 Task: Find connections with filter location Ontinyent with filter topic #Openingswith filter profile language French with filter current company Next Education with filter school Institute of Cost and Work Accountants of India with filter industry Waste Treatment and Disposal with filter service category Budgeting with filter keywords title Administrator
Action: Mouse moved to (596, 79)
Screenshot: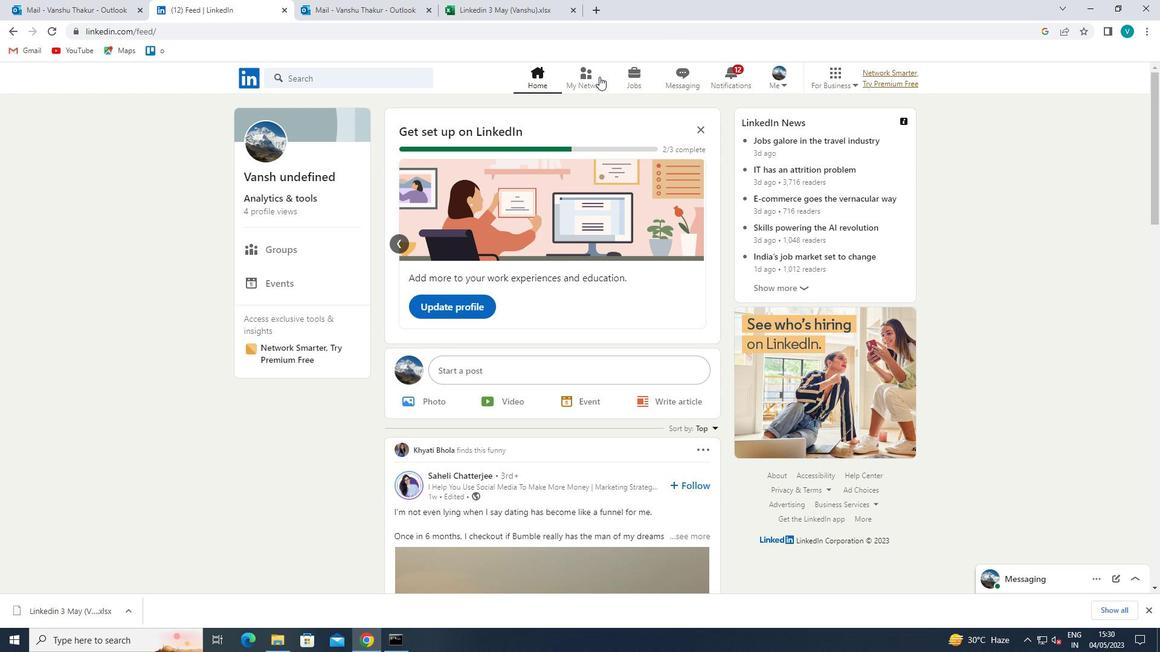 
Action: Mouse pressed left at (596, 79)
Screenshot: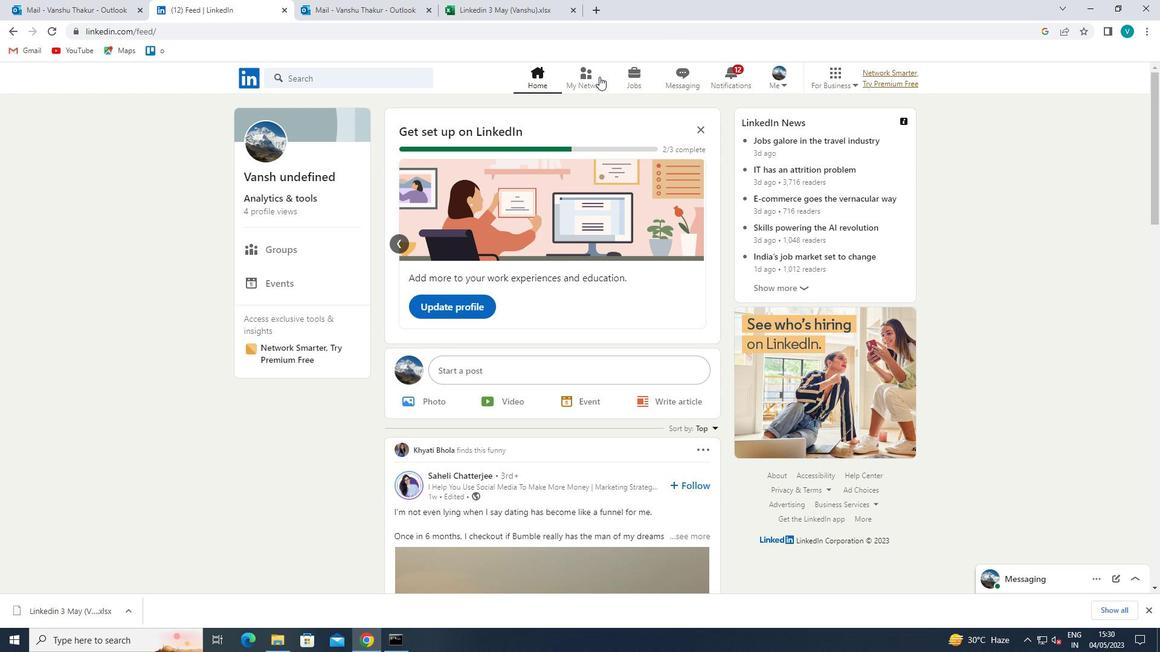 
Action: Mouse moved to (356, 152)
Screenshot: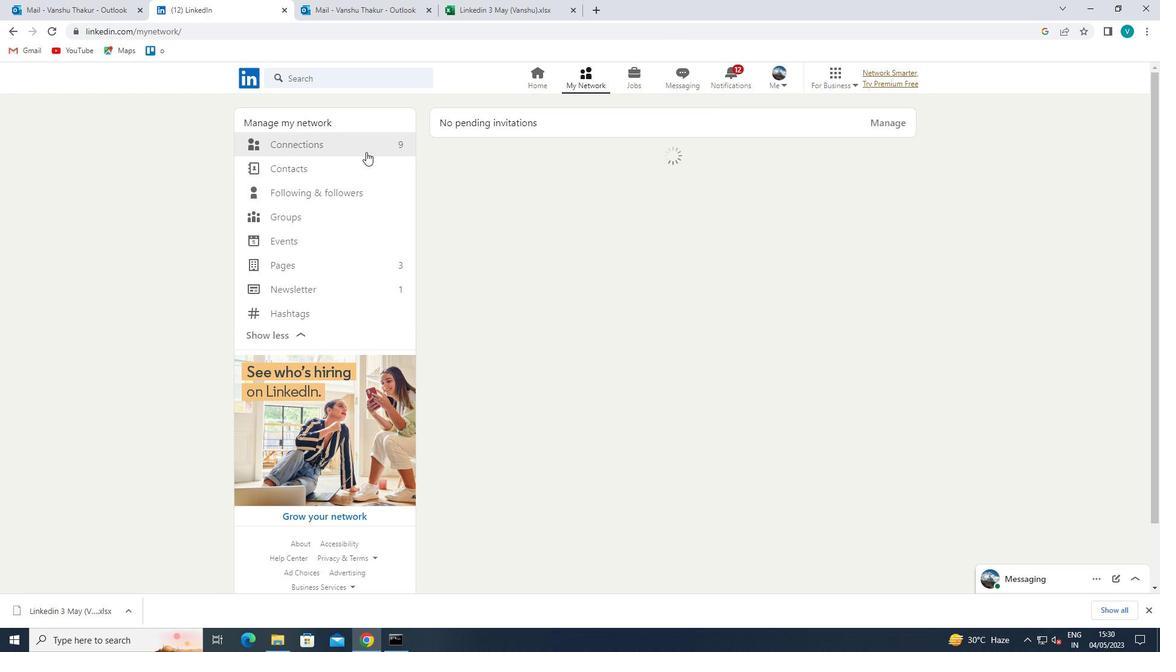 
Action: Mouse pressed left at (356, 152)
Screenshot: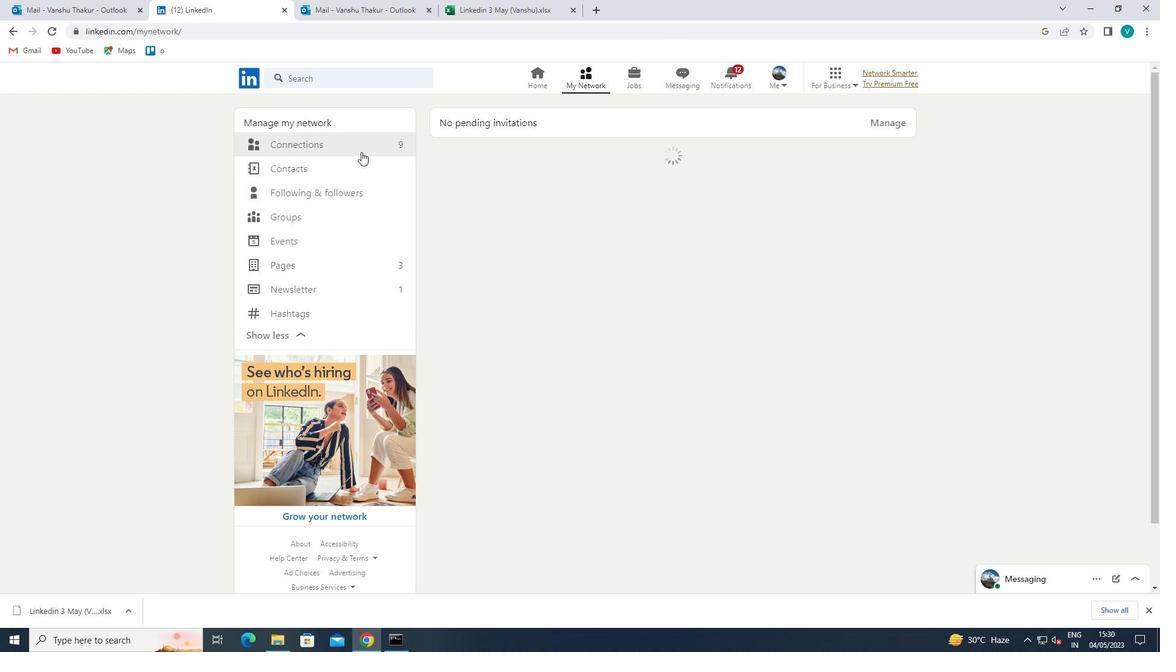 
Action: Mouse moved to (359, 147)
Screenshot: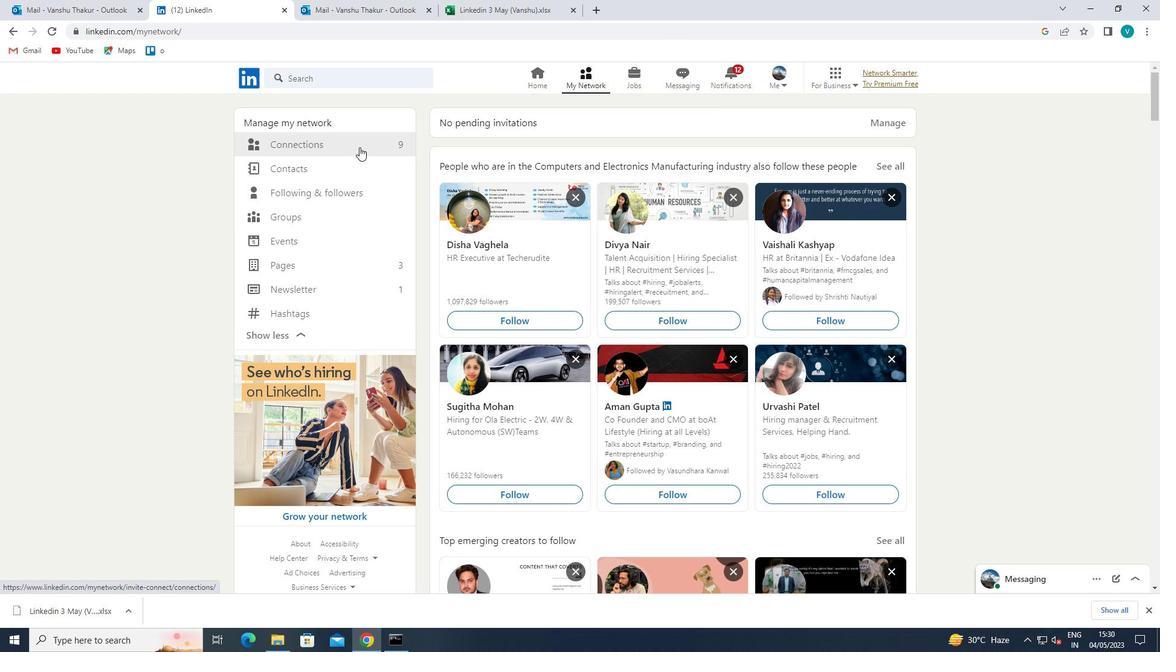 
Action: Mouse pressed left at (359, 147)
Screenshot: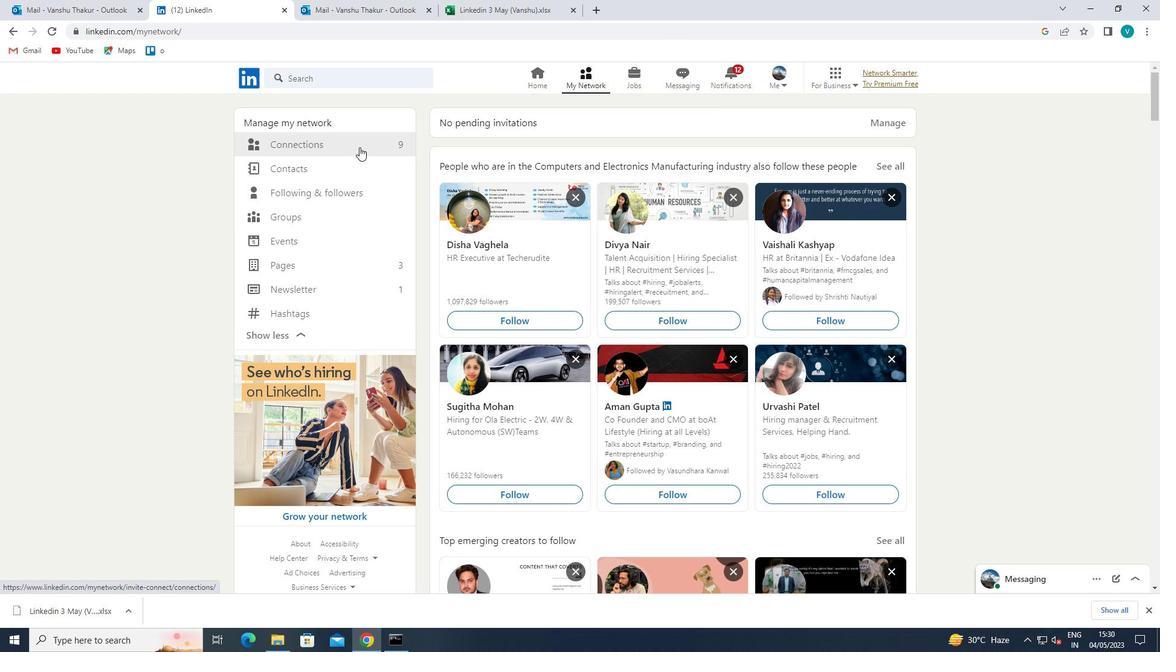 
Action: Mouse moved to (671, 149)
Screenshot: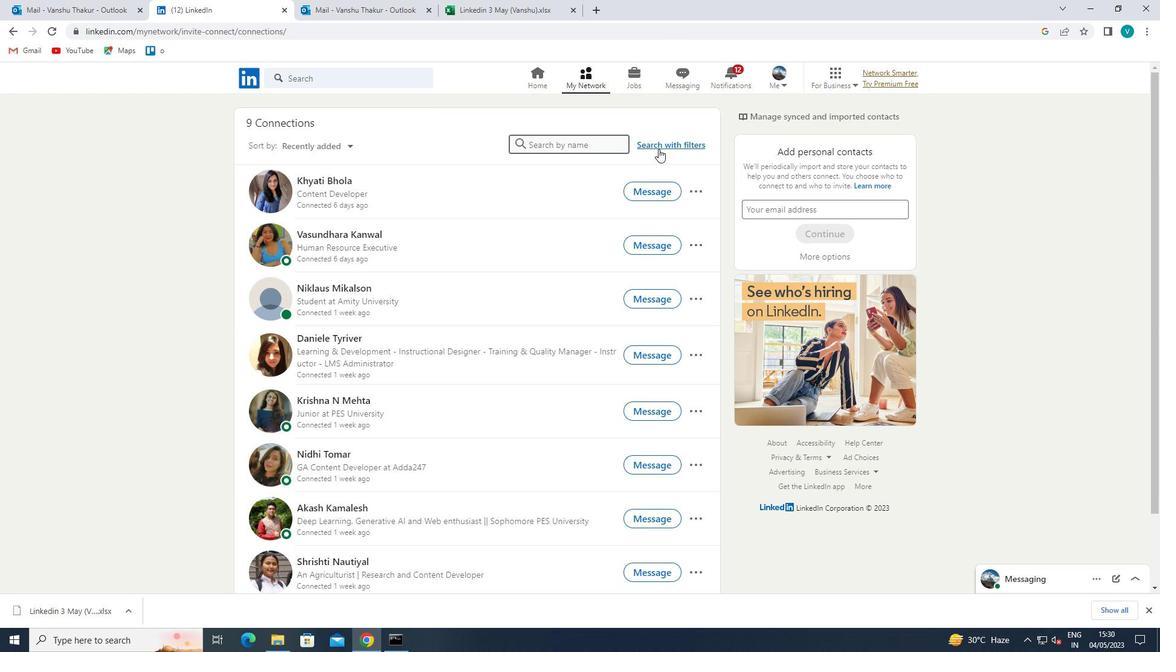 
Action: Mouse pressed left at (671, 149)
Screenshot: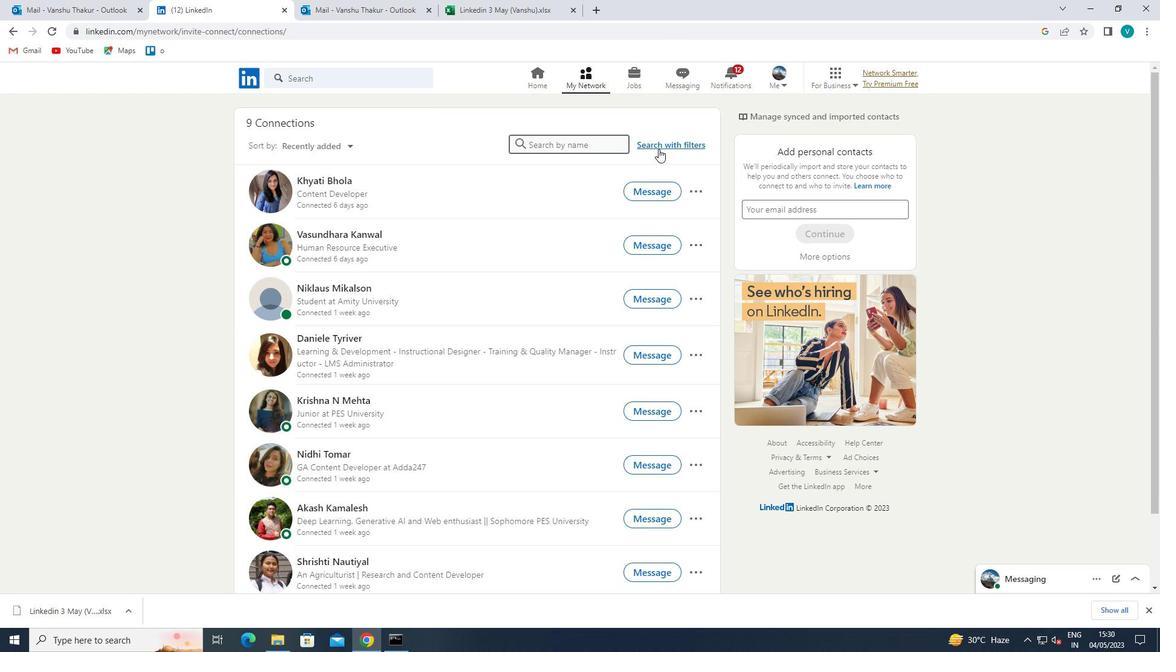 
Action: Mouse moved to (592, 114)
Screenshot: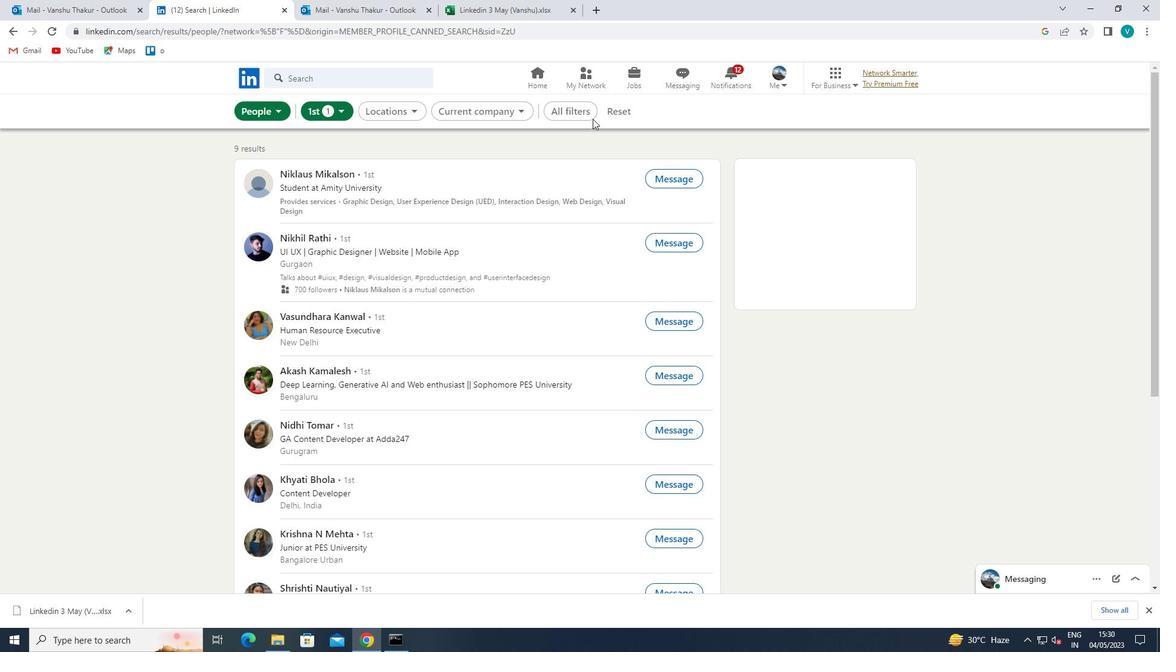 
Action: Mouse pressed left at (592, 114)
Screenshot: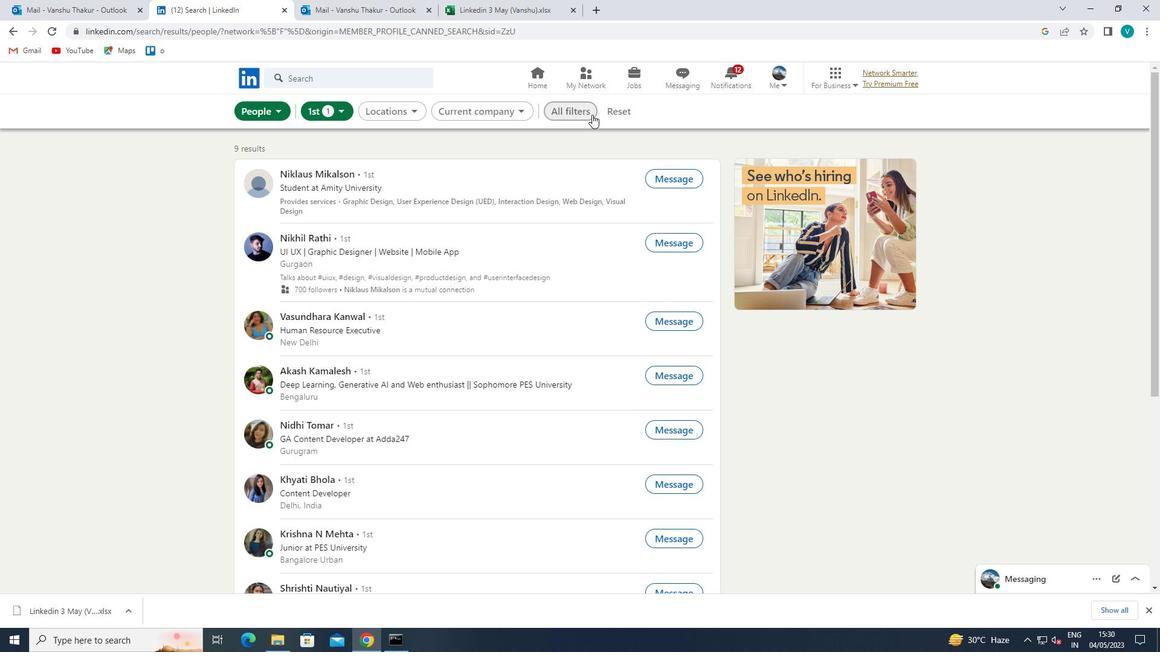 
Action: Mouse moved to (941, 260)
Screenshot: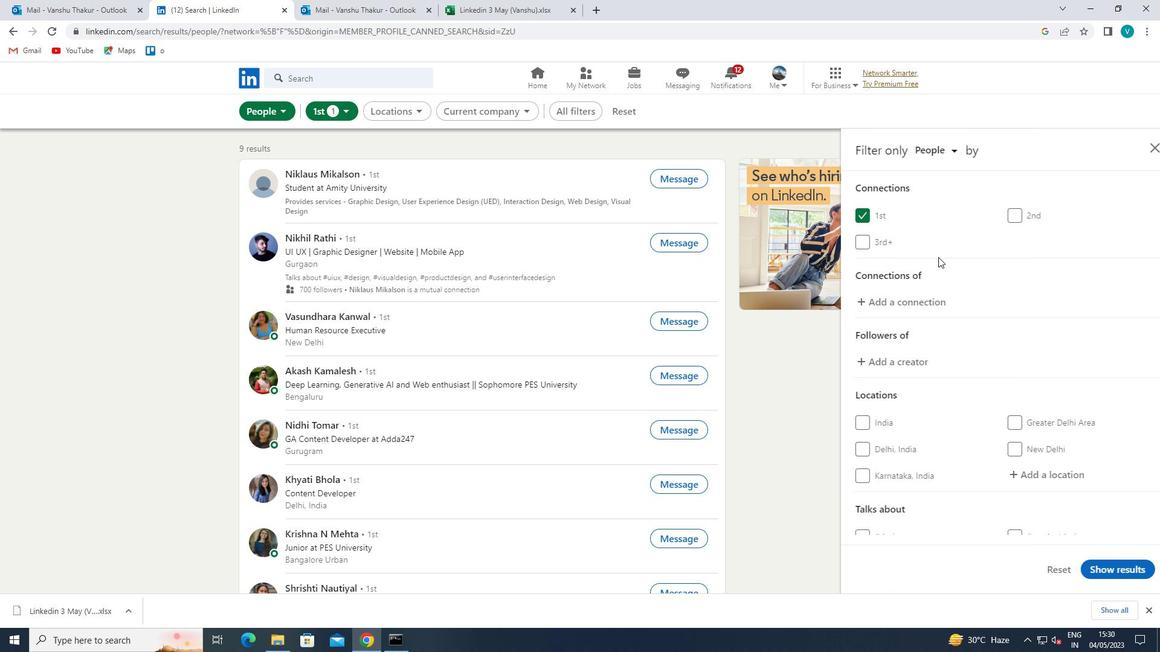 
Action: Mouse scrolled (941, 259) with delta (0, 0)
Screenshot: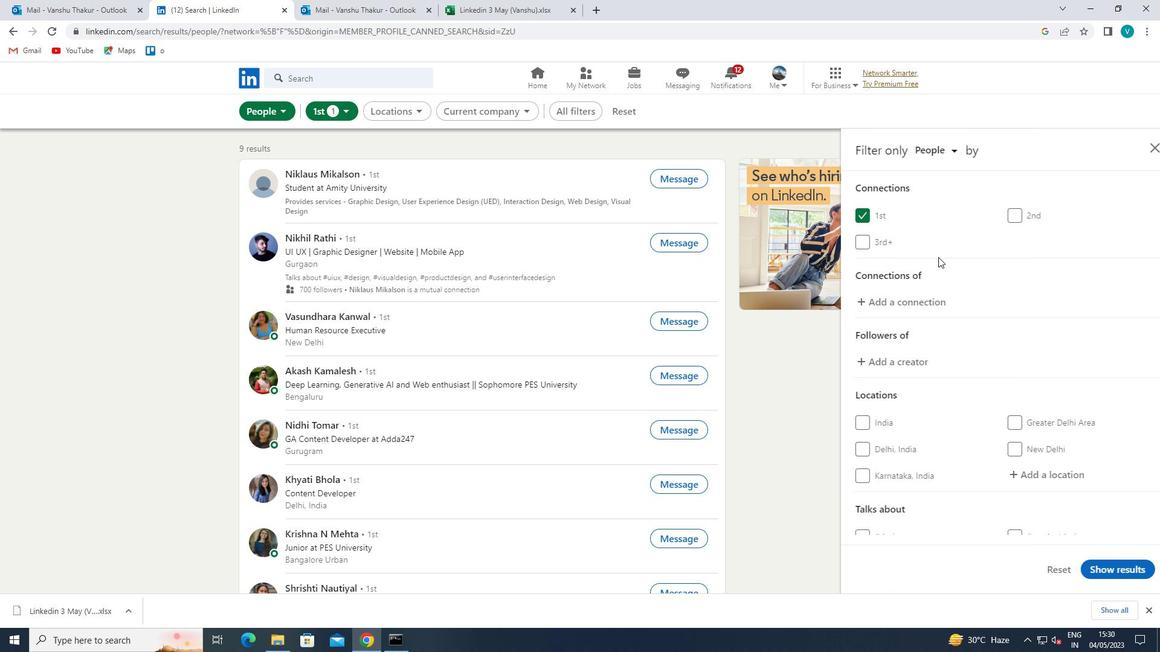 
Action: Mouse moved to (941, 261)
Screenshot: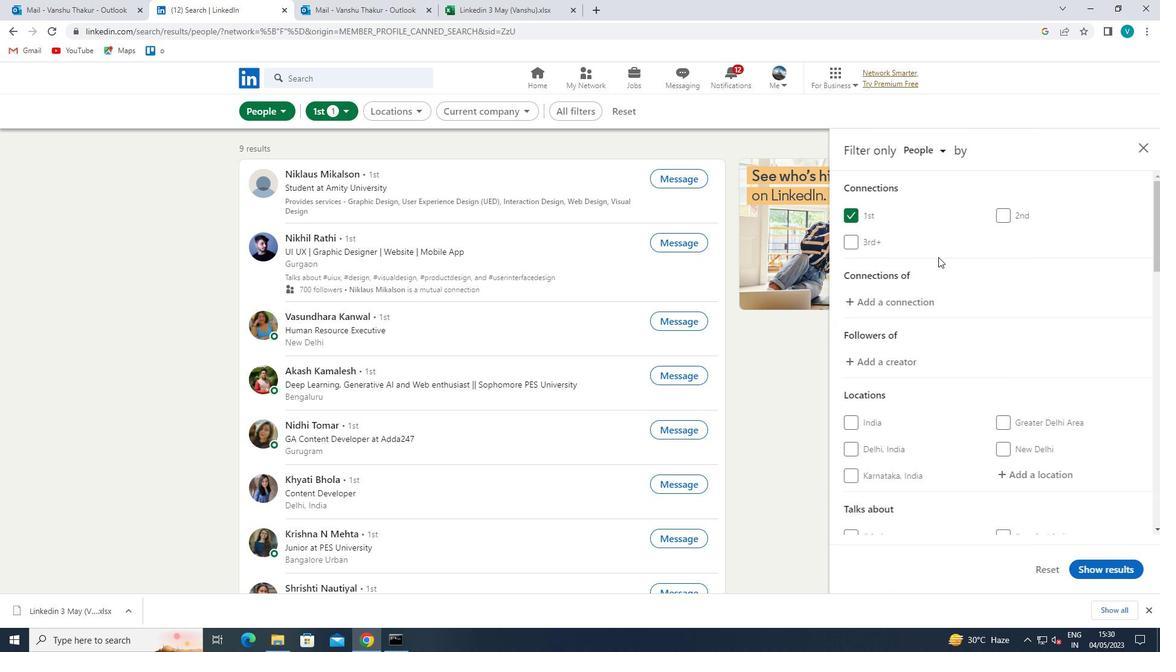 
Action: Mouse scrolled (941, 260) with delta (0, 0)
Screenshot: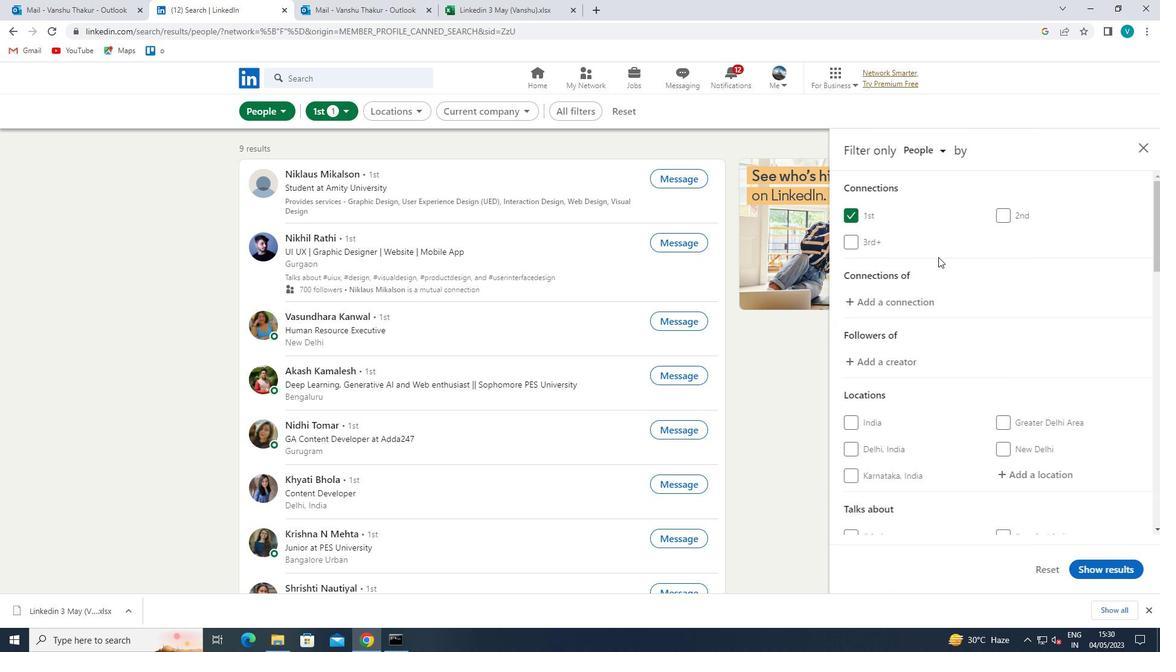 
Action: Mouse moved to (1023, 349)
Screenshot: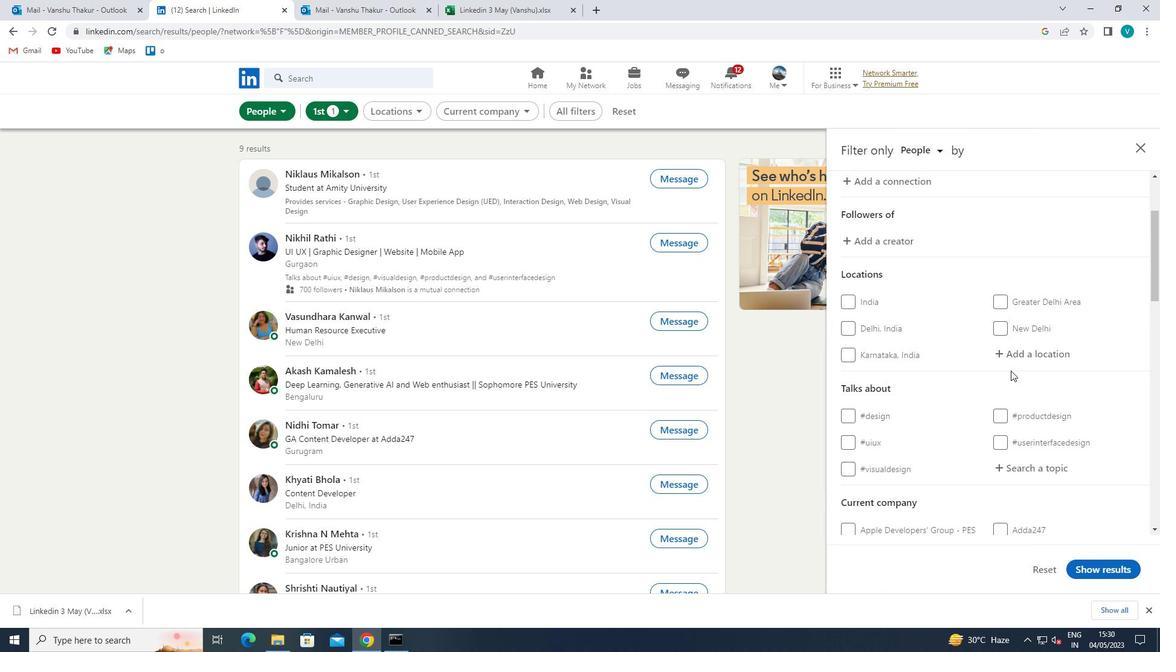 
Action: Mouse pressed left at (1023, 349)
Screenshot: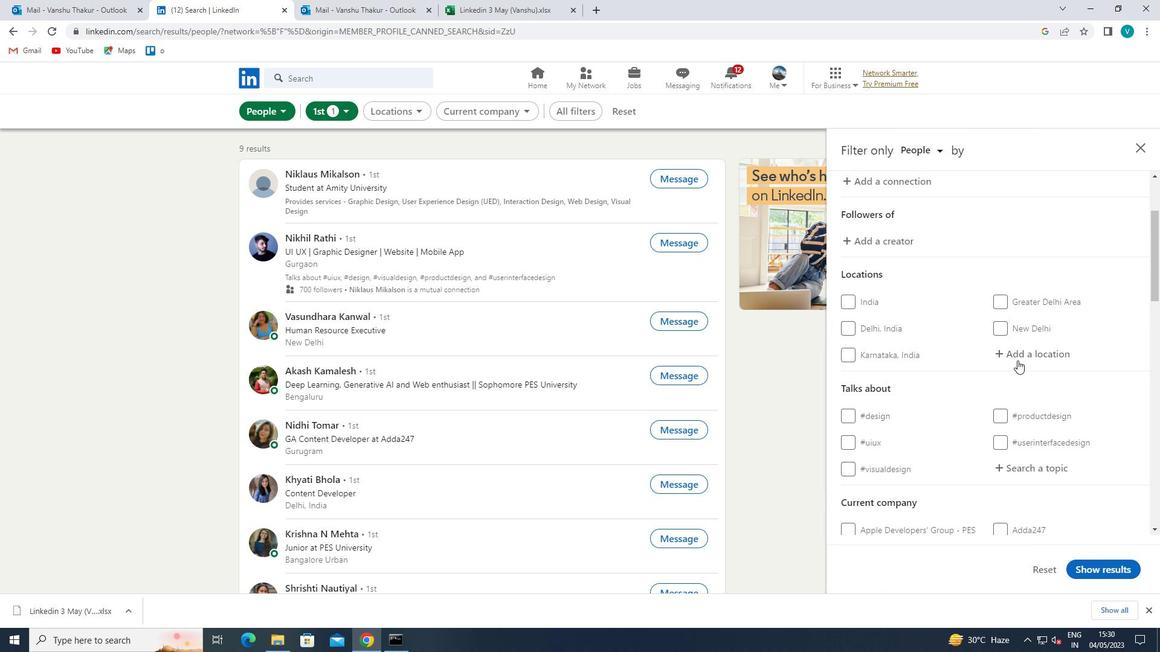 
Action: Mouse moved to (978, 373)
Screenshot: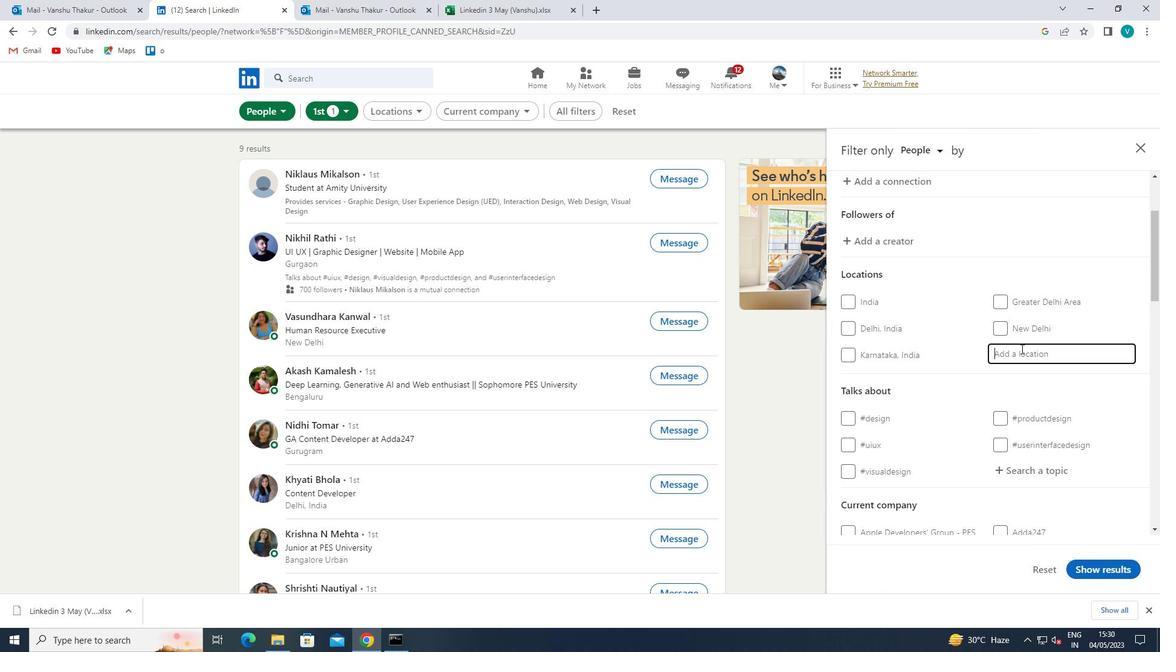 
Action: Key pressed <Key.shift><Key.shift><Key.shift><Key.shift><Key.shift><Key.shift><Key.shift><Key.shift><Key.shift><Key.shift><Key.shift><Key.shift><Key.shift><Key.backspace><Key.shift>ONTINYENT
Screenshot: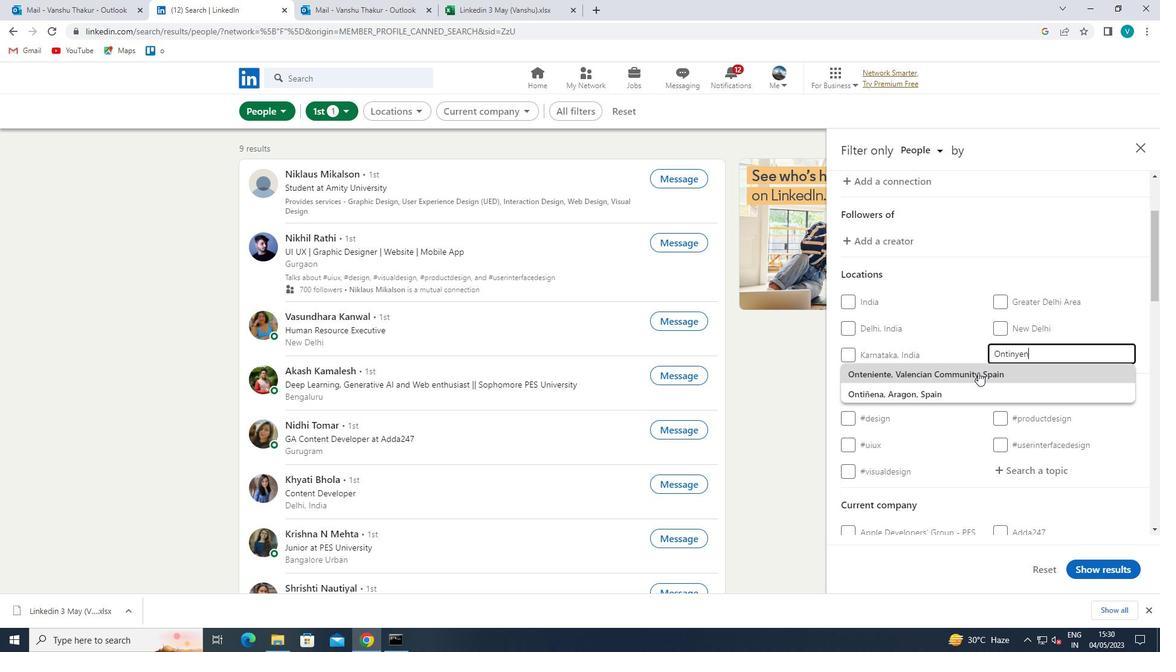 
Action: Mouse pressed left at (978, 373)
Screenshot: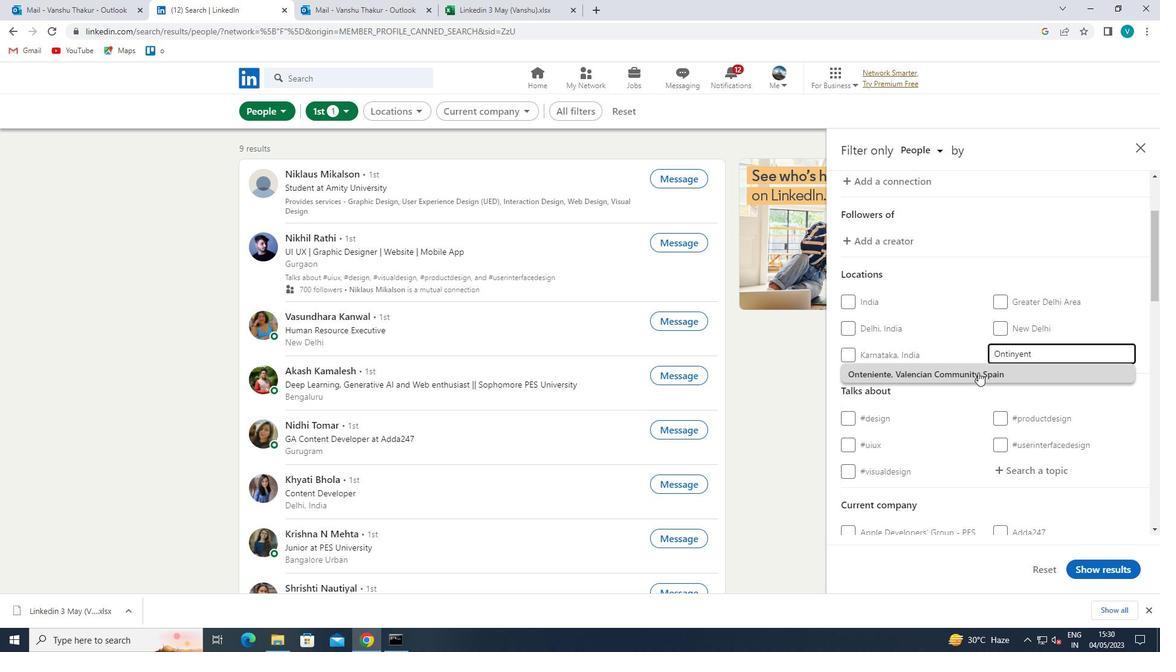 
Action: Mouse moved to (951, 388)
Screenshot: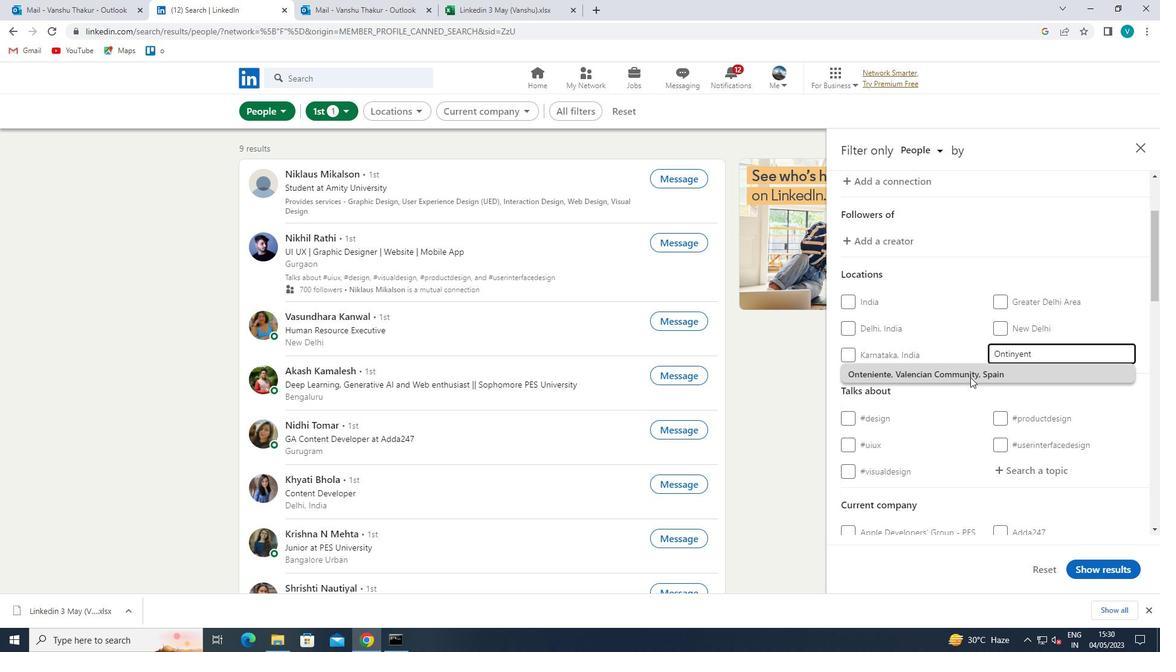 
Action: Mouse scrolled (951, 388) with delta (0, 0)
Screenshot: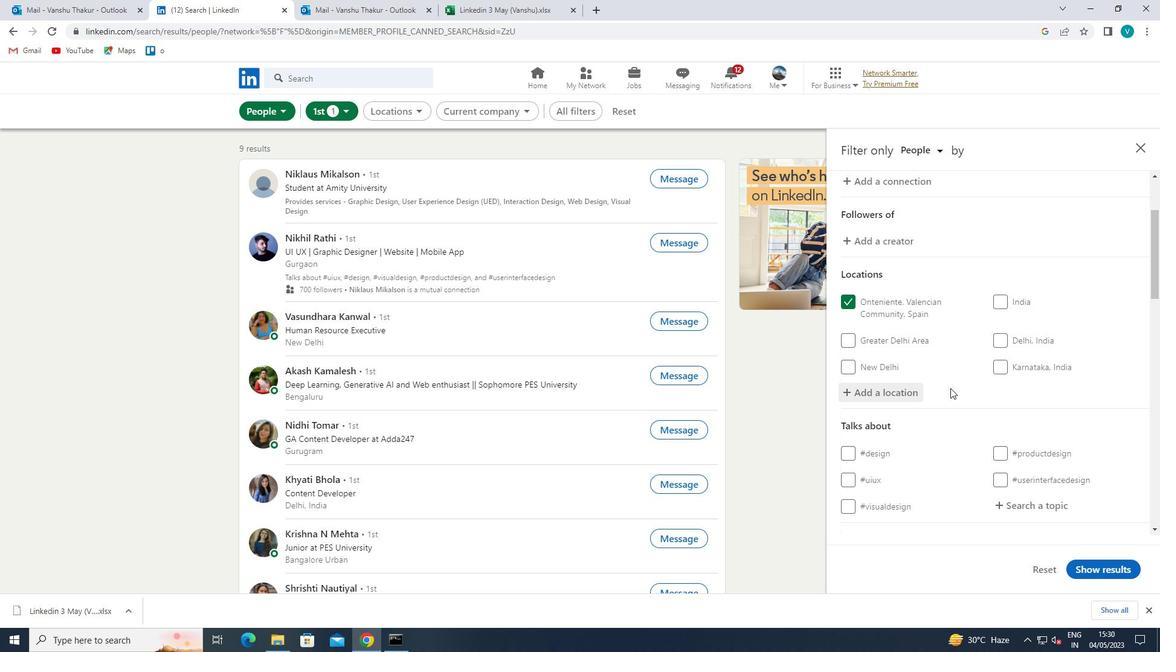 
Action: Mouse moved to (950, 389)
Screenshot: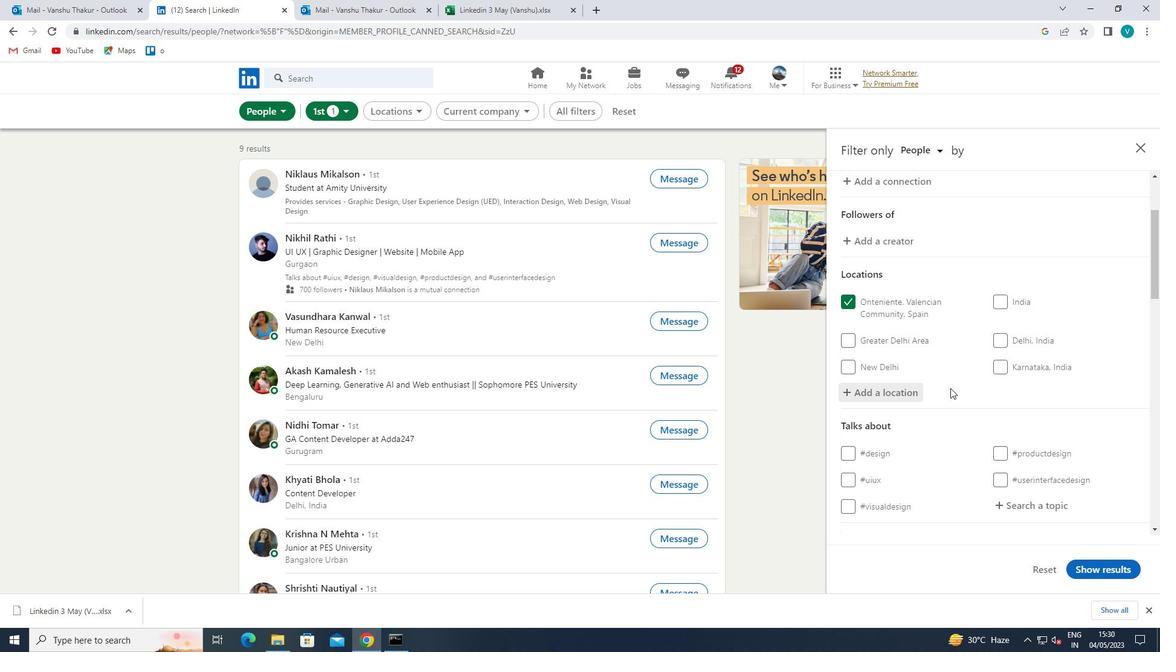 
Action: Mouse scrolled (950, 388) with delta (0, 0)
Screenshot: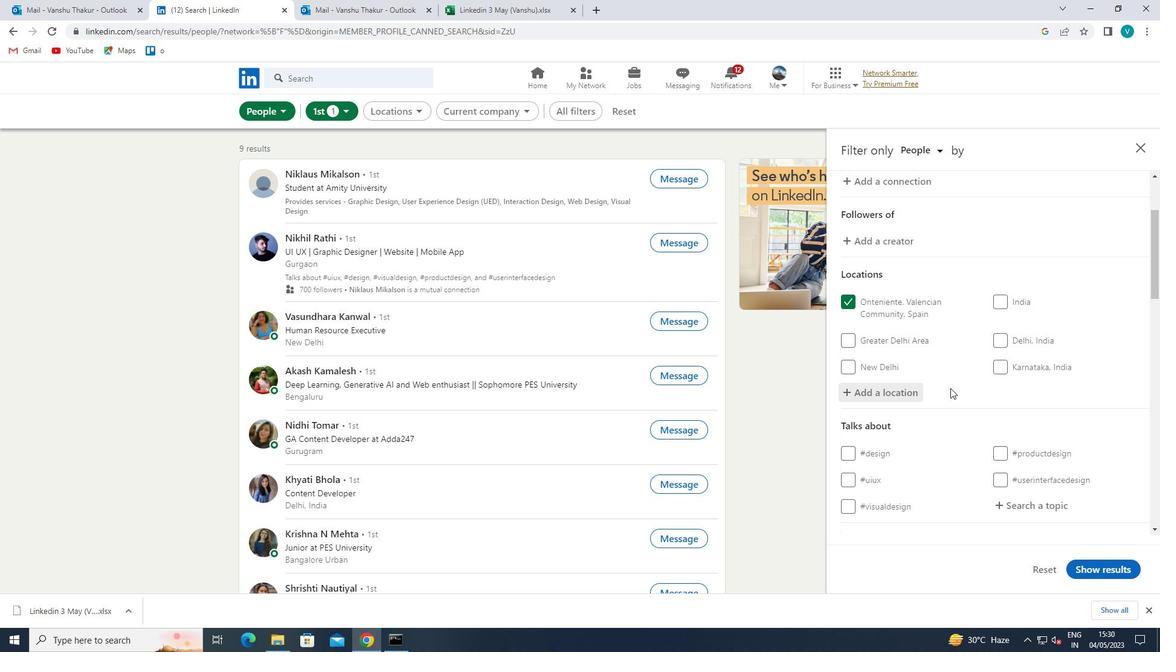 
Action: Mouse moved to (950, 389)
Screenshot: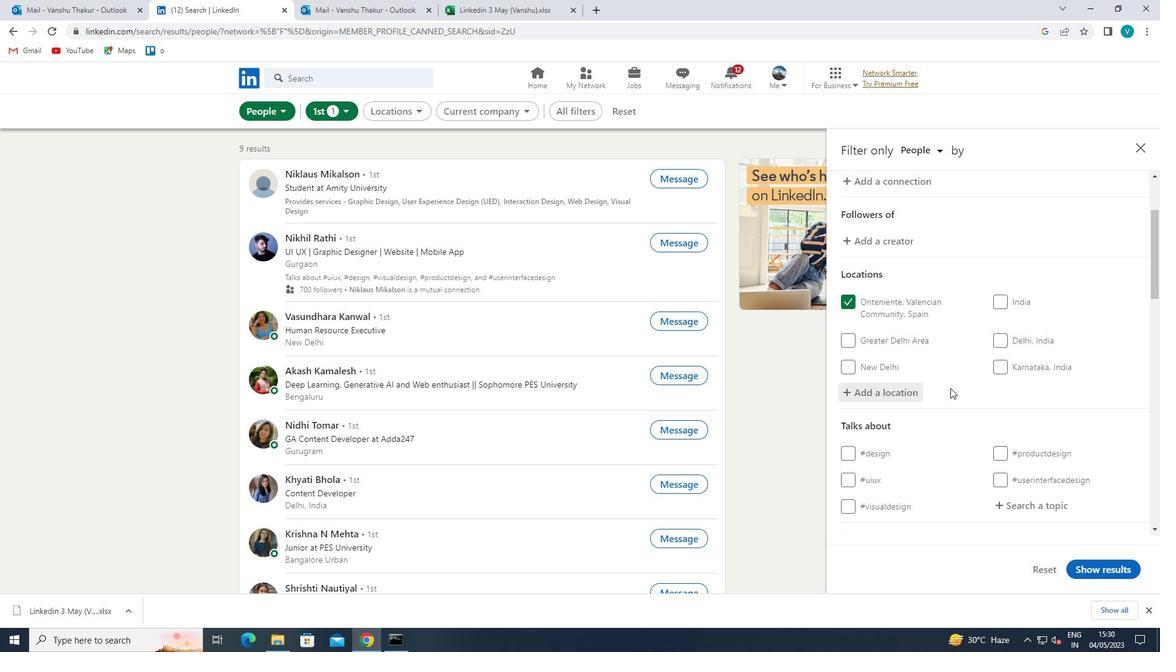 
Action: Mouse scrolled (950, 388) with delta (0, 0)
Screenshot: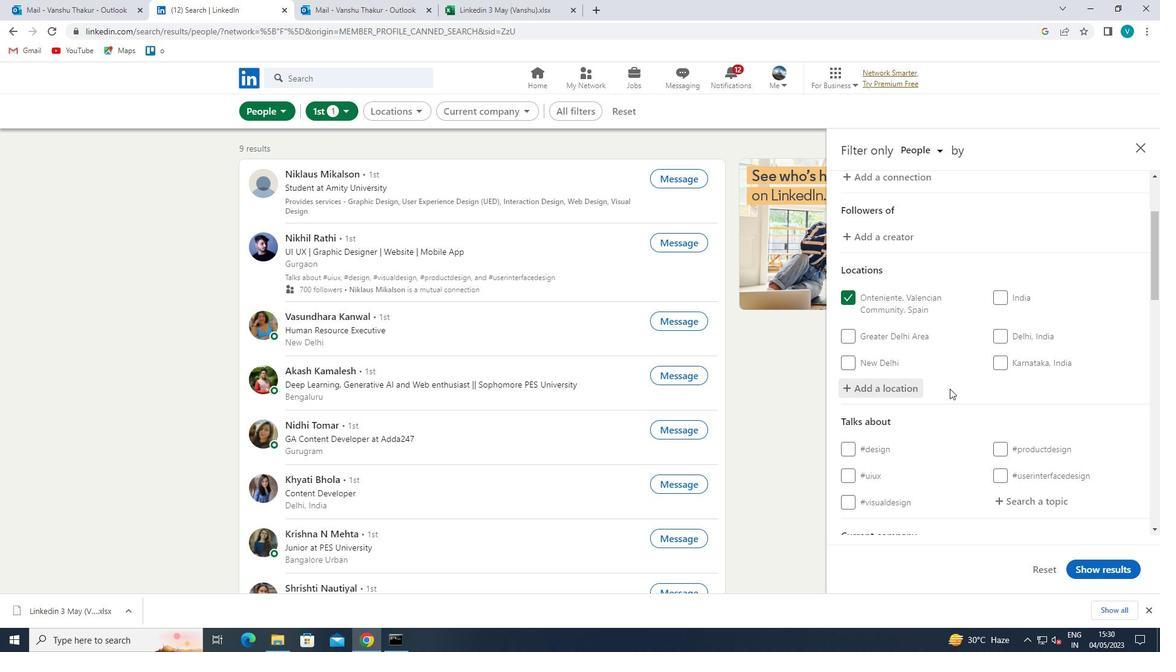 
Action: Mouse moved to (1040, 325)
Screenshot: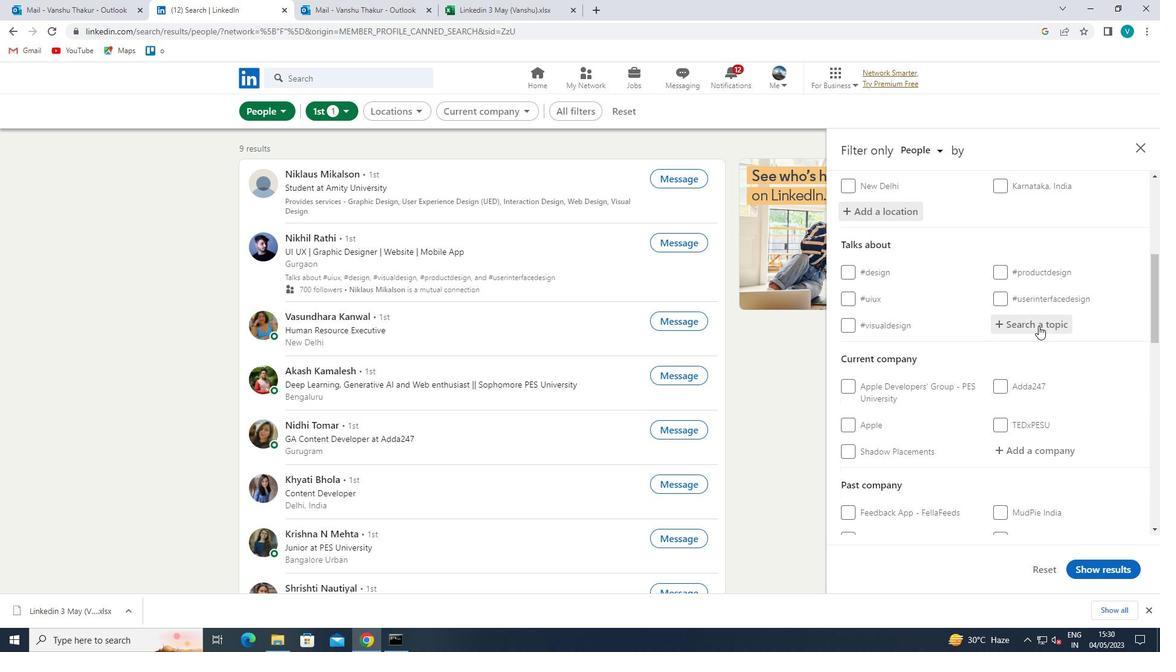 
Action: Mouse pressed left at (1040, 325)
Screenshot: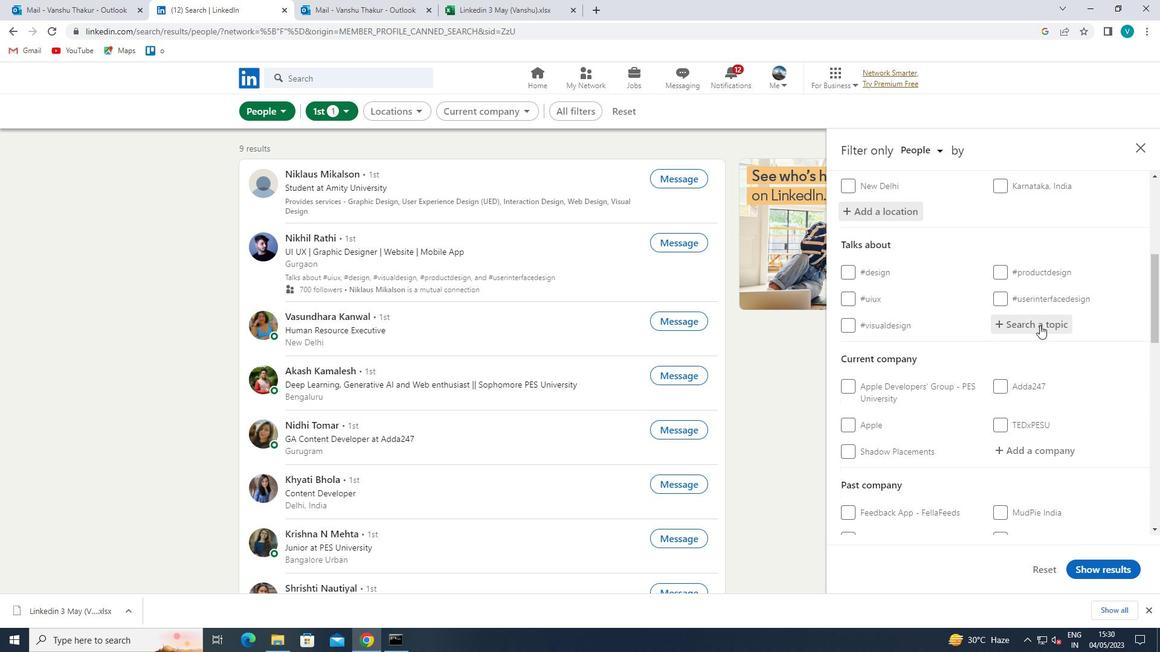 
Action: Mouse moved to (1039, 326)
Screenshot: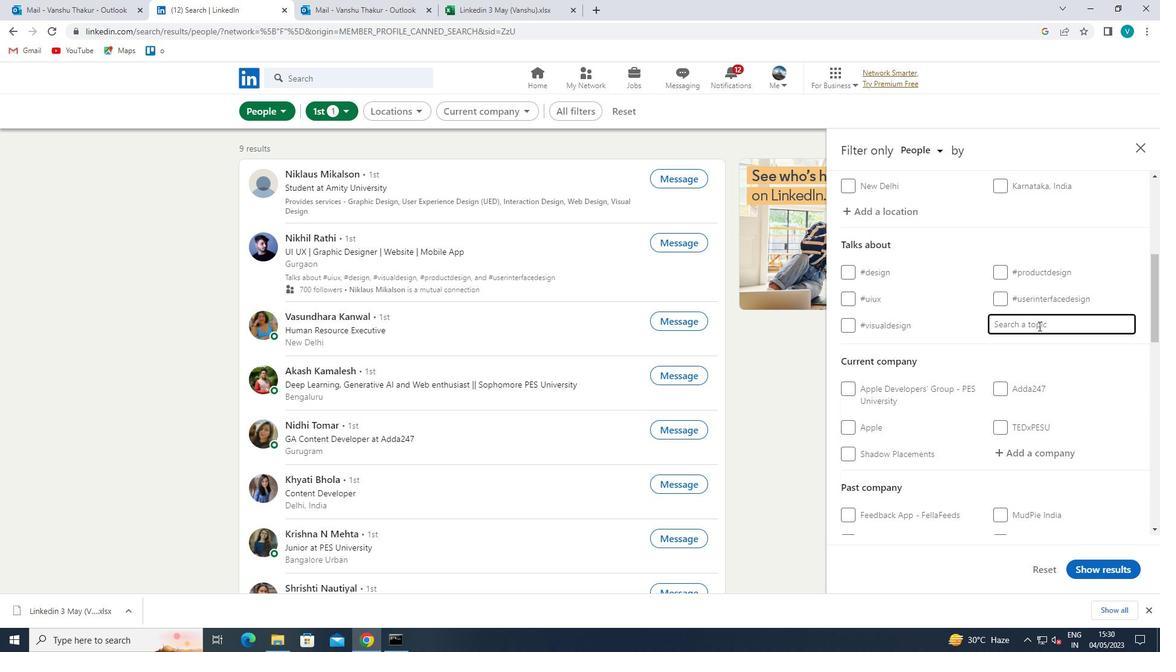
Action: Key pressed <Key.shift><Key.shift><Key.shift><Key.shift><Key.shift>OPENI
Screenshot: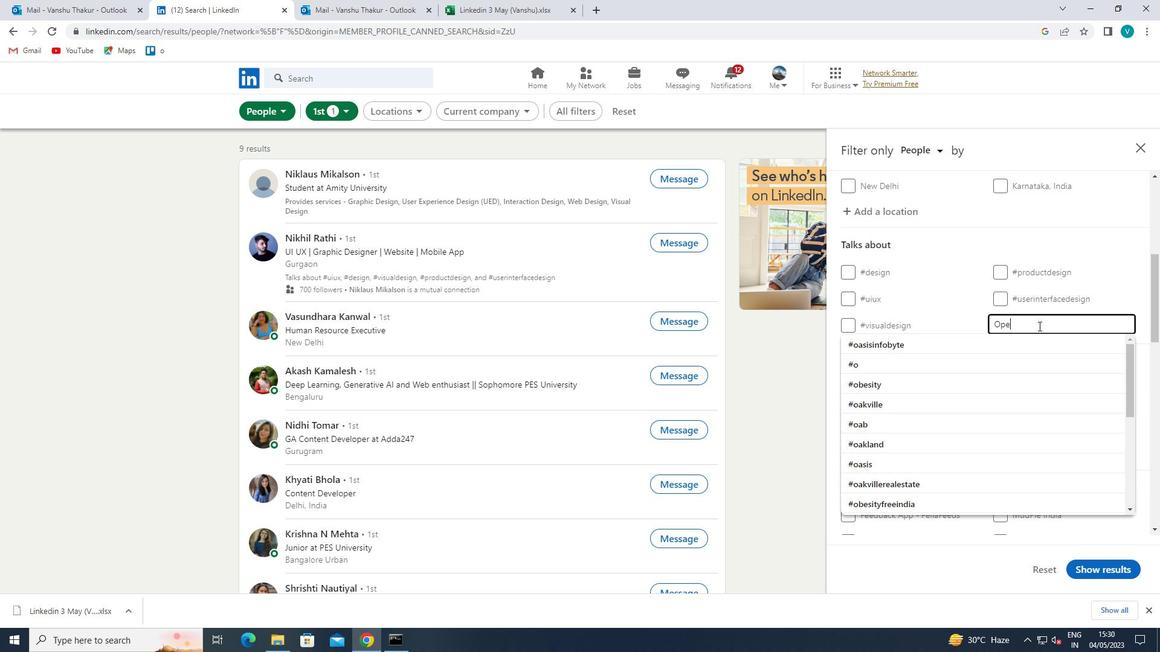 
Action: Mouse moved to (1012, 345)
Screenshot: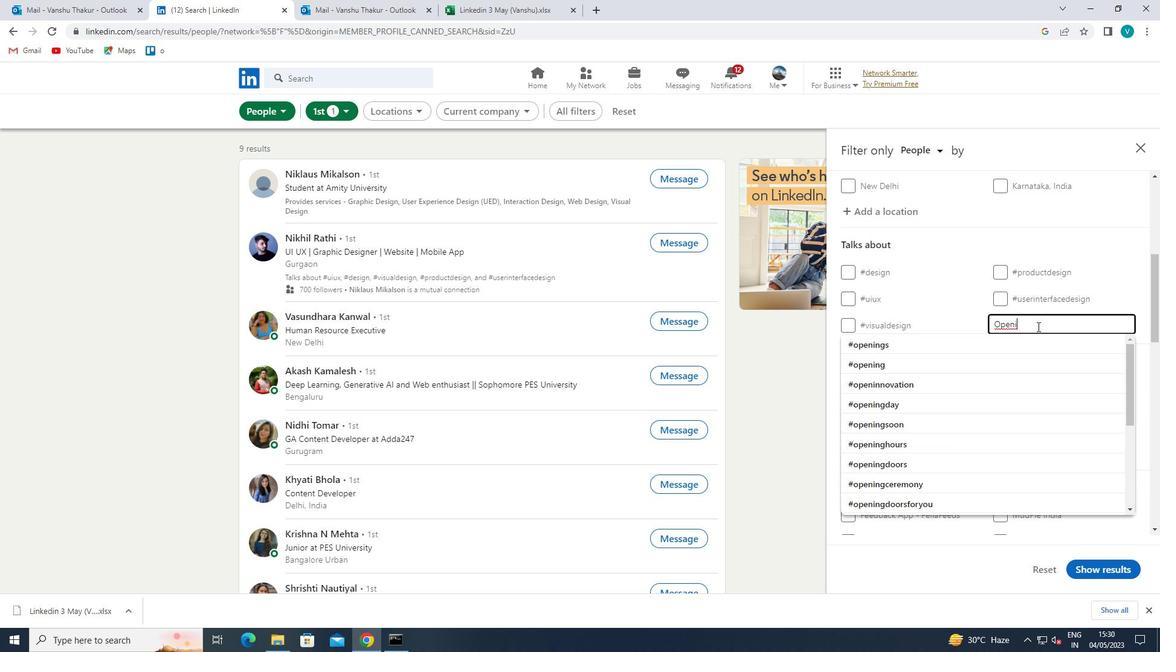 
Action: Mouse pressed left at (1012, 345)
Screenshot: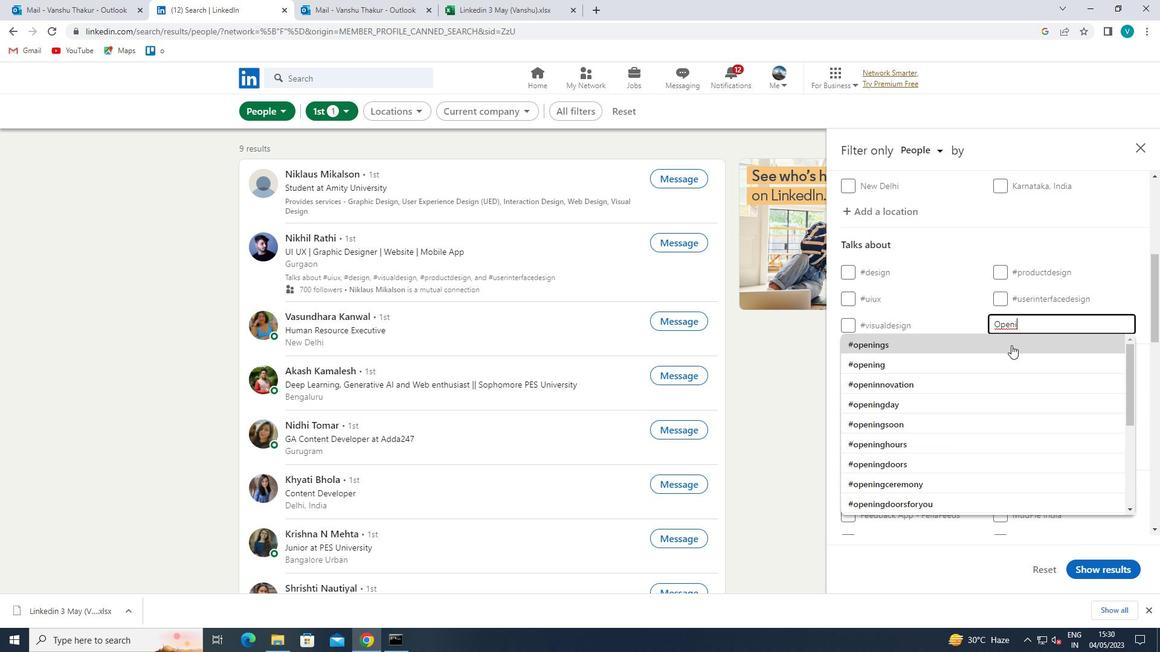 
Action: Mouse moved to (1008, 348)
Screenshot: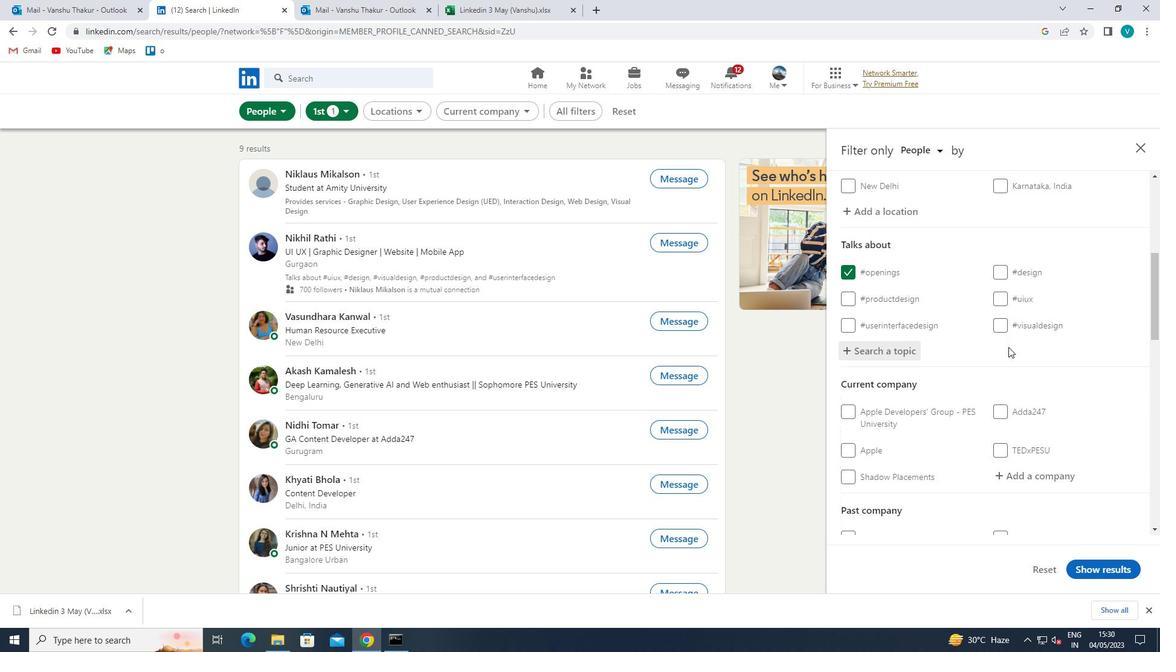 
Action: Mouse scrolled (1008, 347) with delta (0, 0)
Screenshot: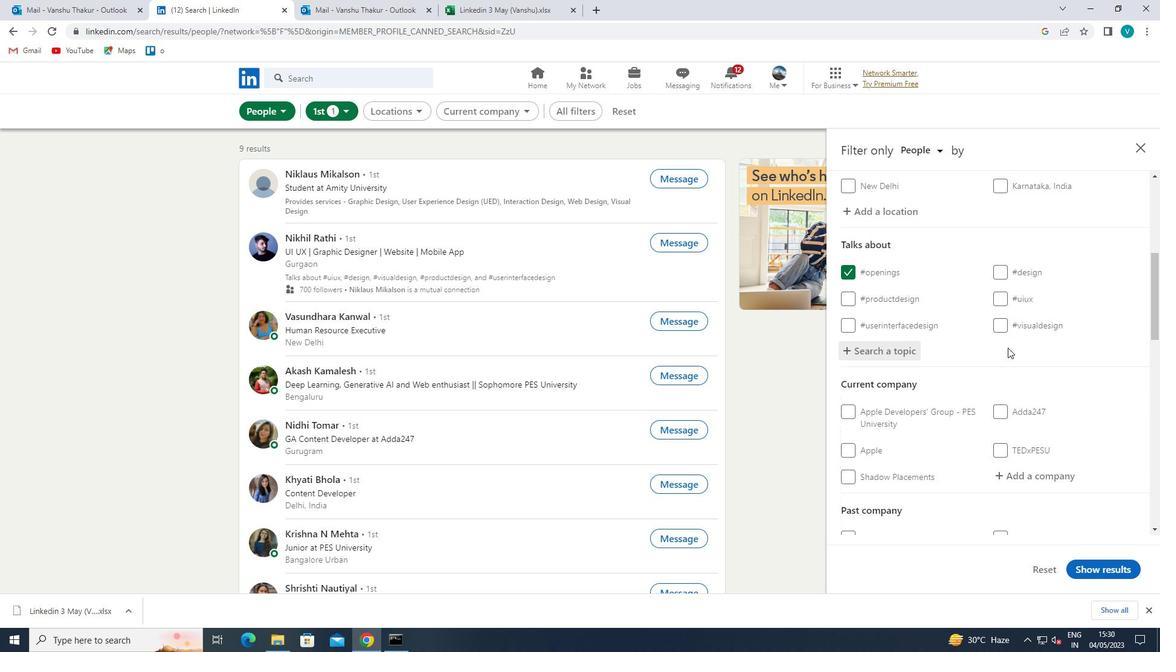 
Action: Mouse scrolled (1008, 347) with delta (0, 0)
Screenshot: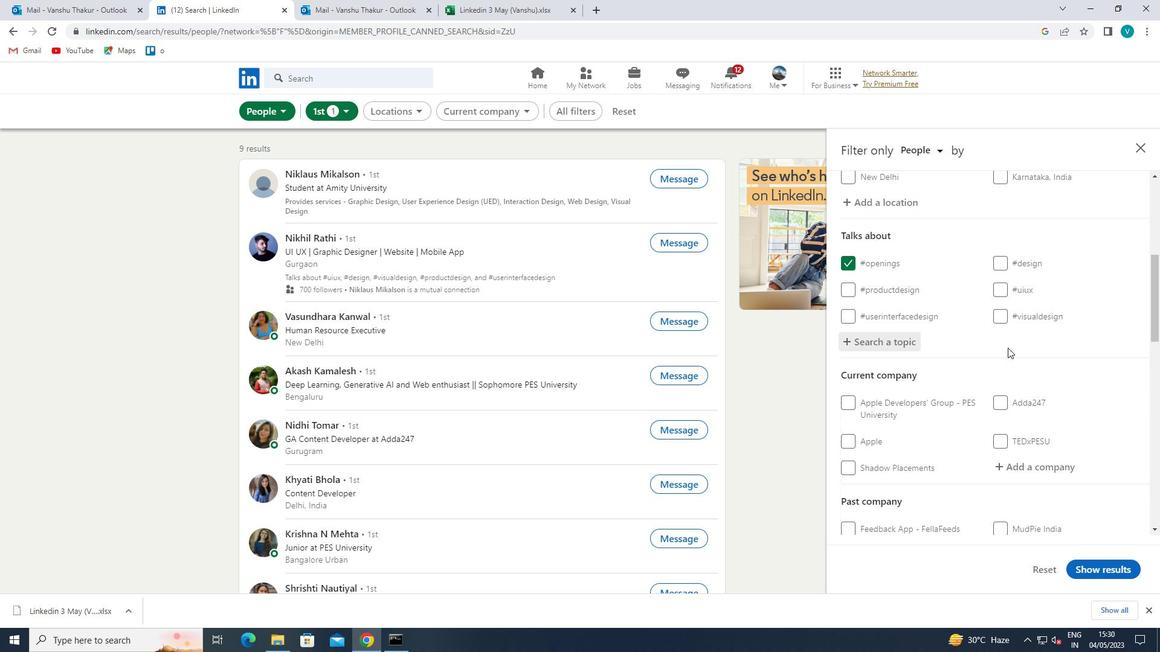 
Action: Mouse scrolled (1008, 347) with delta (0, 0)
Screenshot: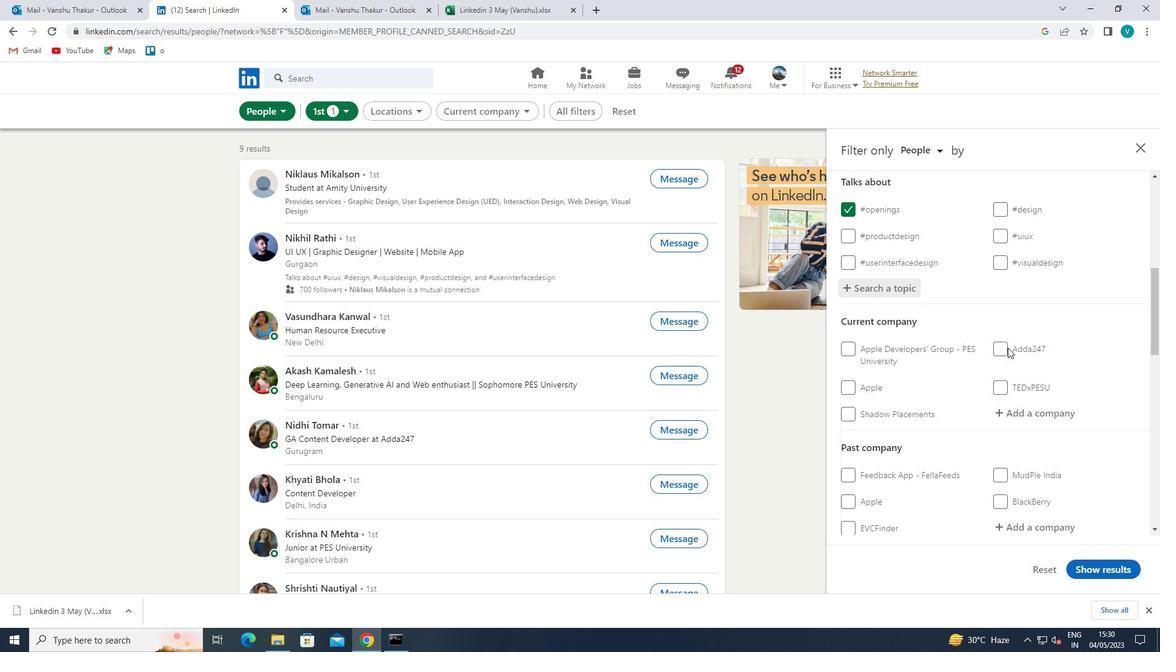 
Action: Mouse moved to (1049, 296)
Screenshot: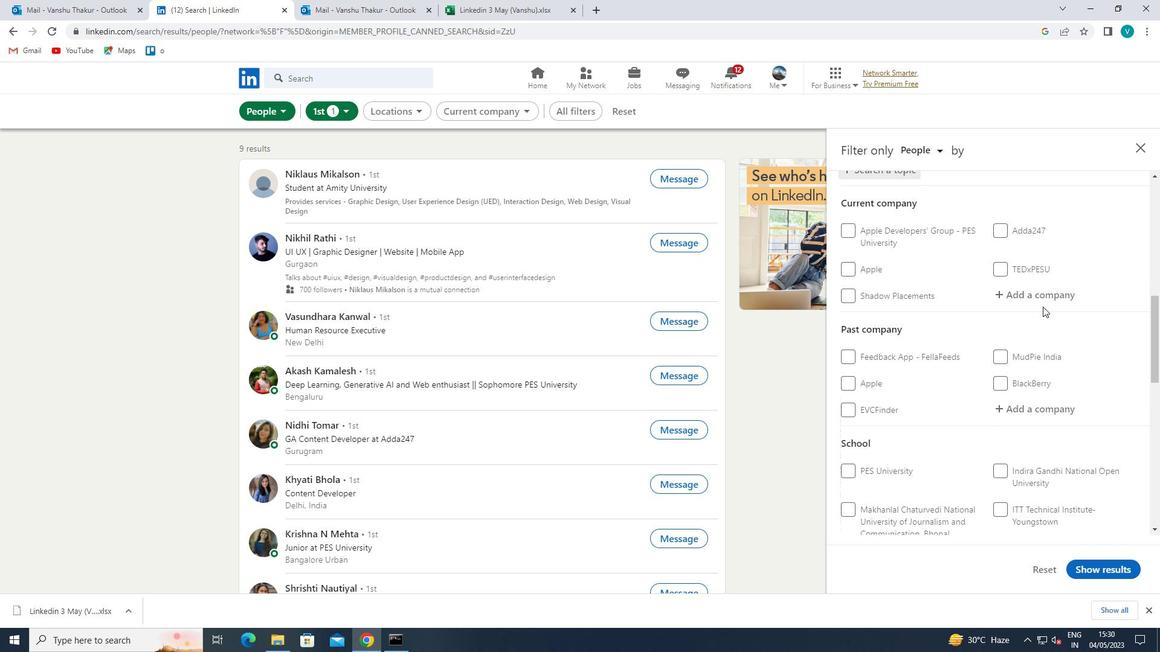 
Action: Mouse pressed left at (1049, 296)
Screenshot: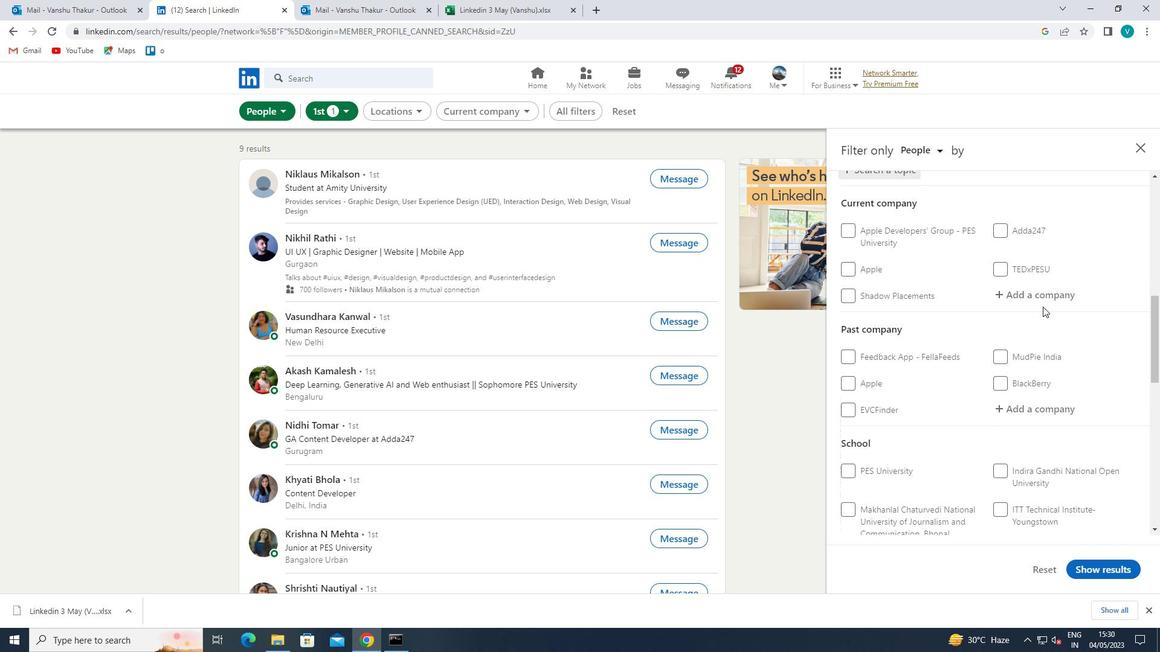 
Action: Mouse moved to (1033, 305)
Screenshot: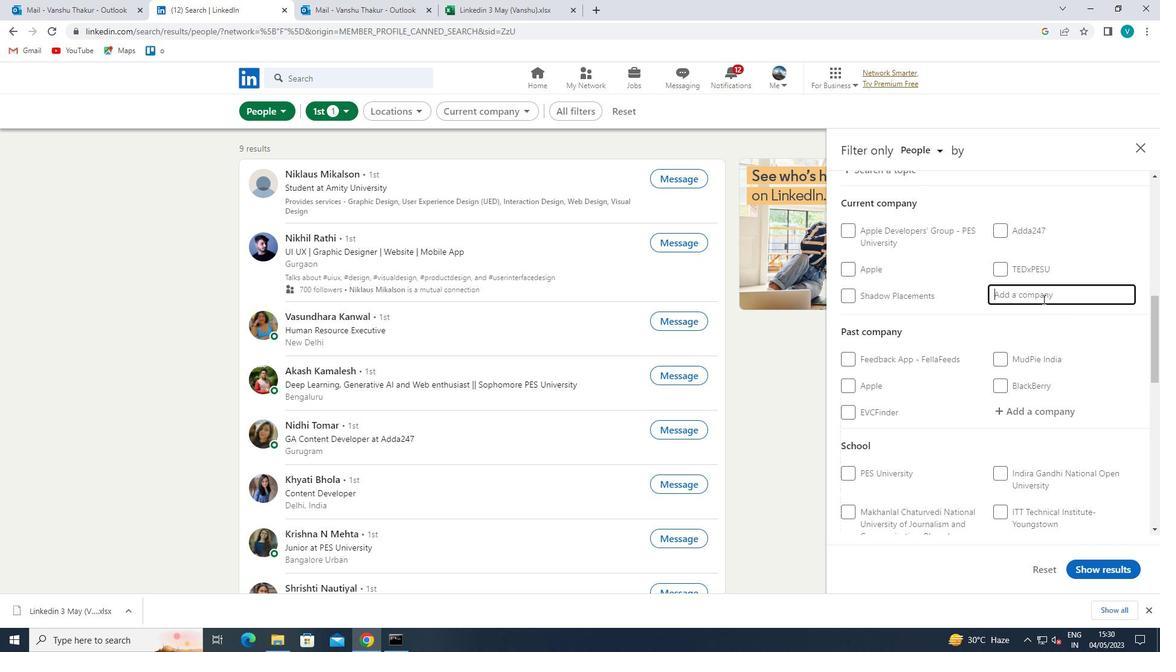 
Action: Key pressed <Key.shift>NES<Key.backspace>XT
Screenshot: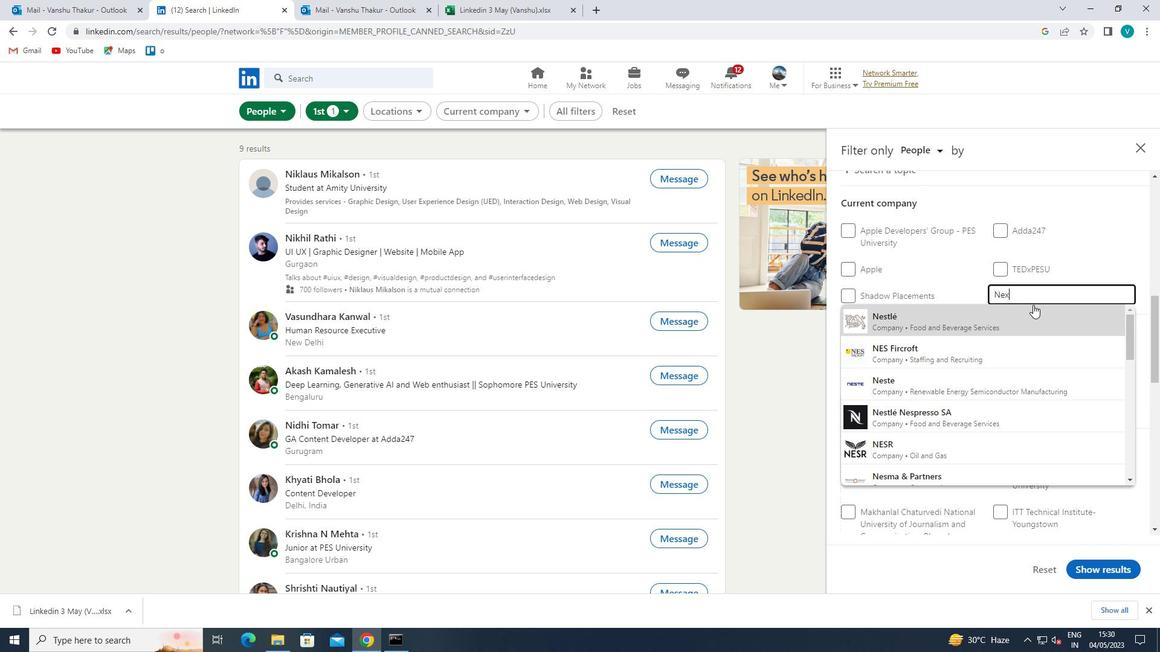 
Action: Mouse moved to (1027, 309)
Screenshot: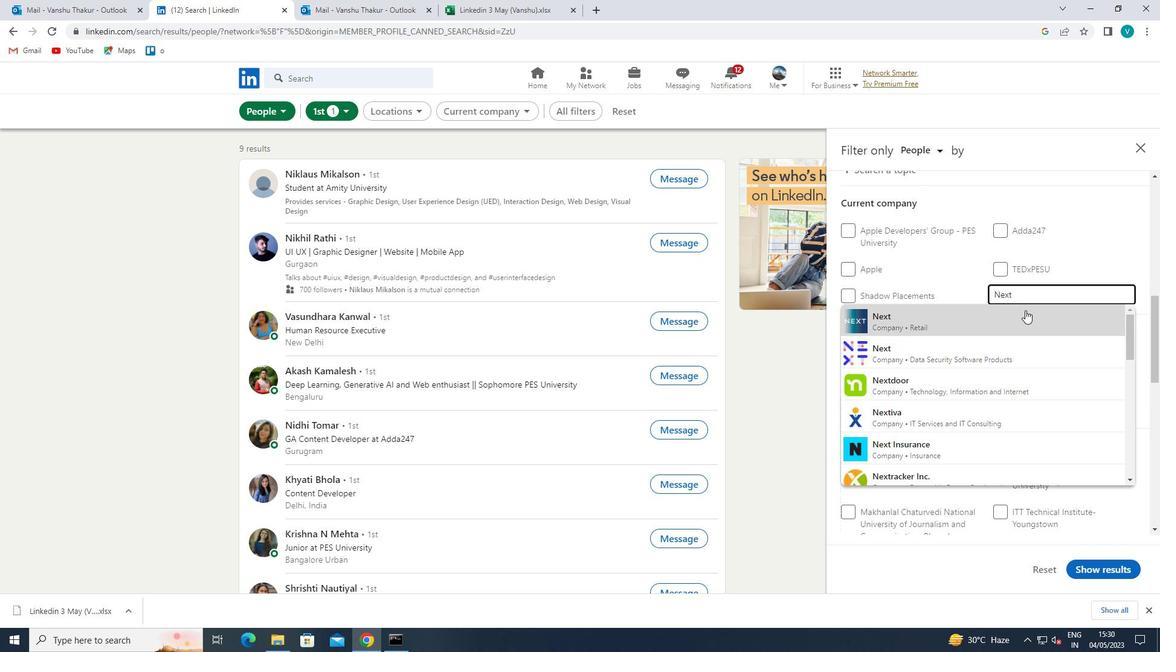 
Action: Key pressed <Key.space><Key.shift><Key.shift><Key.shift><Key.shift>EDU
Screenshot: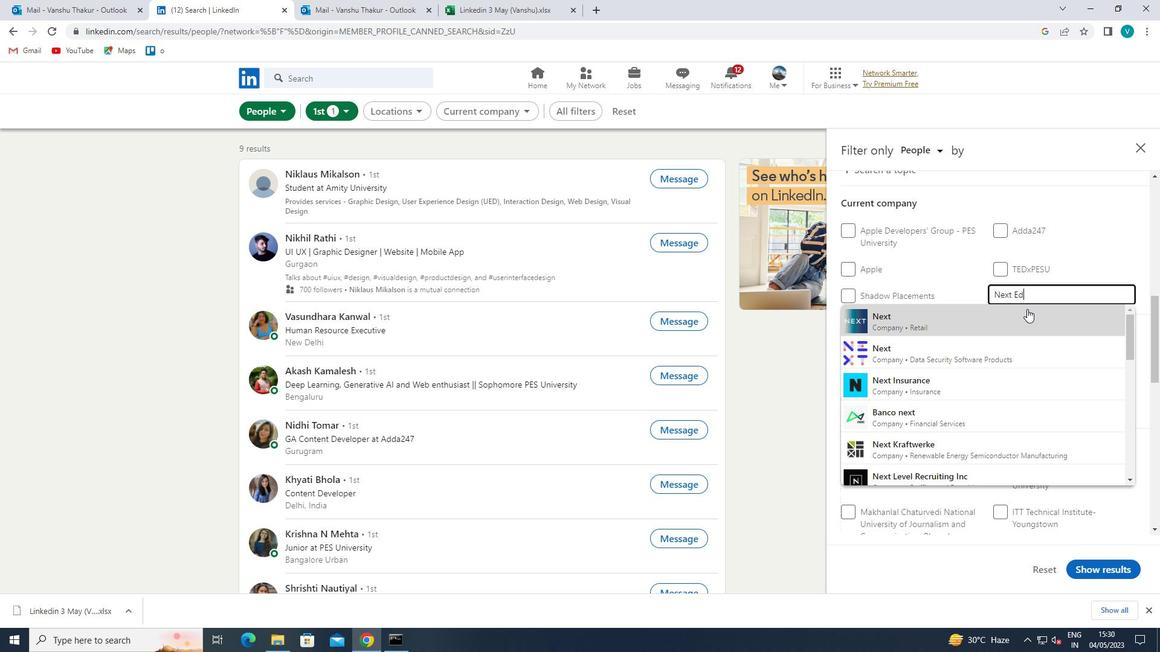 
Action: Mouse moved to (959, 330)
Screenshot: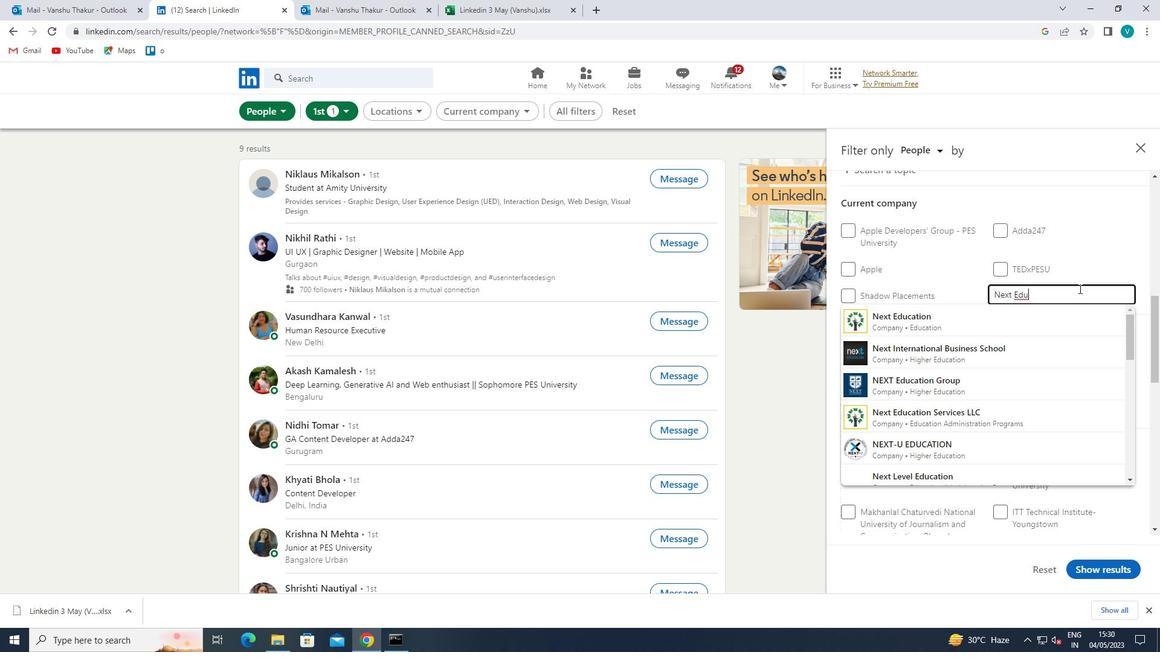 
Action: Mouse scrolled (959, 331) with delta (0, 0)
Screenshot: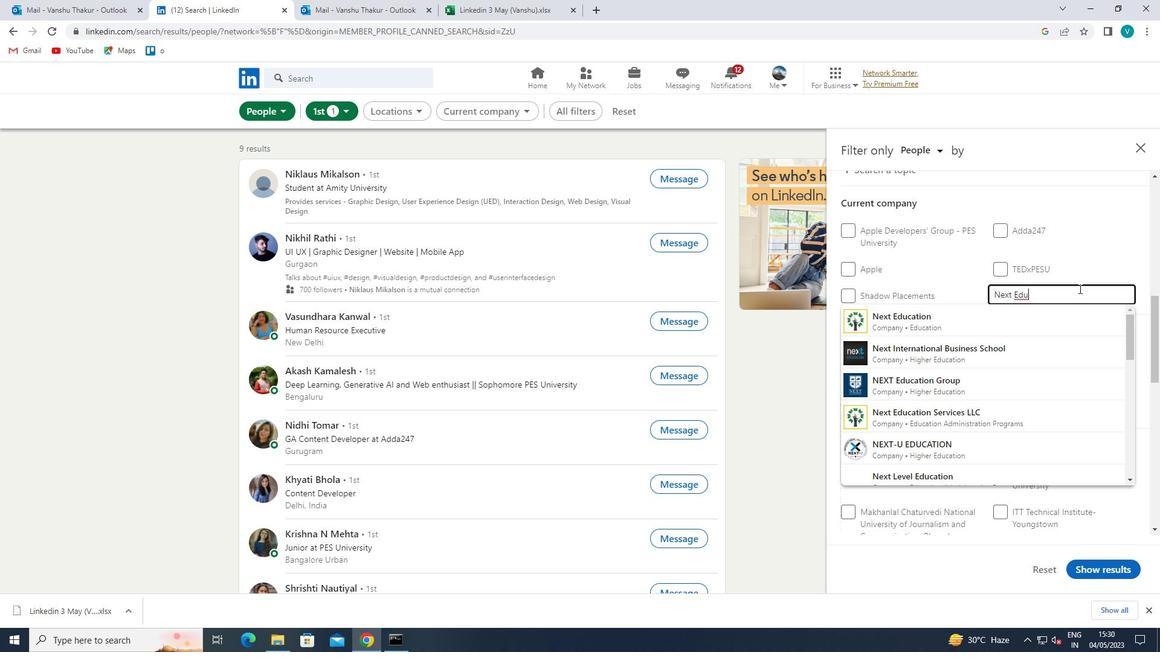 
Action: Mouse moved to (909, 375)
Screenshot: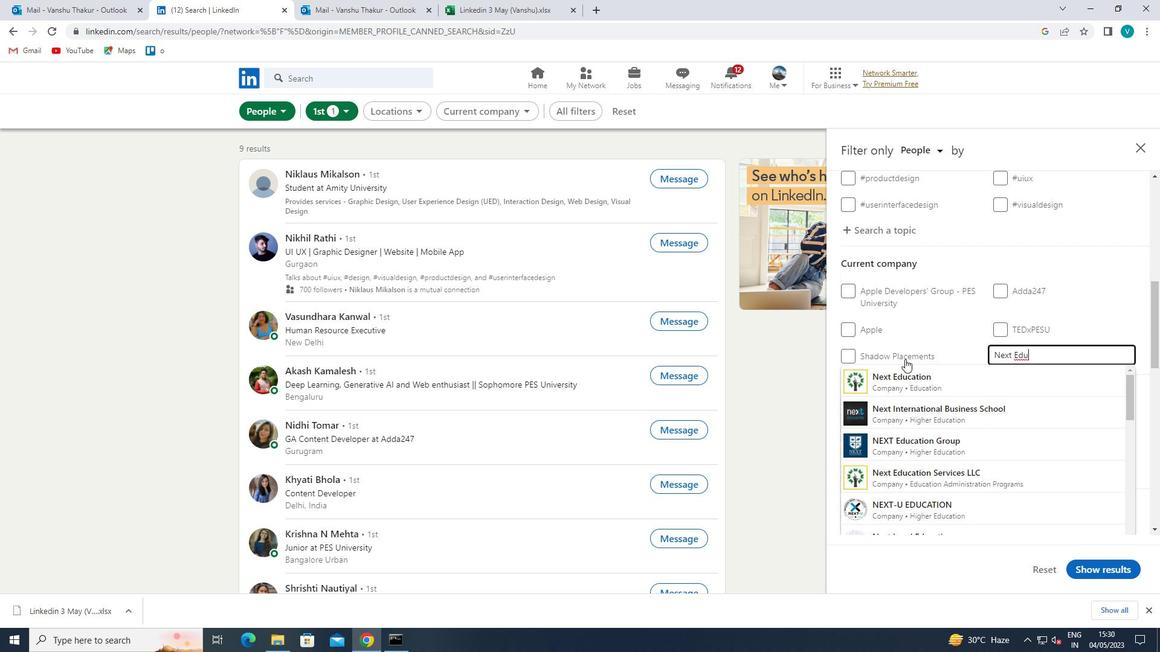 
Action: Mouse pressed left at (909, 375)
Screenshot: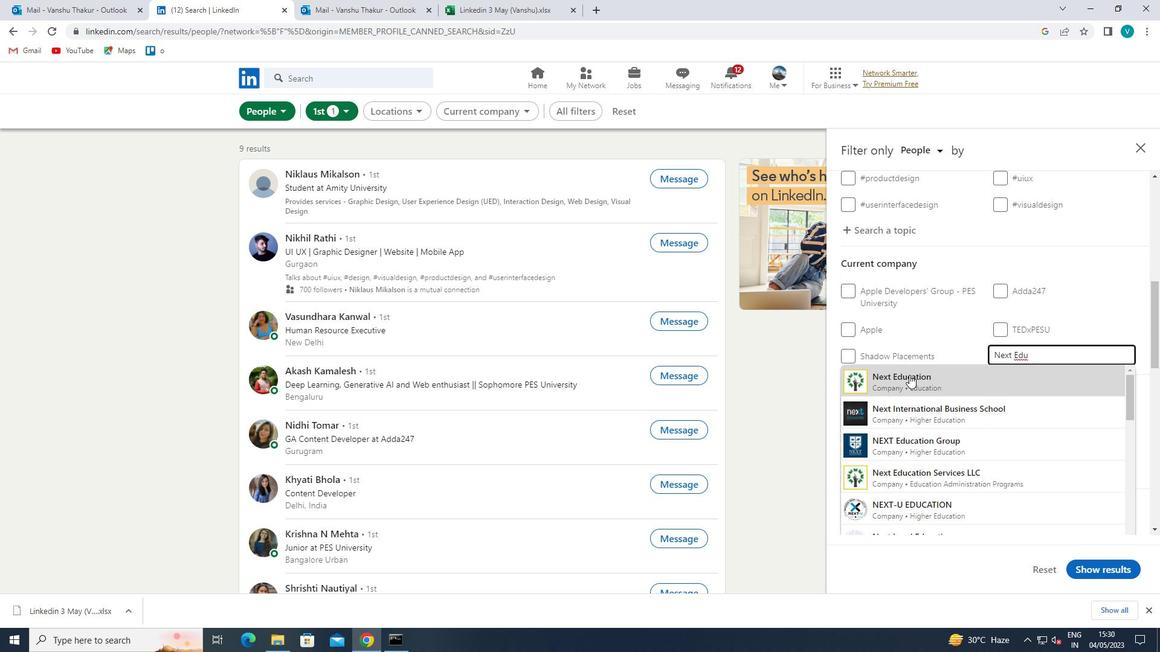 
Action: Mouse moved to (945, 376)
Screenshot: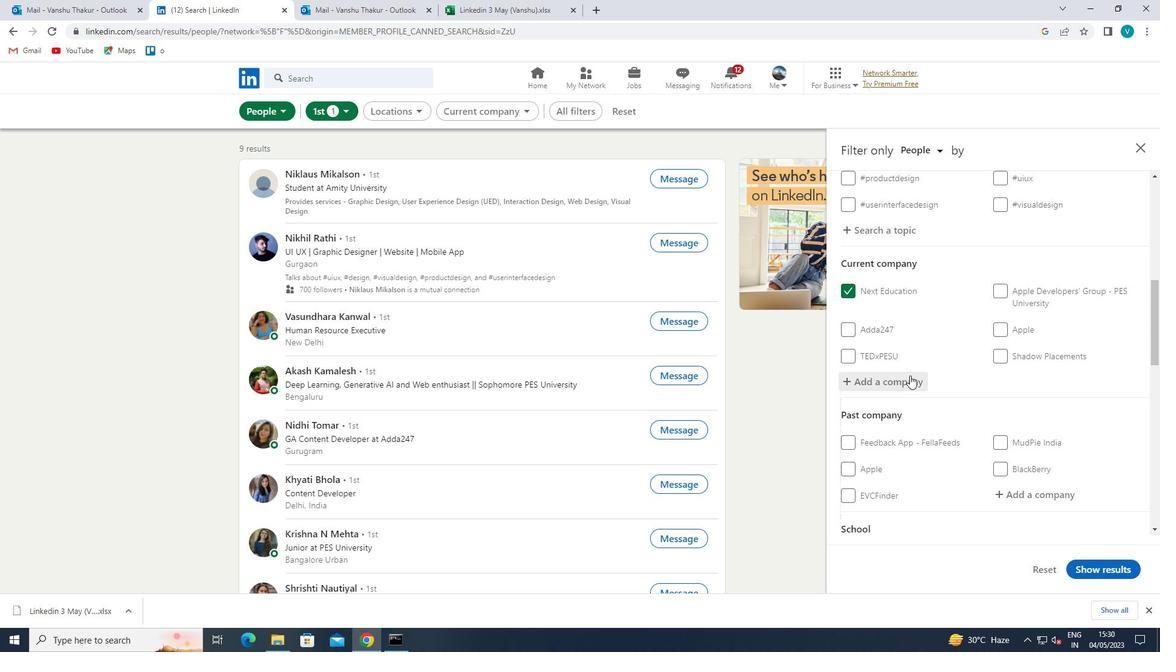 
Action: Mouse scrolled (945, 376) with delta (0, 0)
Screenshot: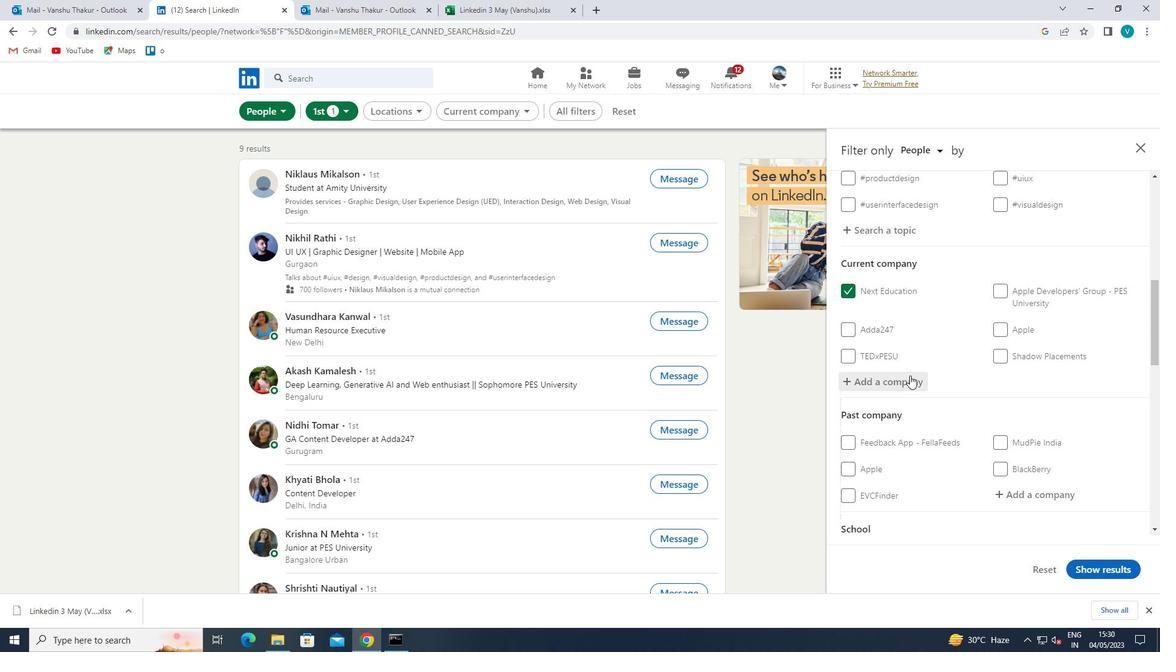 
Action: Mouse moved to (955, 376)
Screenshot: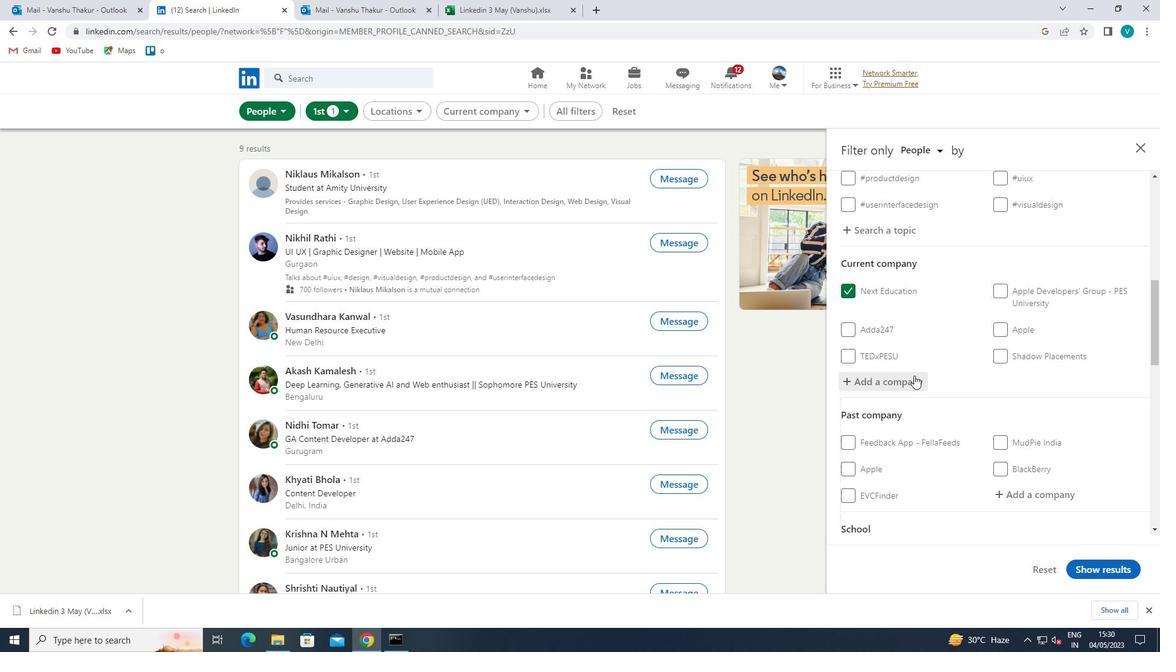 
Action: Mouse scrolled (955, 376) with delta (0, 0)
Screenshot: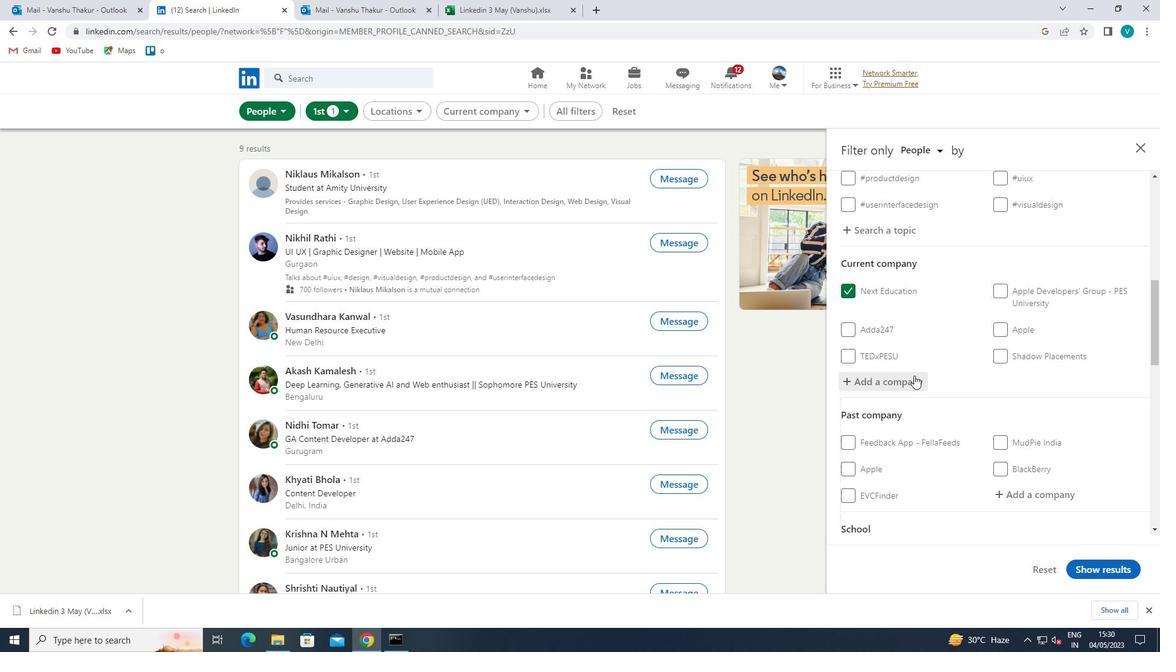 
Action: Mouse moved to (958, 376)
Screenshot: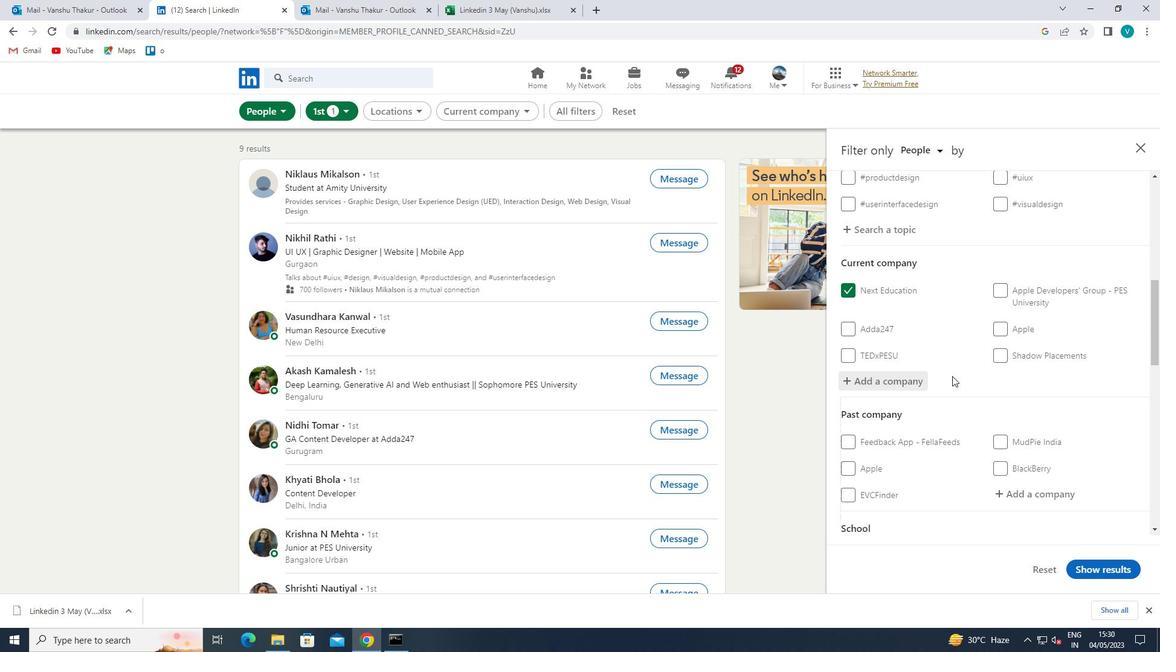 
Action: Mouse scrolled (958, 376) with delta (0, 0)
Screenshot: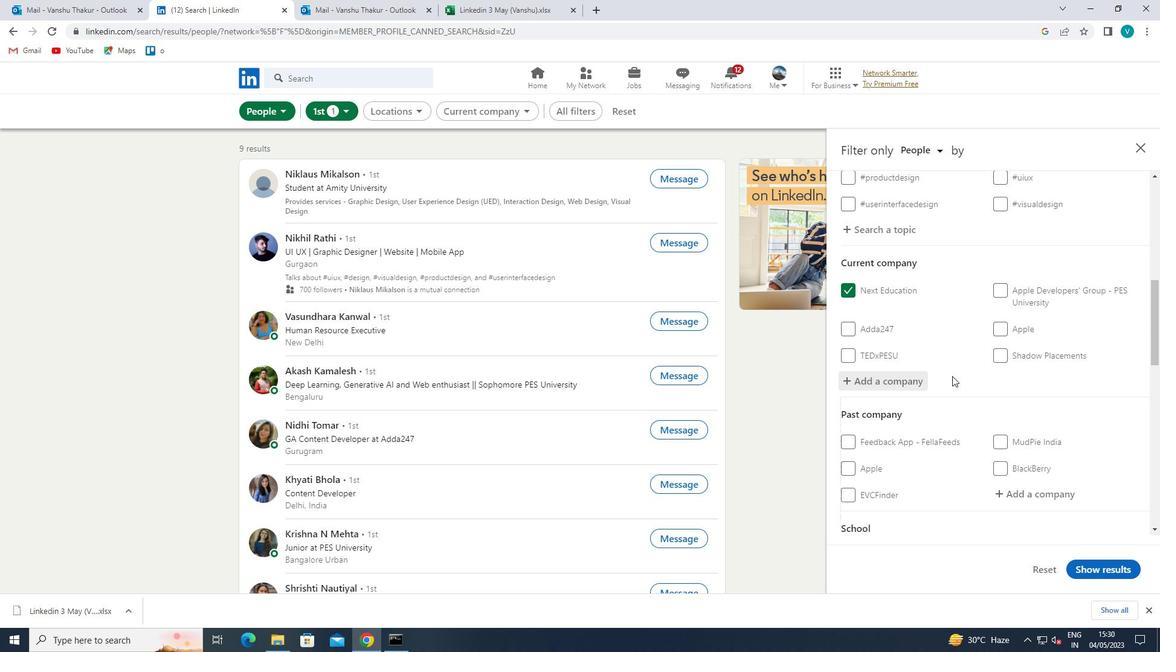 
Action: Mouse scrolled (958, 376) with delta (0, 0)
Screenshot: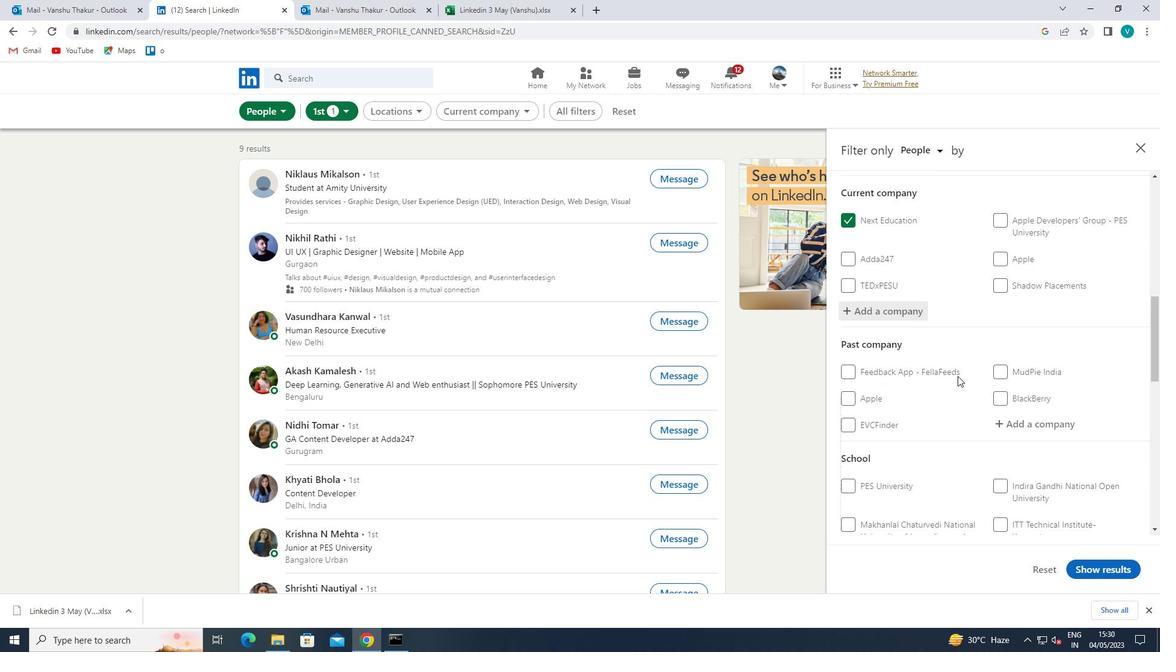 
Action: Mouse scrolled (958, 376) with delta (0, 0)
Screenshot: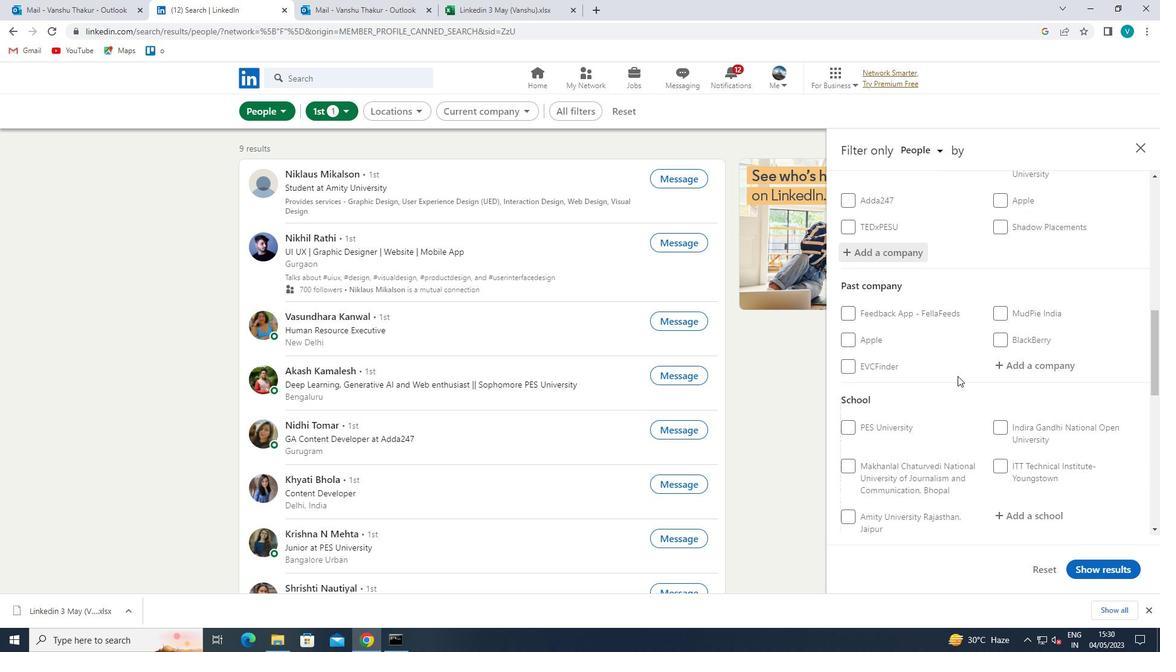 
Action: Mouse moved to (1022, 342)
Screenshot: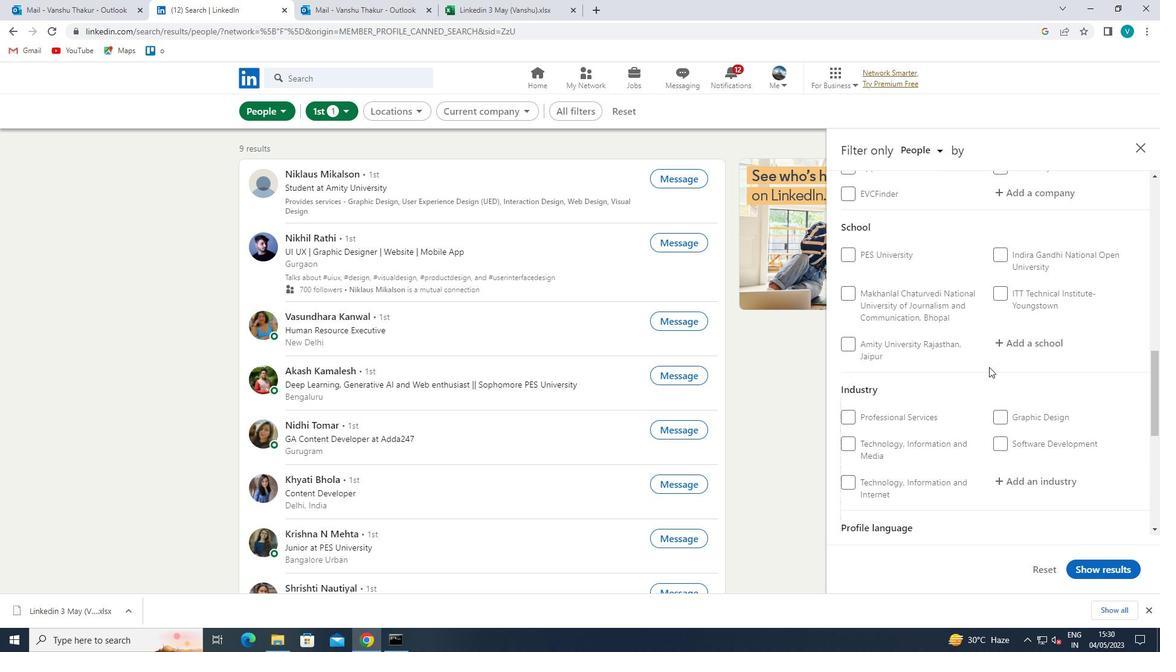 
Action: Mouse pressed left at (1022, 342)
Screenshot: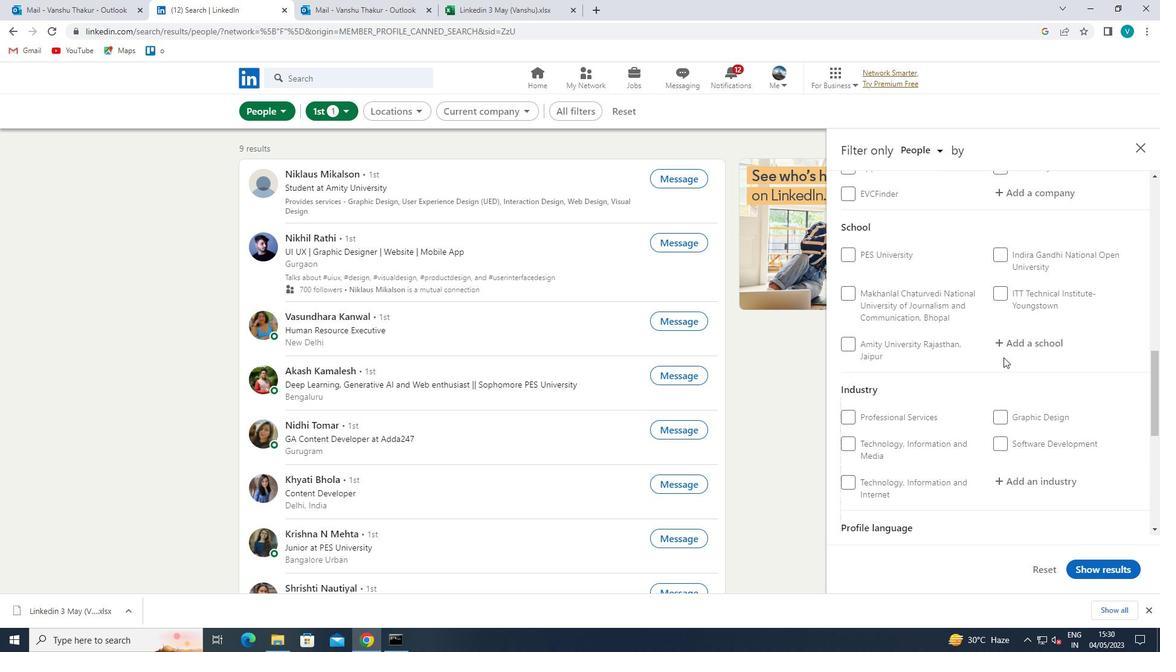 
Action: Mouse moved to (913, 282)
Screenshot: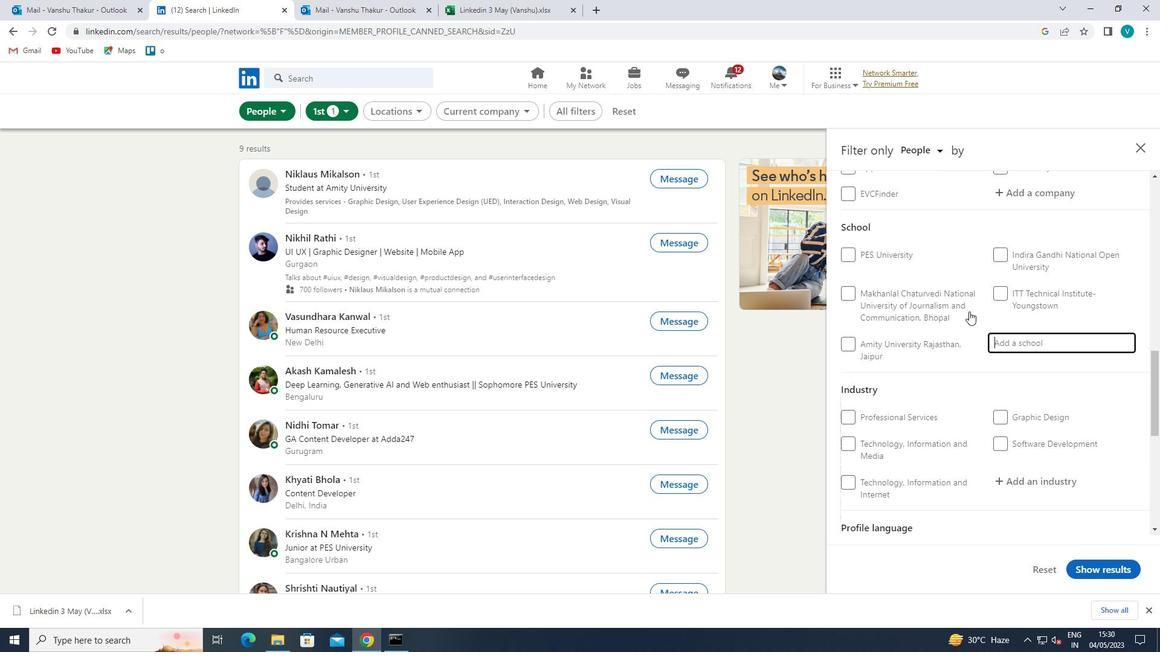 
Action: Key pressed <Key.shift>INSTITUTE<Key.space>OF<Key.space>
Screenshot: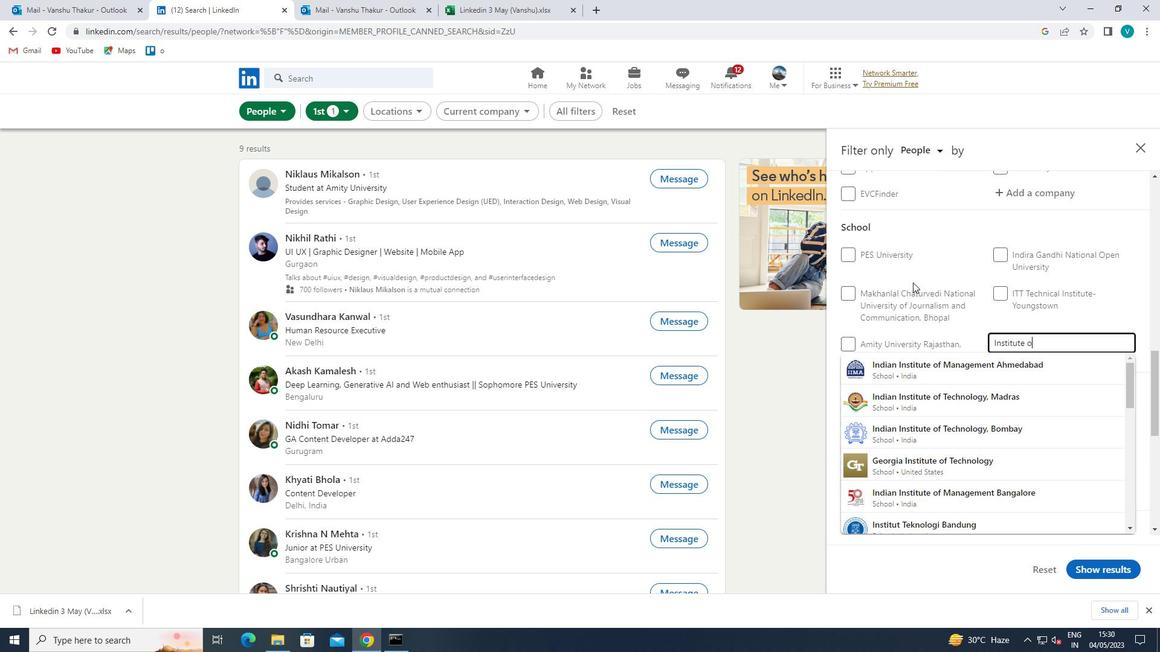 
Action: Mouse moved to (914, 288)
Screenshot: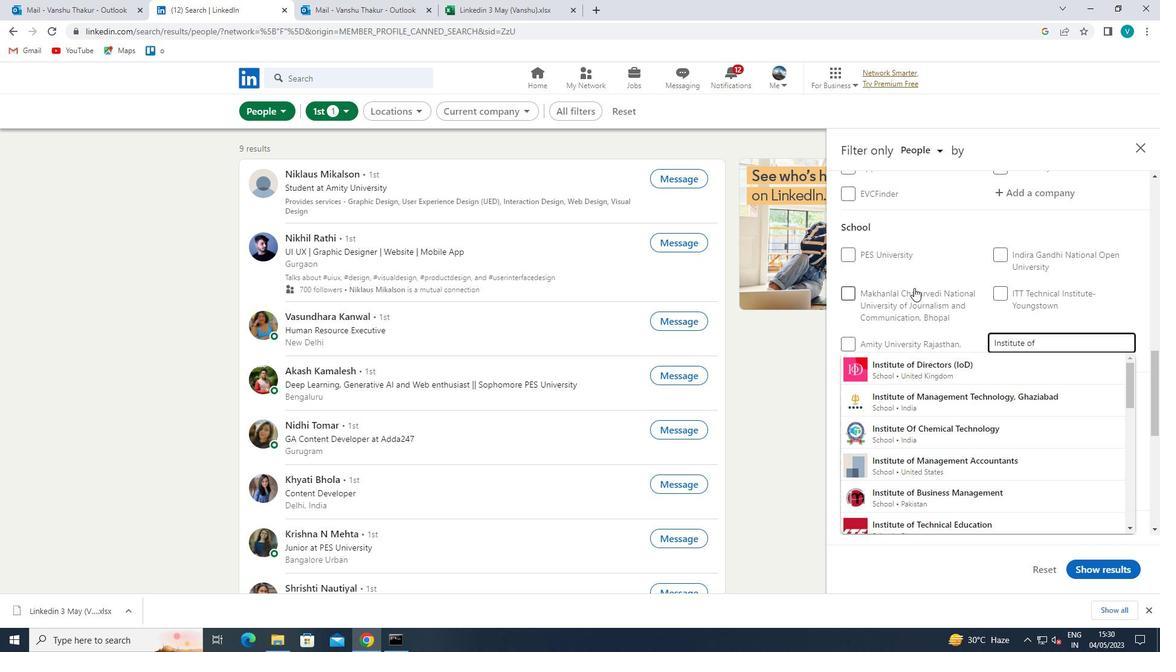 
Action: Key pressed <Key.shift>COST
Screenshot: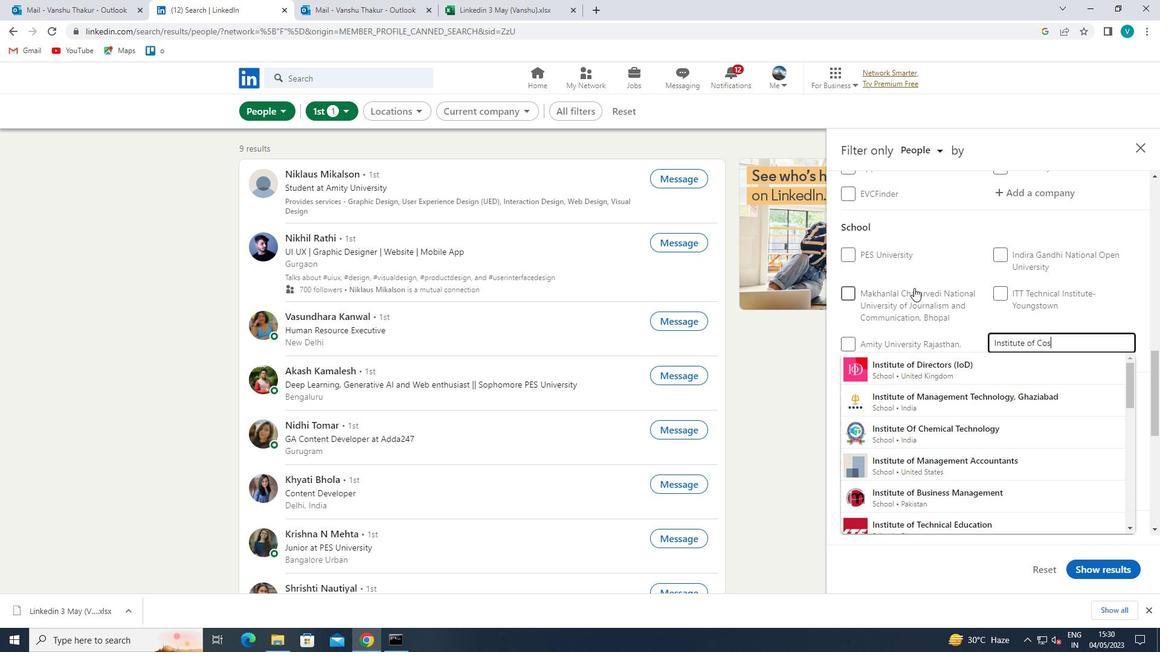 
Action: Mouse moved to (1003, 435)
Screenshot: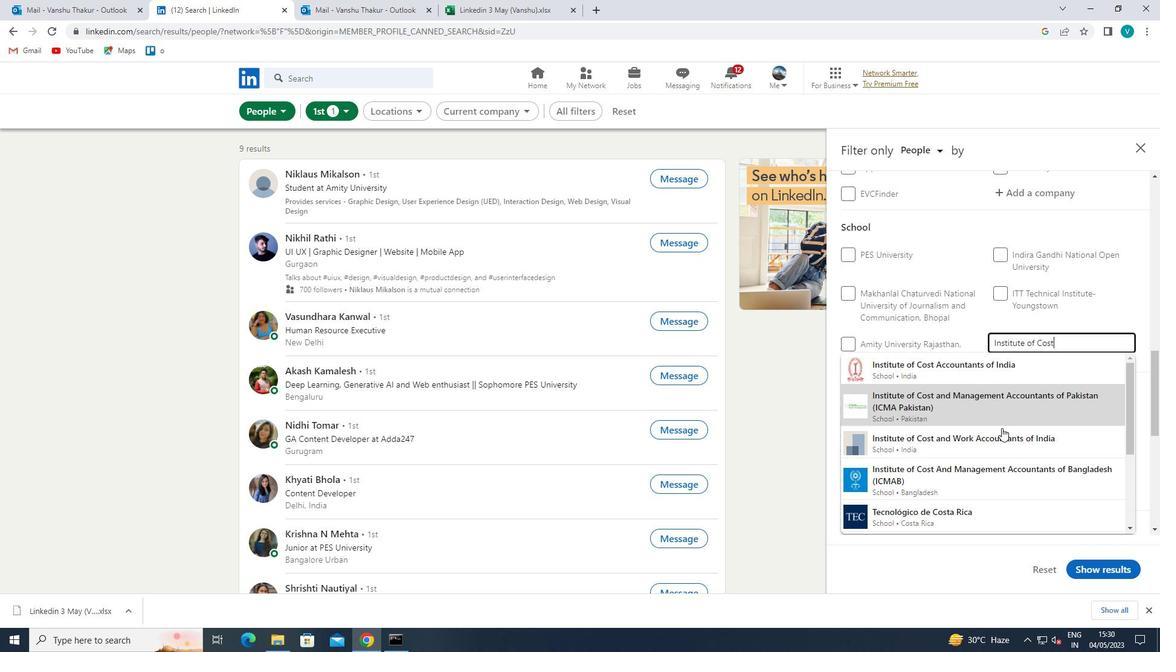 
Action: Mouse pressed left at (1003, 435)
Screenshot: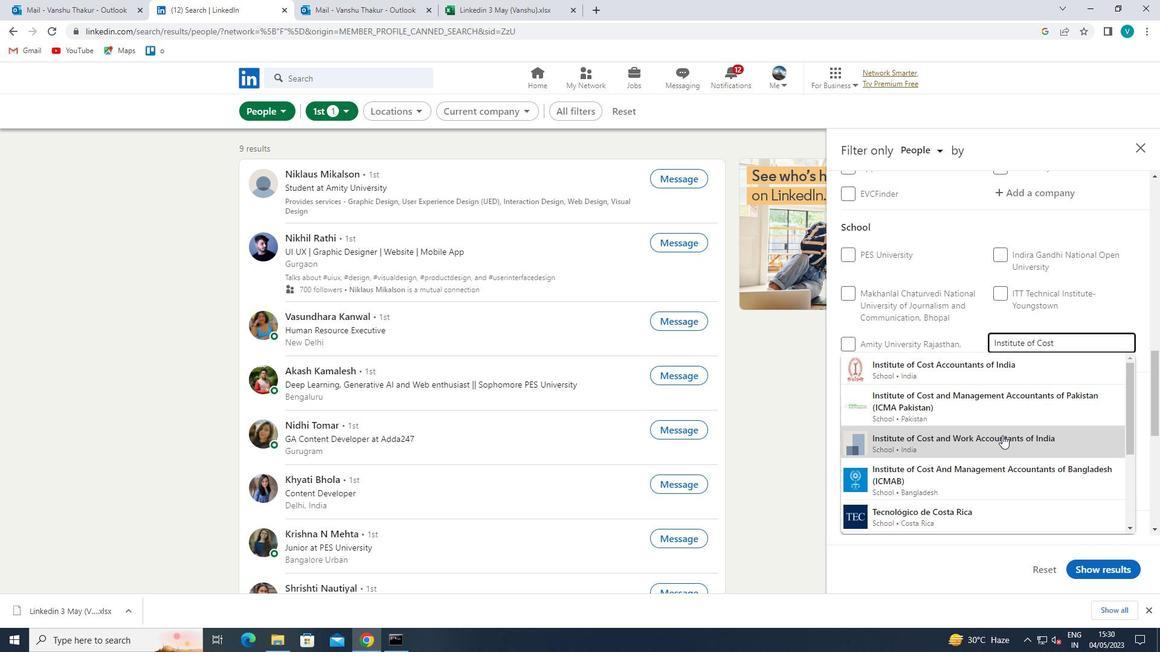 
Action: Mouse moved to (997, 432)
Screenshot: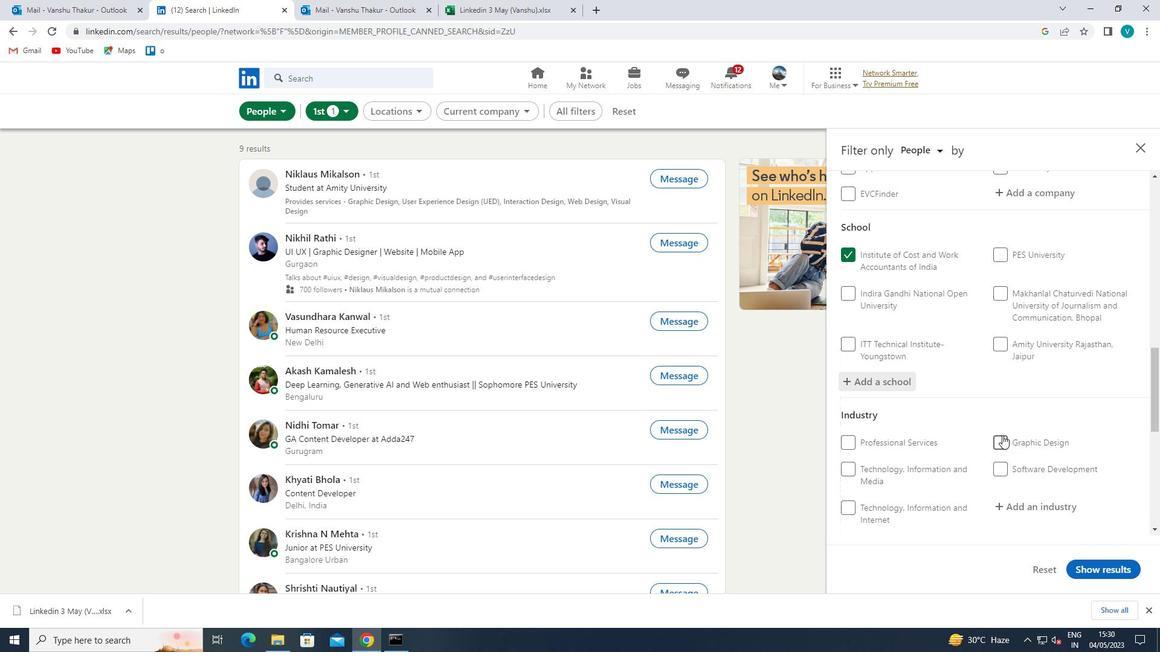 
Action: Mouse scrolled (997, 432) with delta (0, 0)
Screenshot: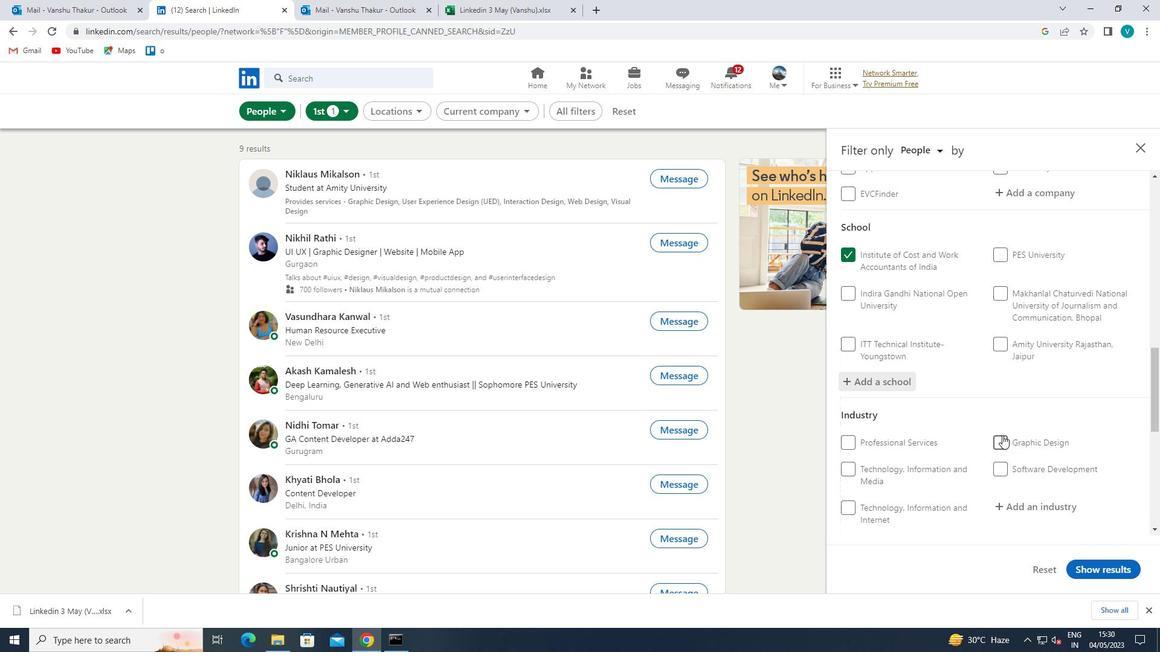 
Action: Mouse moved to (991, 429)
Screenshot: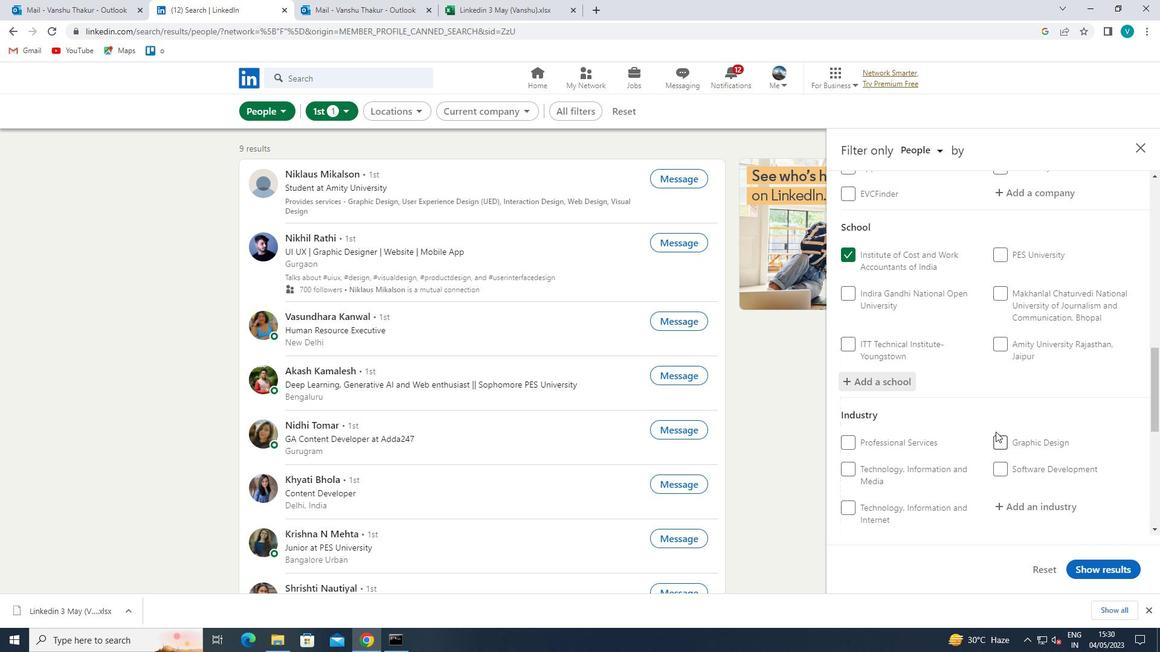 
Action: Mouse scrolled (991, 428) with delta (0, 0)
Screenshot: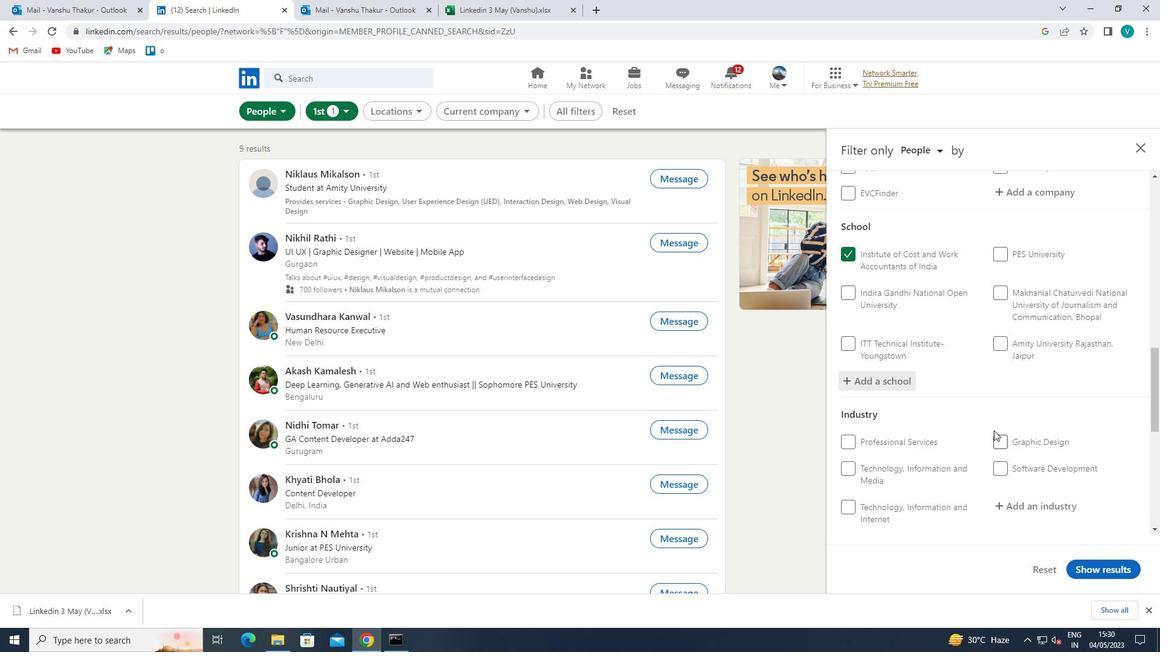 
Action: Mouse moved to (990, 428)
Screenshot: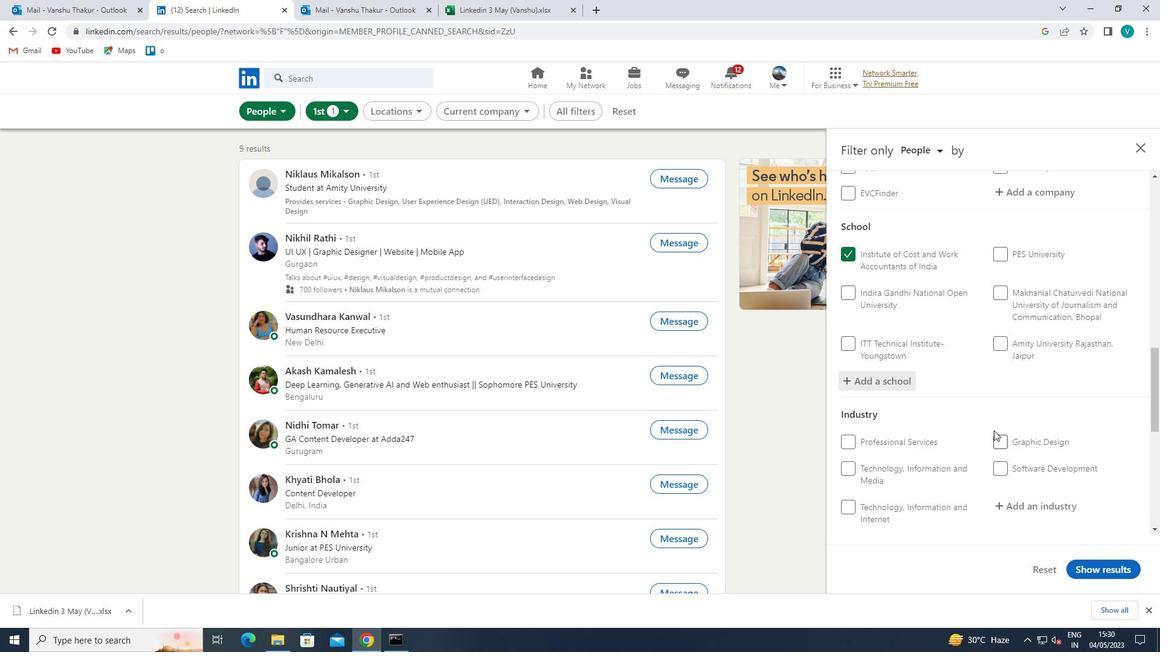 
Action: Mouse scrolled (990, 428) with delta (0, 0)
Screenshot: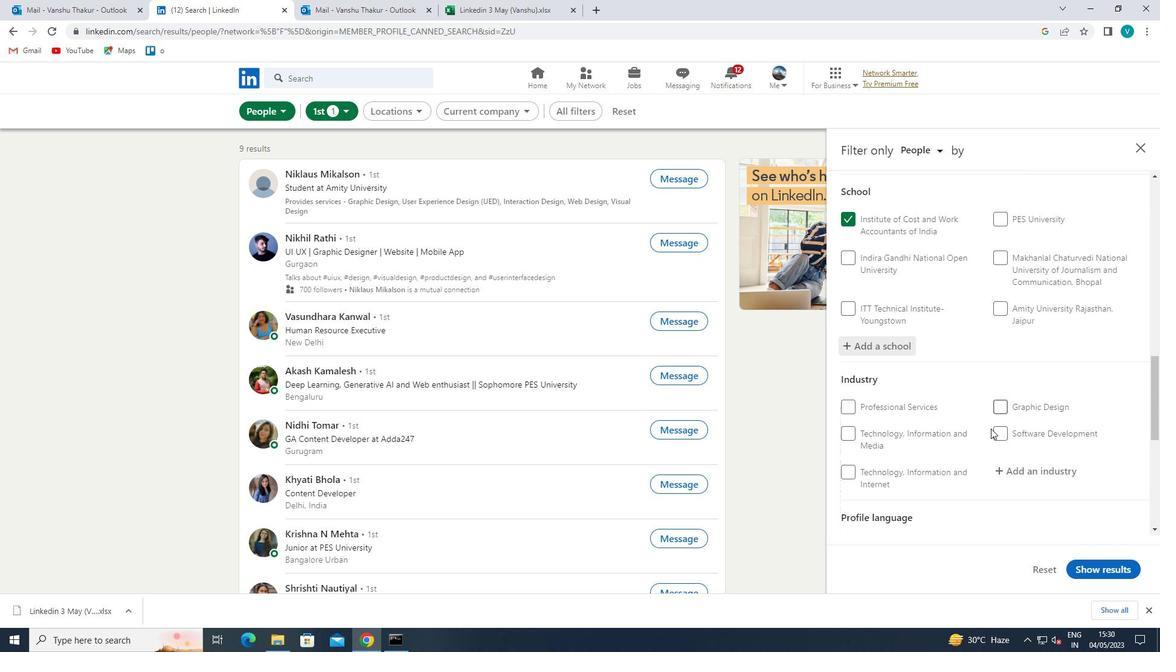 
Action: Mouse moved to (1023, 325)
Screenshot: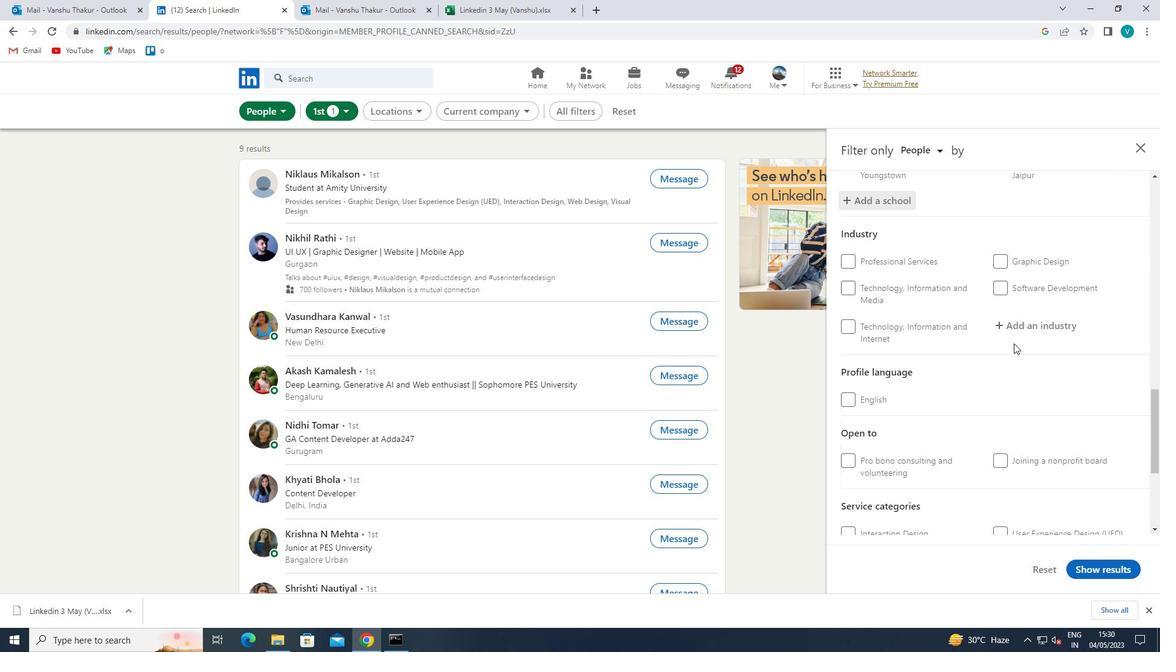 
Action: Mouse pressed left at (1023, 325)
Screenshot: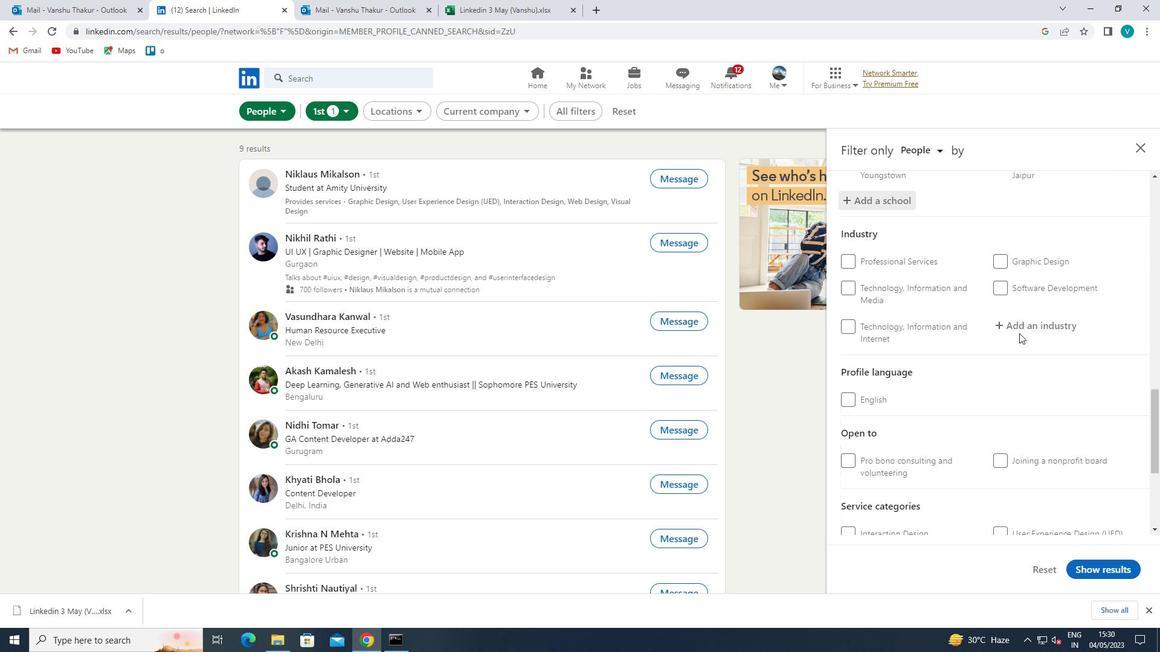 
Action: Mouse moved to (939, 280)
Screenshot: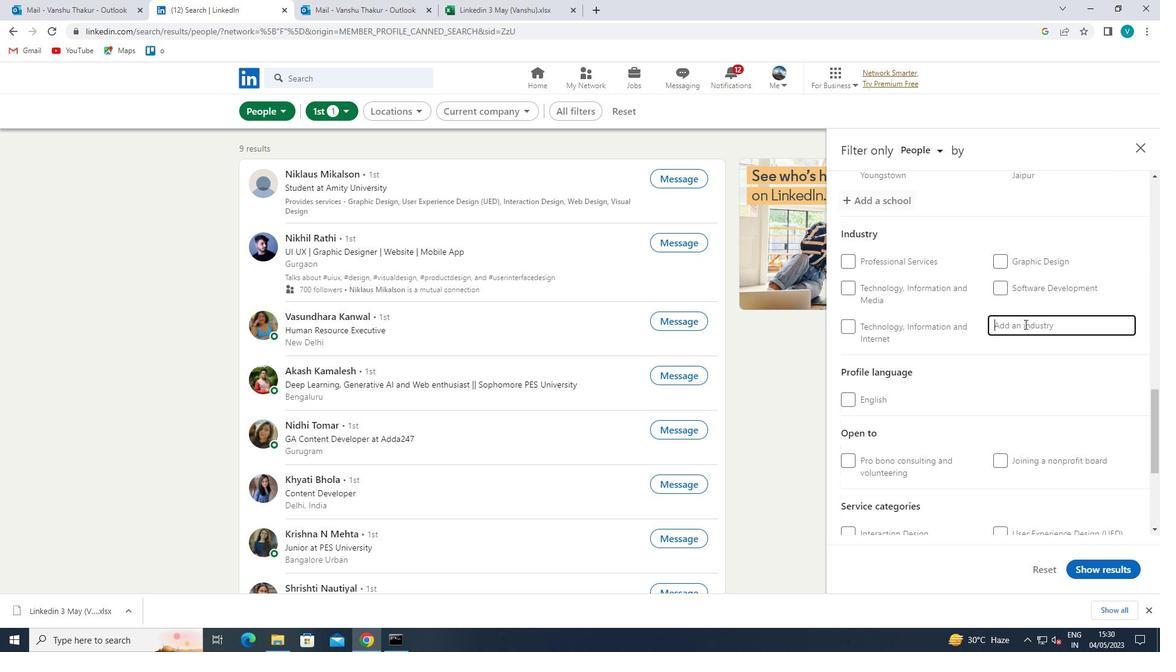 
Action: Key pressed <Key.shift>WASTE<Key.space>
Screenshot: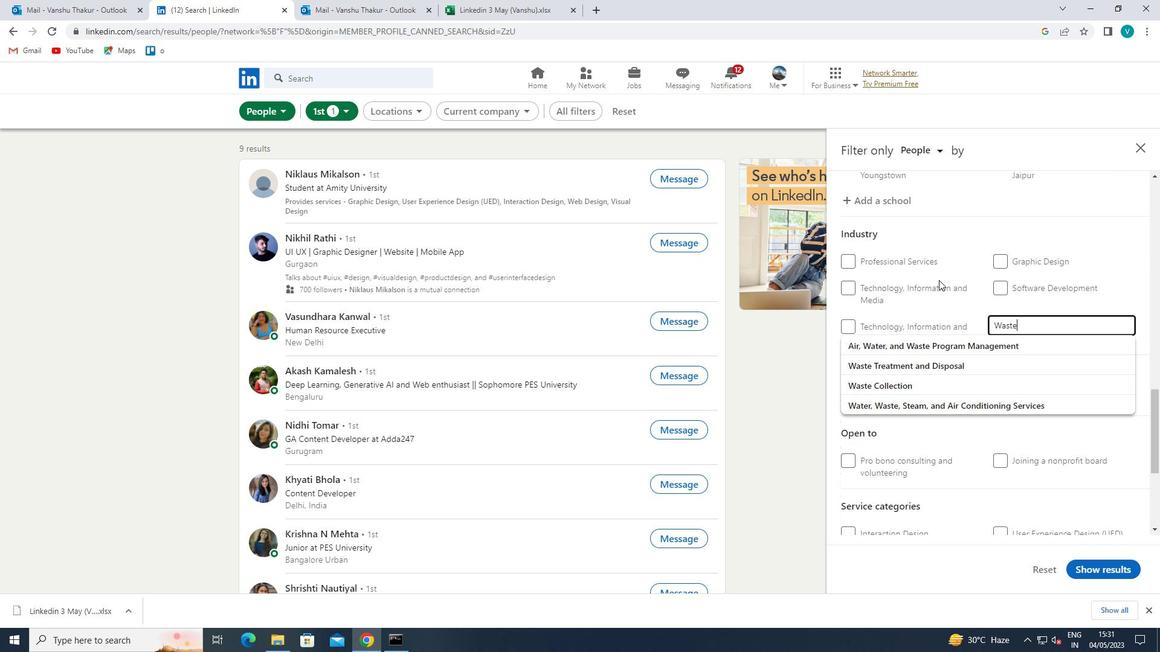 
Action: Mouse moved to (946, 368)
Screenshot: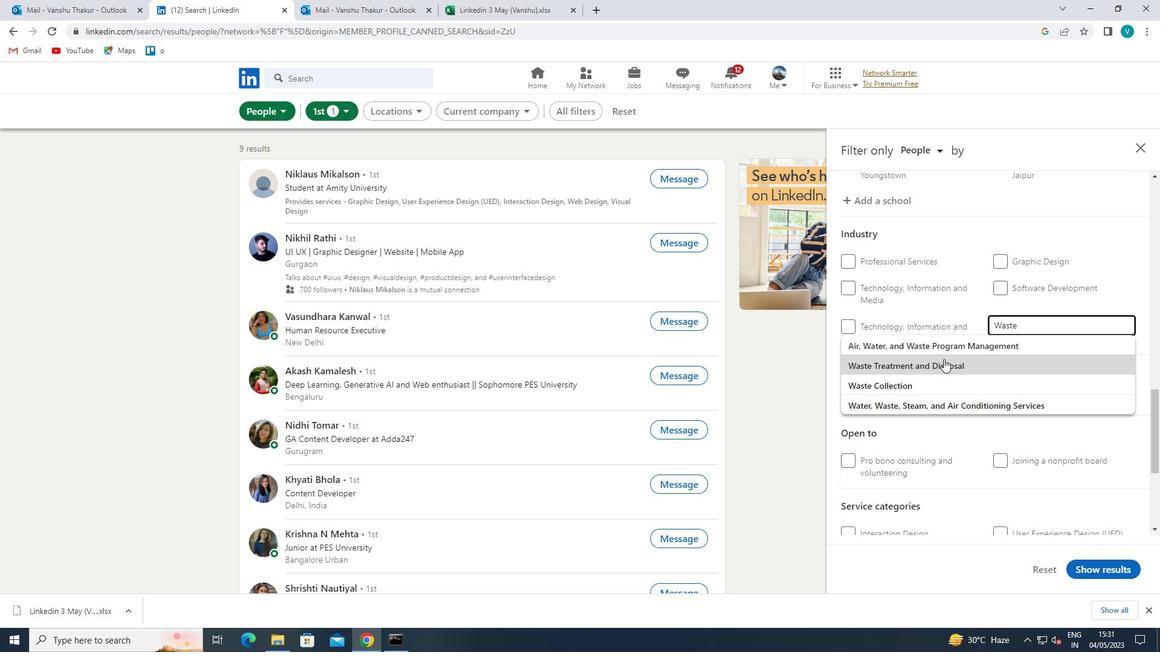 
Action: Mouse pressed left at (946, 368)
Screenshot: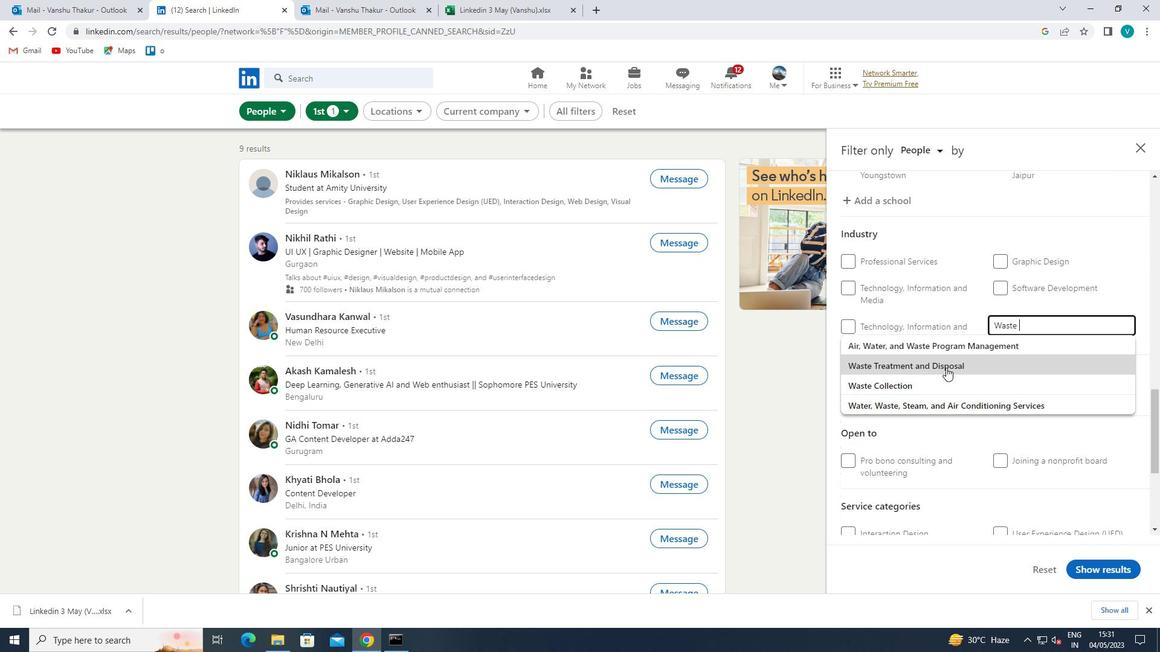 
Action: Mouse moved to (951, 368)
Screenshot: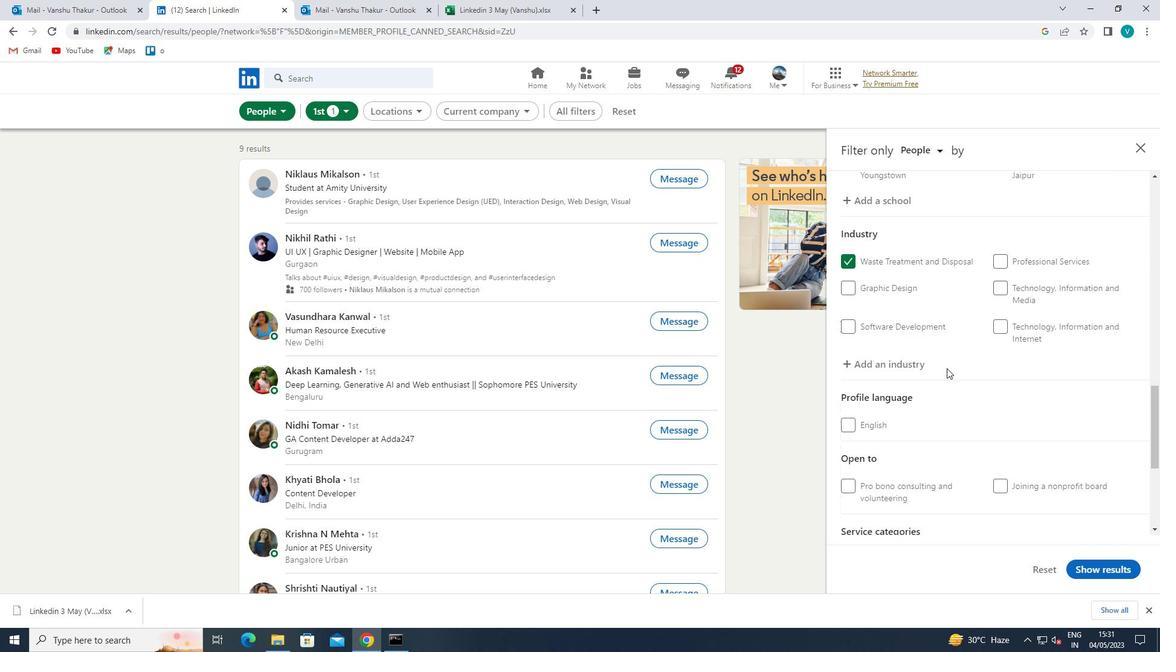 
Action: Mouse scrolled (951, 368) with delta (0, 0)
Screenshot: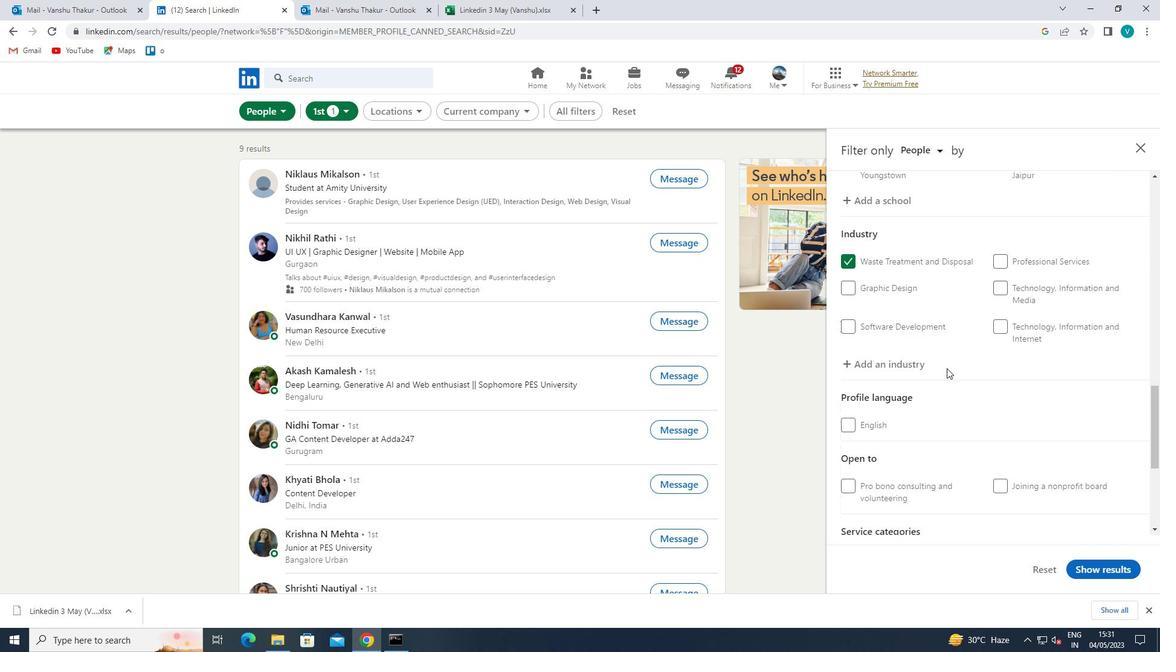 
Action: Mouse moved to (951, 368)
Screenshot: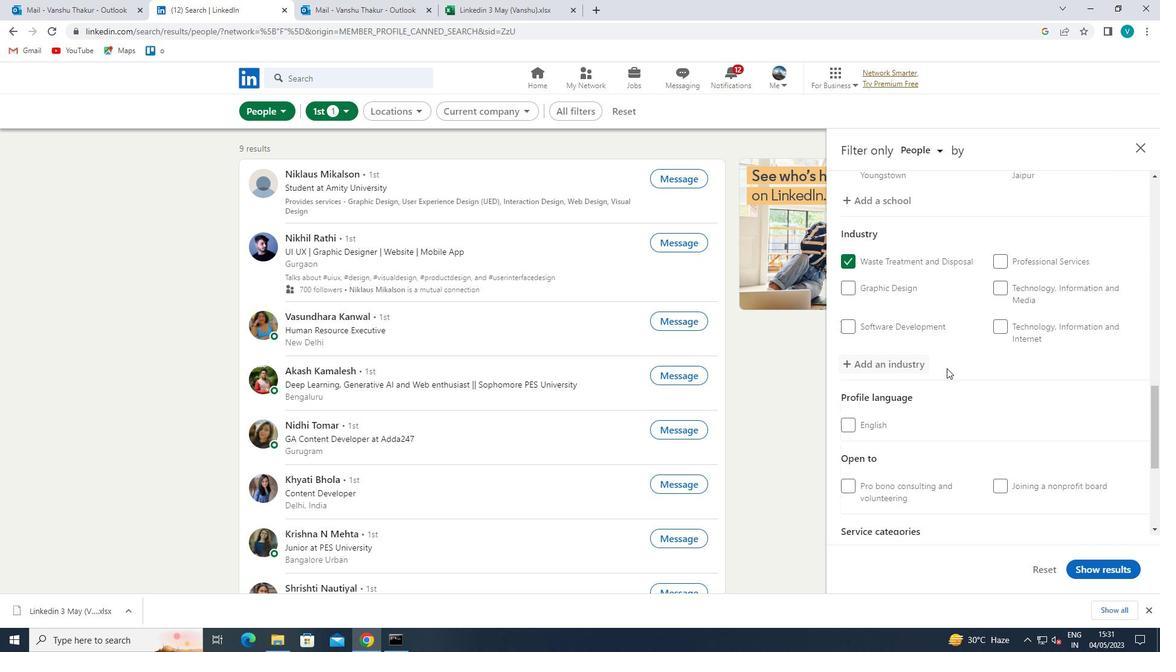 
Action: Mouse scrolled (951, 368) with delta (0, 0)
Screenshot: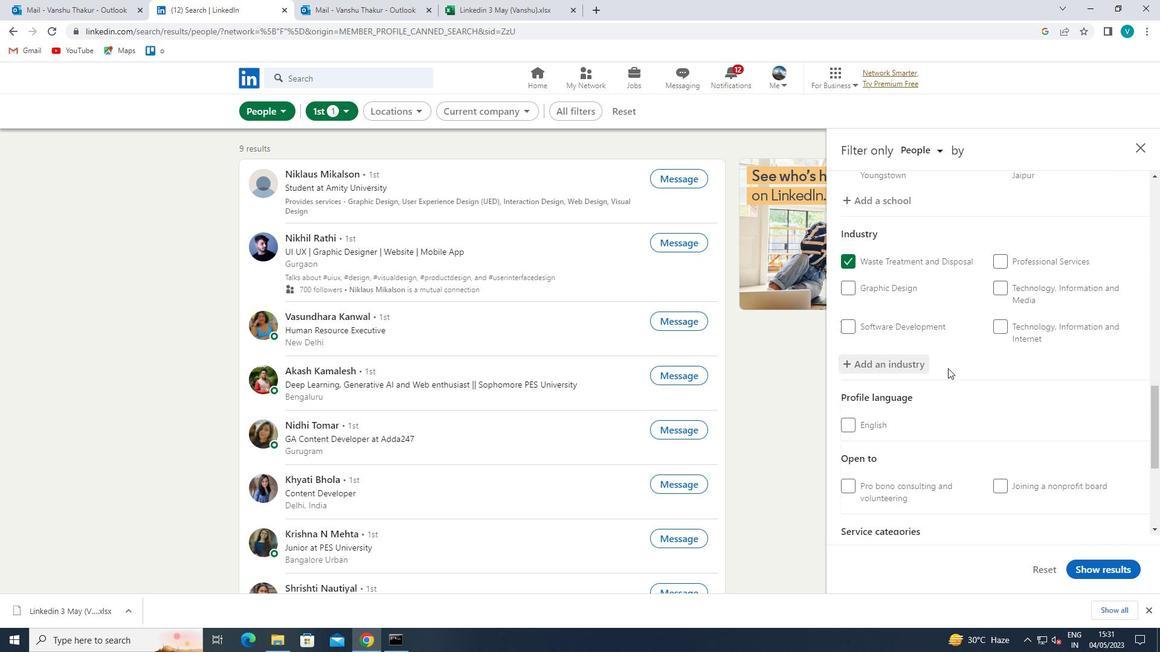 
Action: Mouse moved to (954, 368)
Screenshot: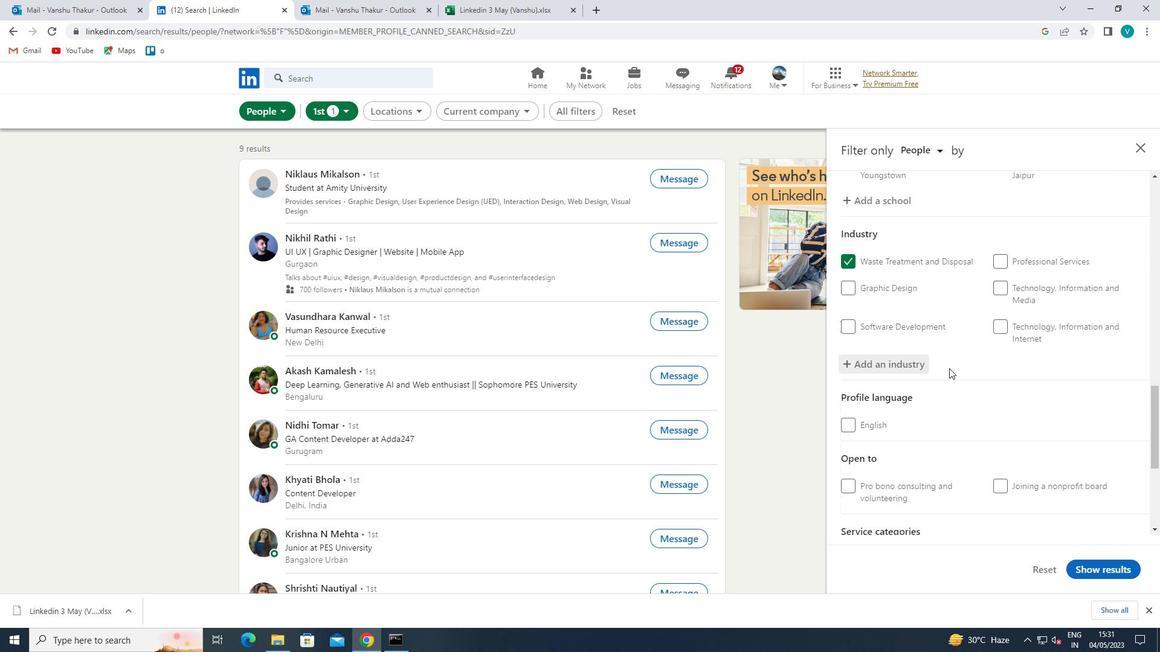 
Action: Mouse scrolled (954, 367) with delta (0, 0)
Screenshot: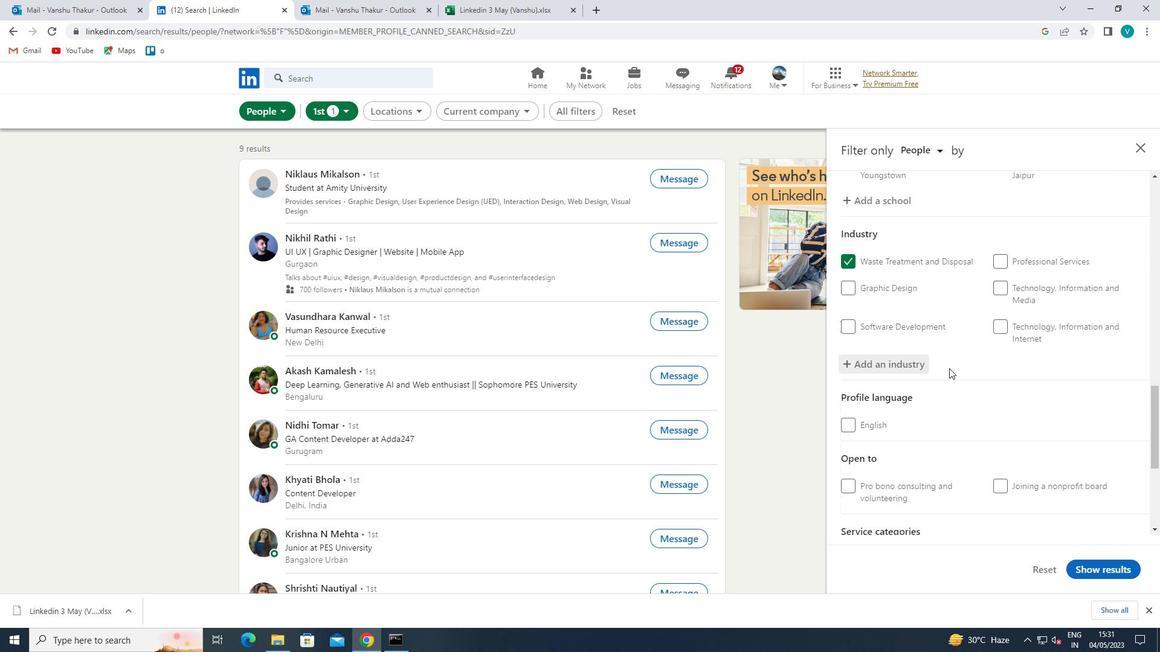 
Action: Mouse moved to (955, 367)
Screenshot: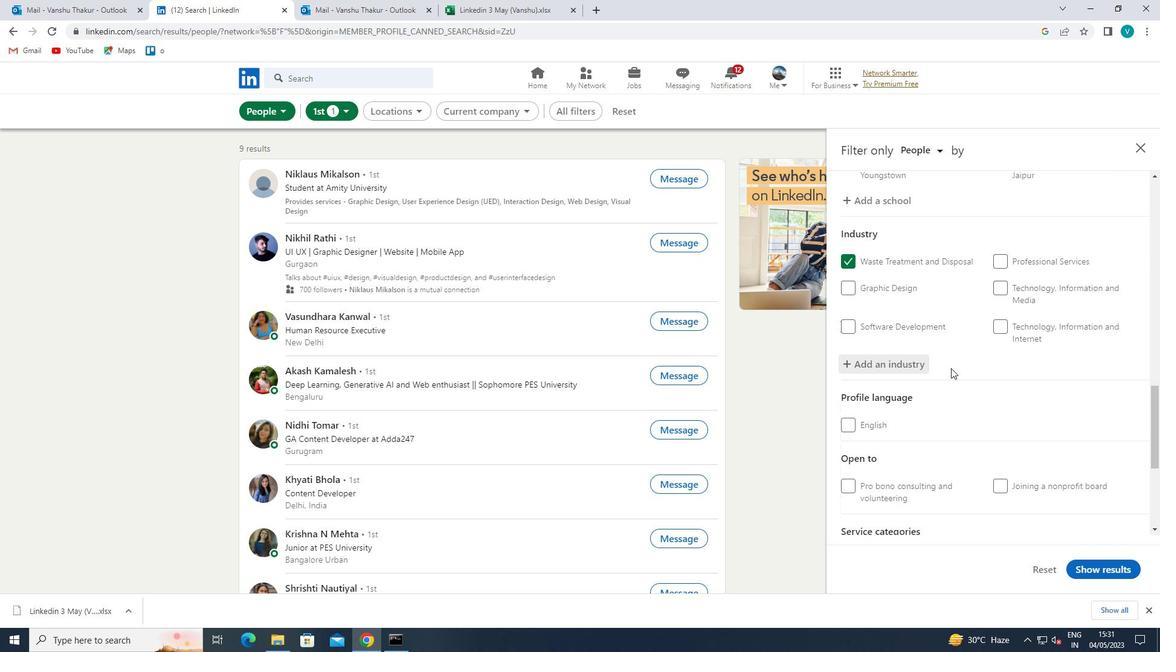 
Action: Mouse scrolled (955, 367) with delta (0, 0)
Screenshot: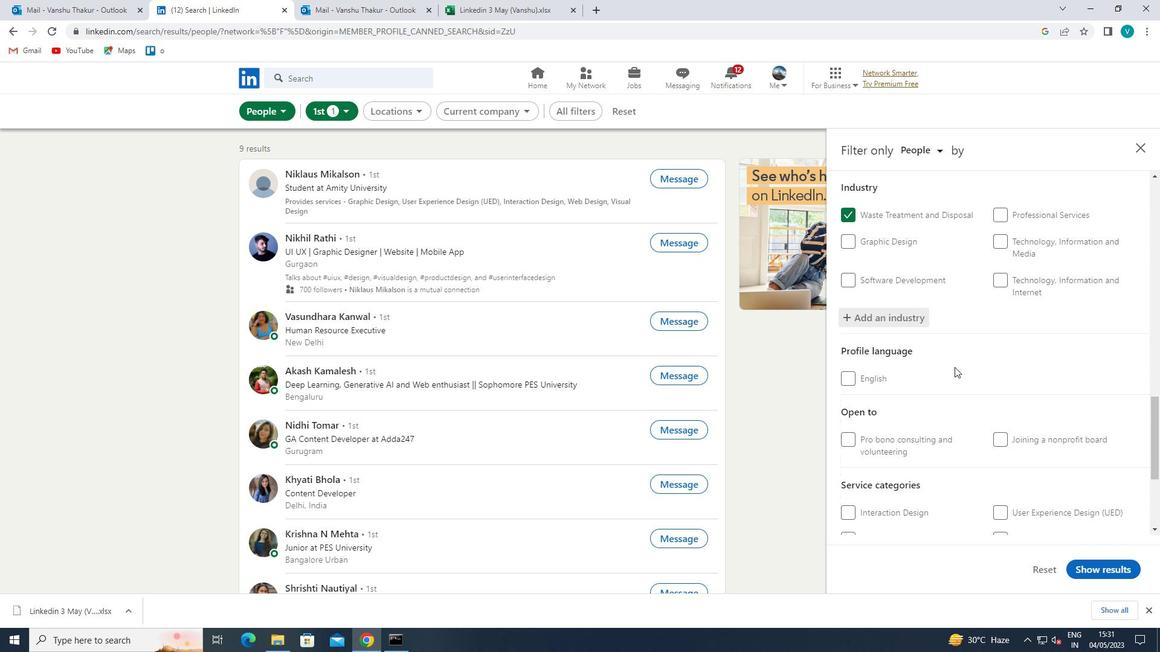 
Action: Mouse moved to (1017, 364)
Screenshot: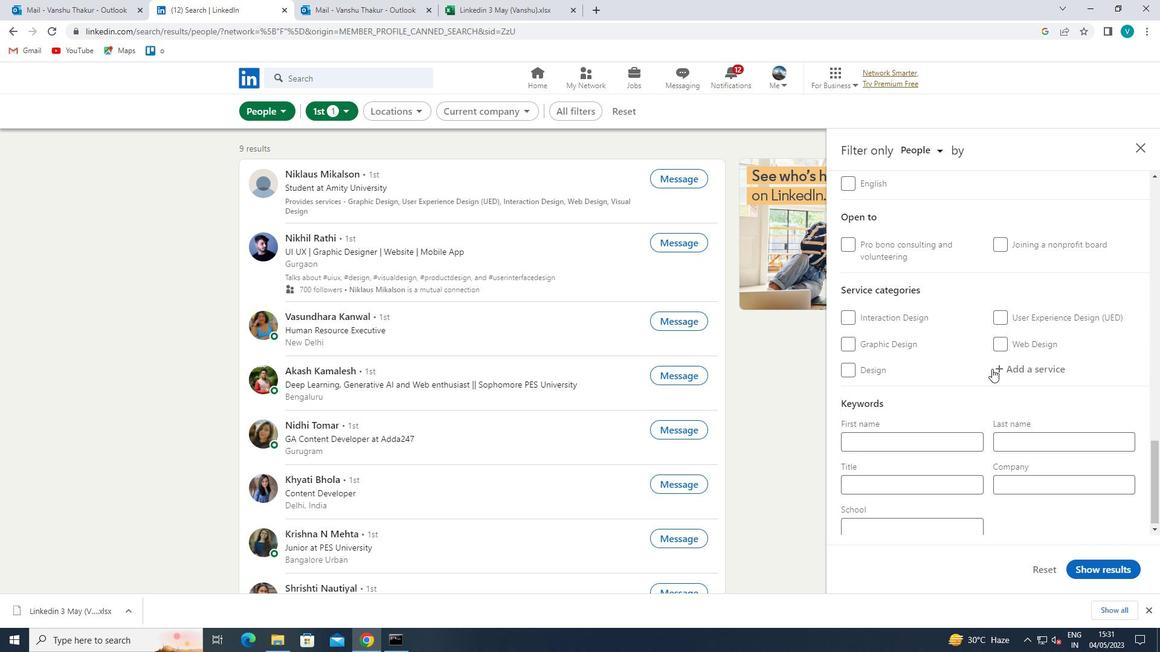 
Action: Mouse pressed left at (1017, 364)
Screenshot: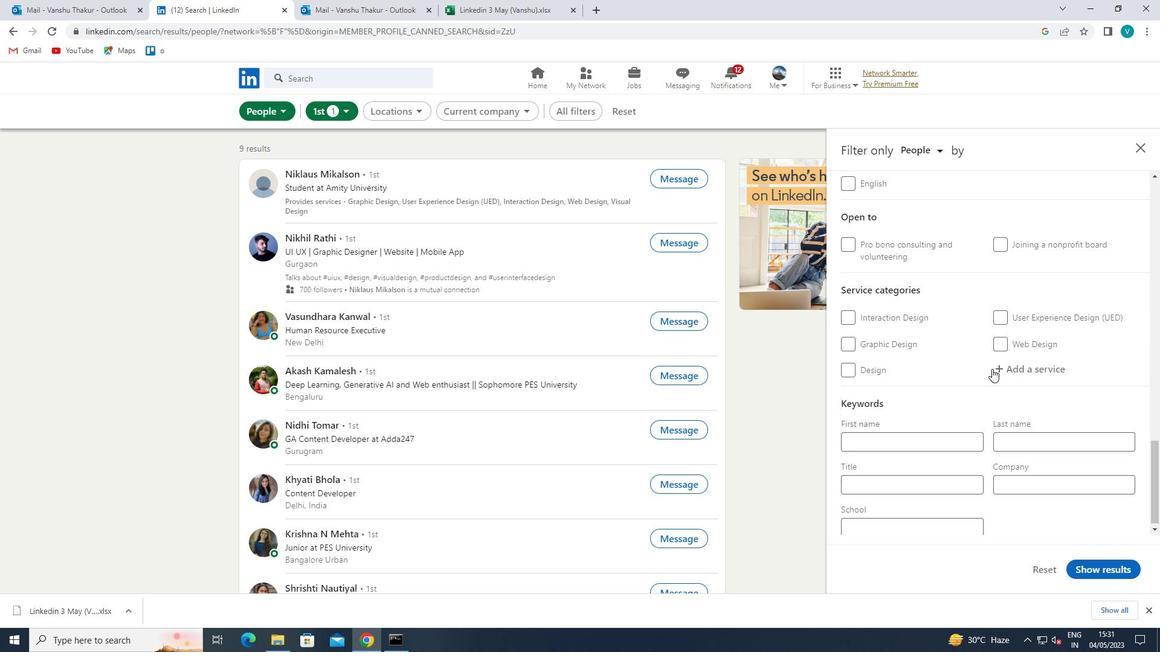 
Action: Mouse moved to (945, 320)
Screenshot: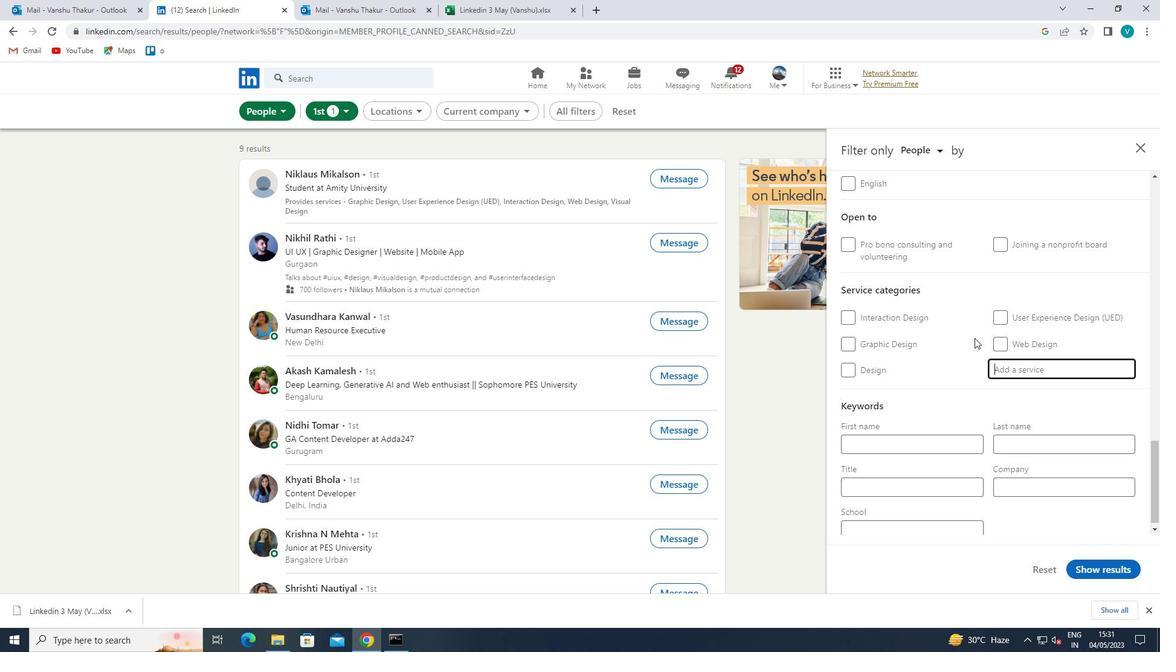 
Action: Key pressed <Key.shift>BUDG
Screenshot: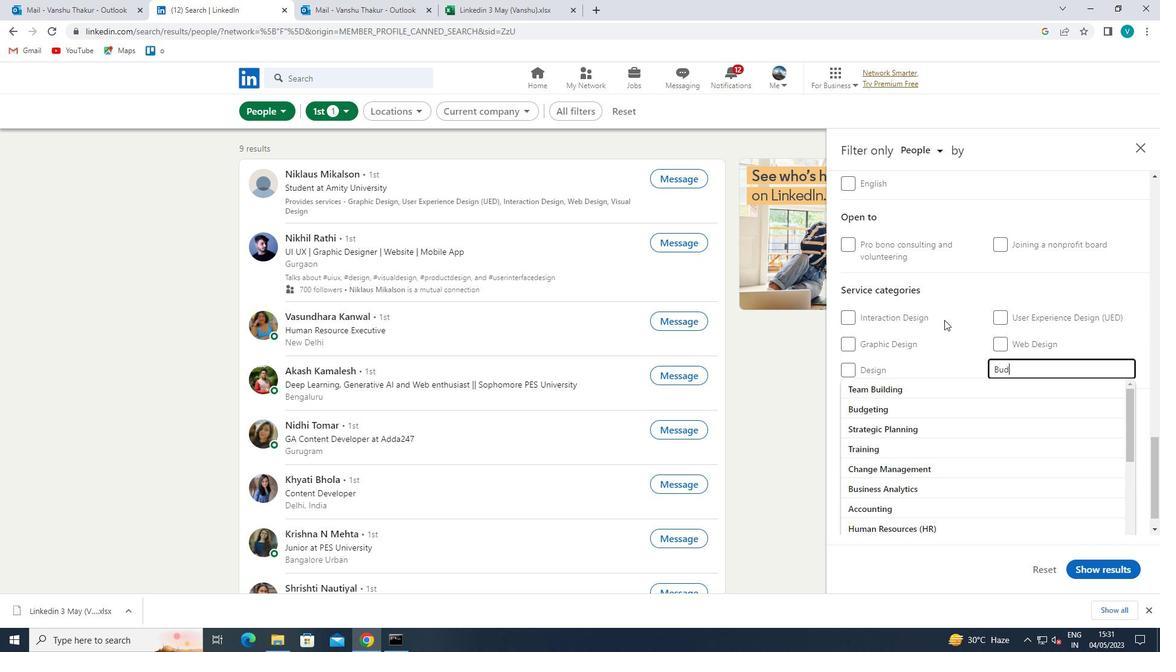 
Action: Mouse moved to (929, 392)
Screenshot: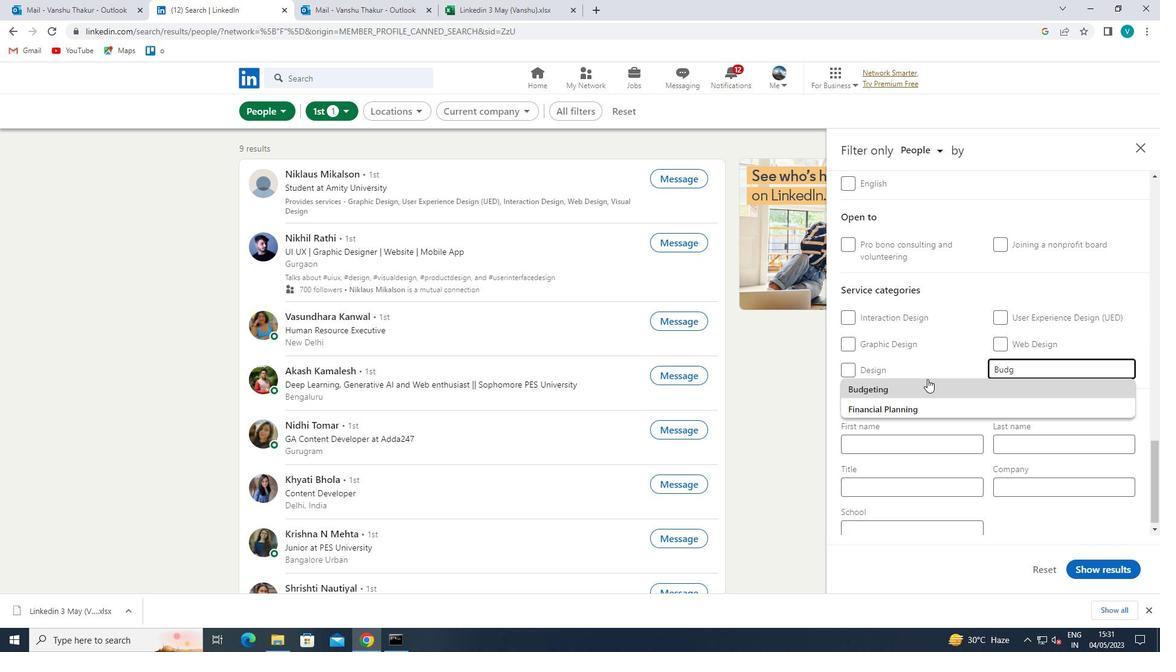 
Action: Mouse pressed left at (929, 392)
Screenshot: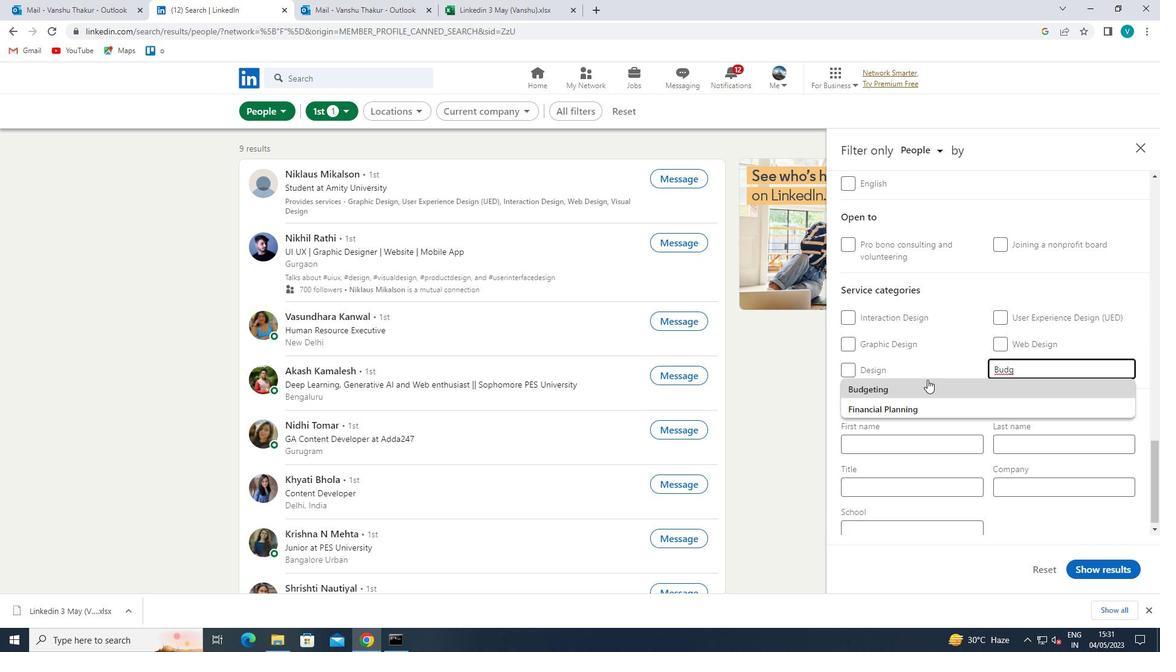 
Action: Mouse moved to (929, 396)
Screenshot: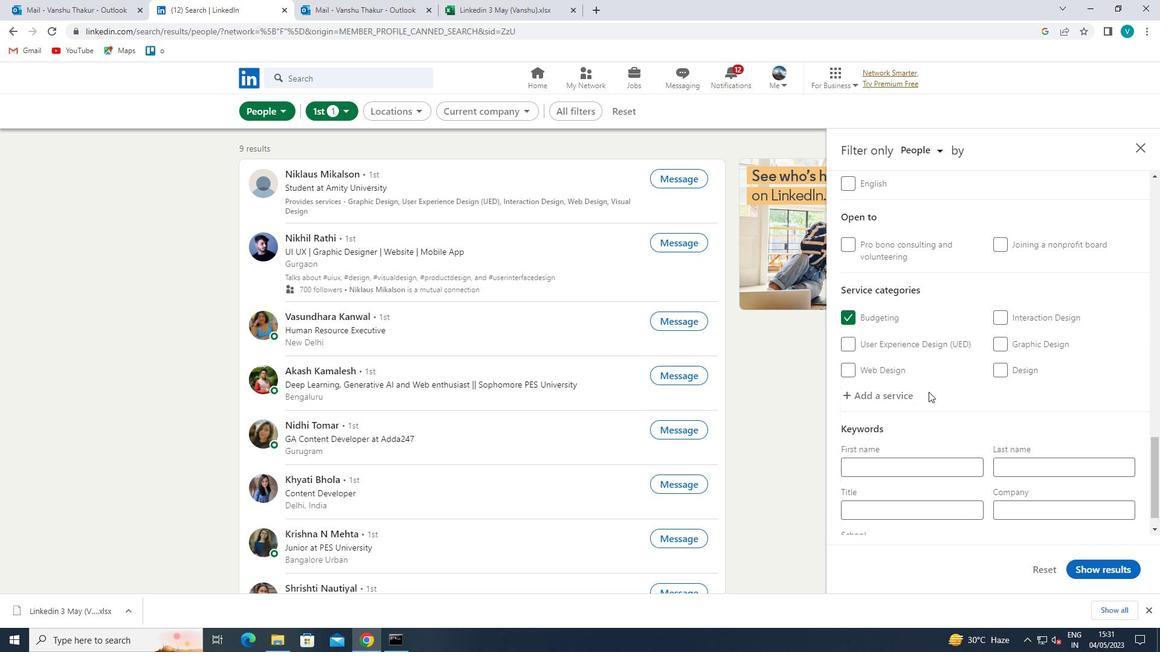 
Action: Mouse scrolled (929, 395) with delta (0, 0)
Screenshot: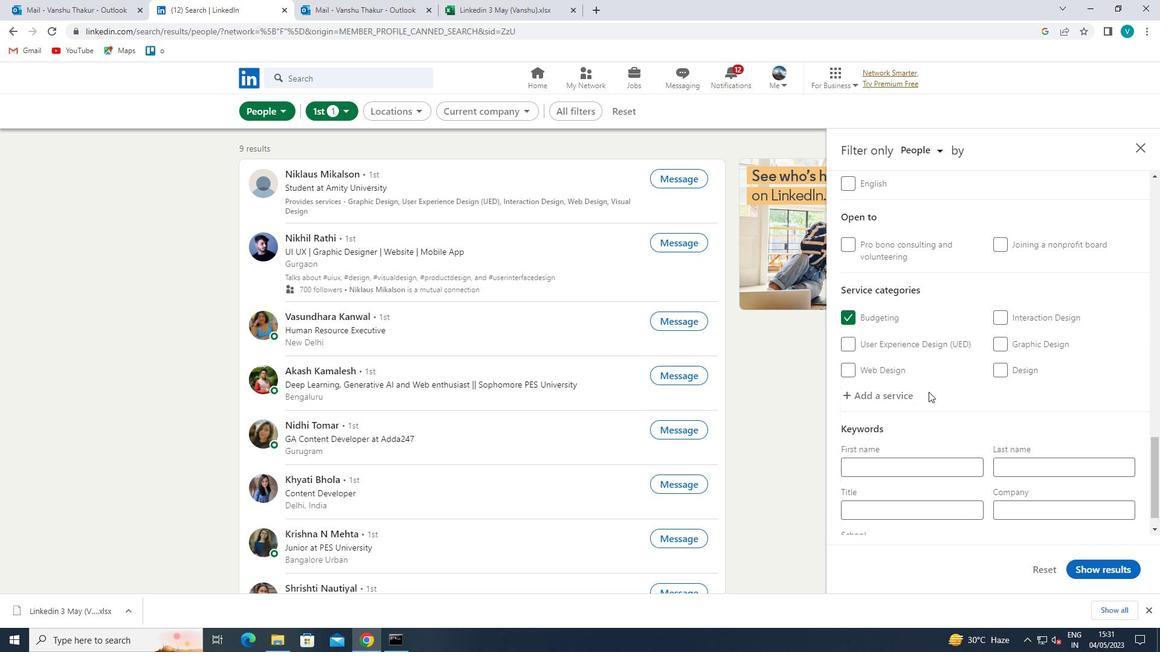 
Action: Mouse moved to (929, 397)
Screenshot: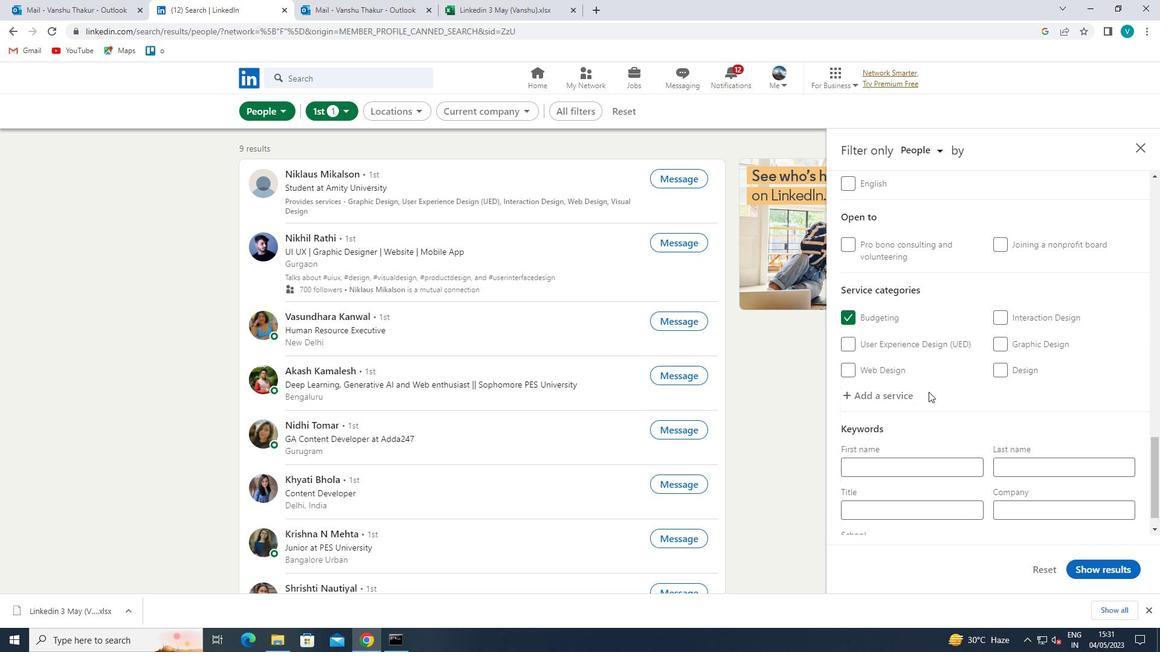 
Action: Mouse scrolled (929, 396) with delta (0, 0)
Screenshot: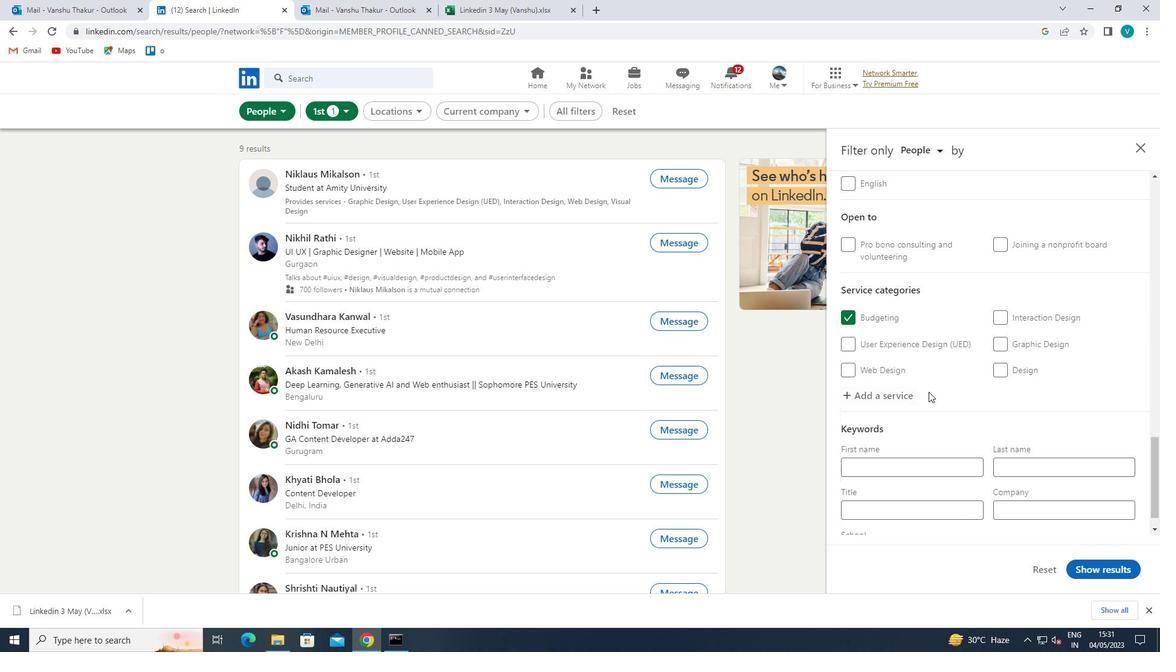 
Action: Mouse moved to (929, 398)
Screenshot: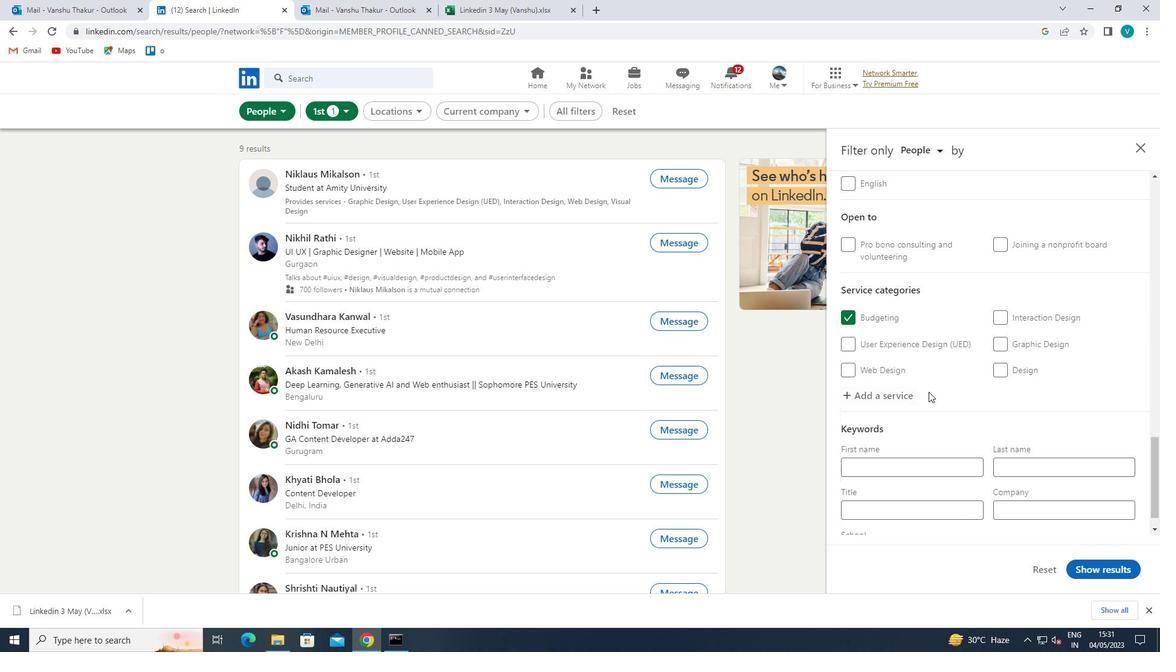 
Action: Mouse scrolled (929, 397) with delta (0, 0)
Screenshot: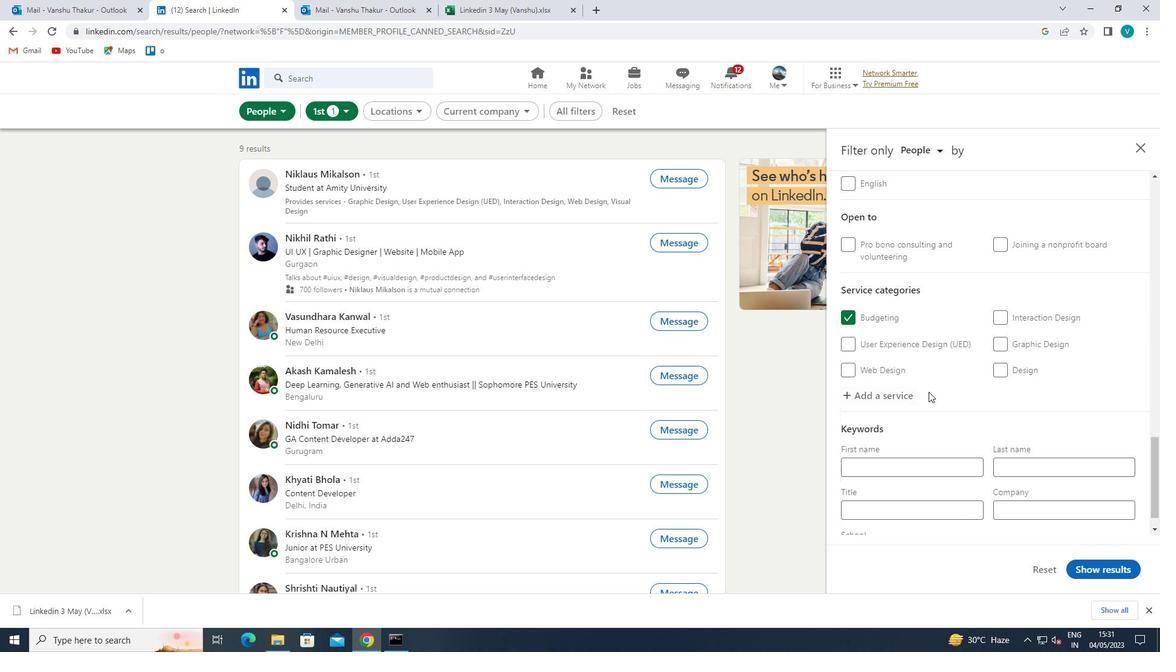 
Action: Mouse moved to (931, 489)
Screenshot: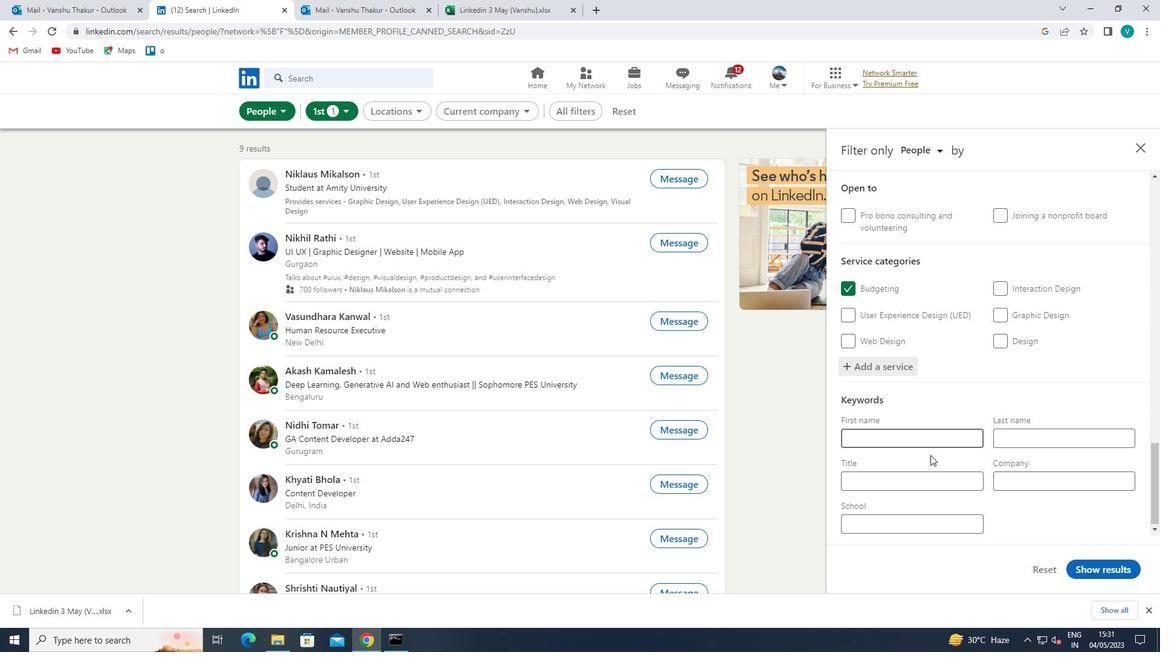 
Action: Mouse pressed left at (931, 489)
Screenshot: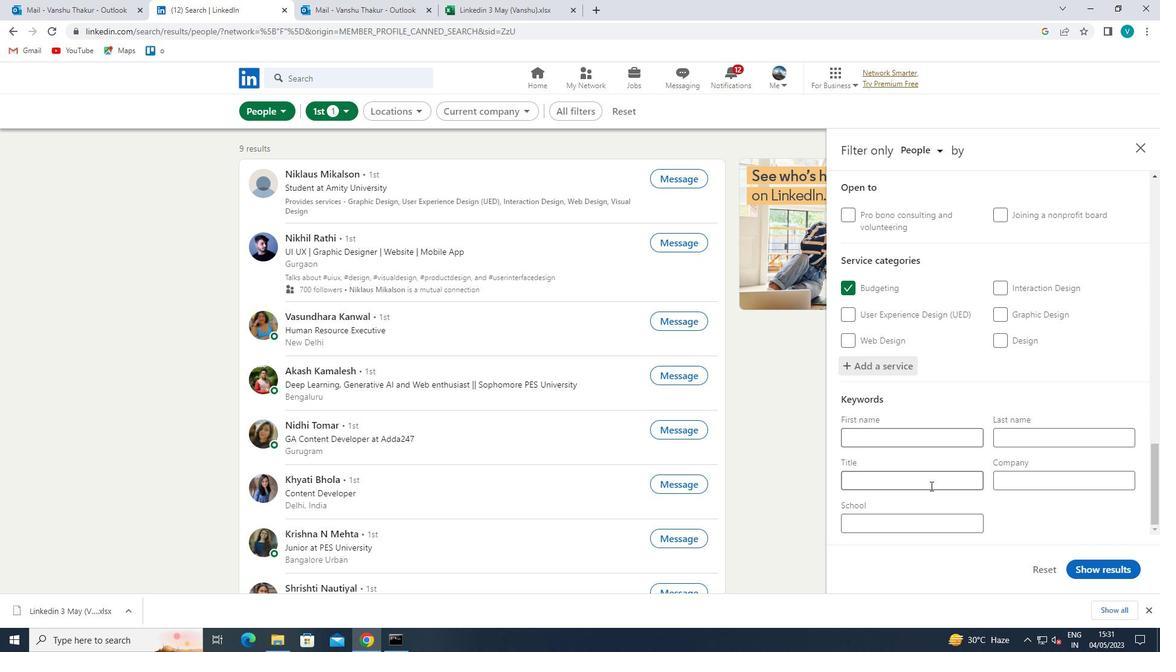 
Action: Key pressed <Key.shift>ADMINISTRATOR<Key.space>
Screenshot: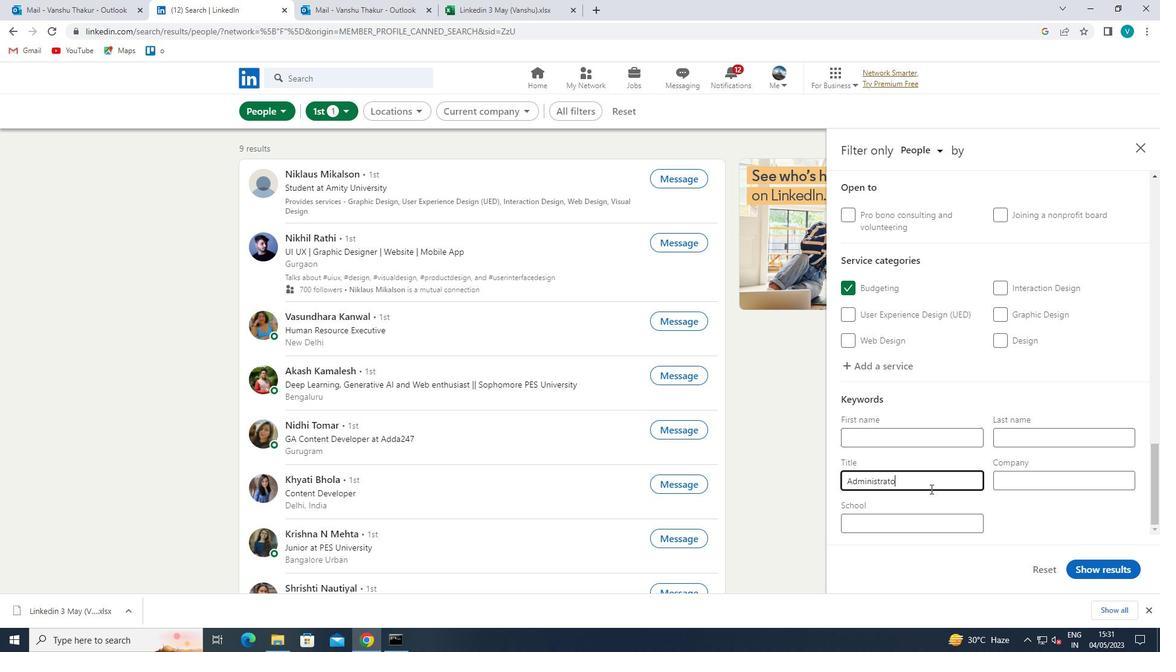
Action: Mouse moved to (1116, 571)
Screenshot: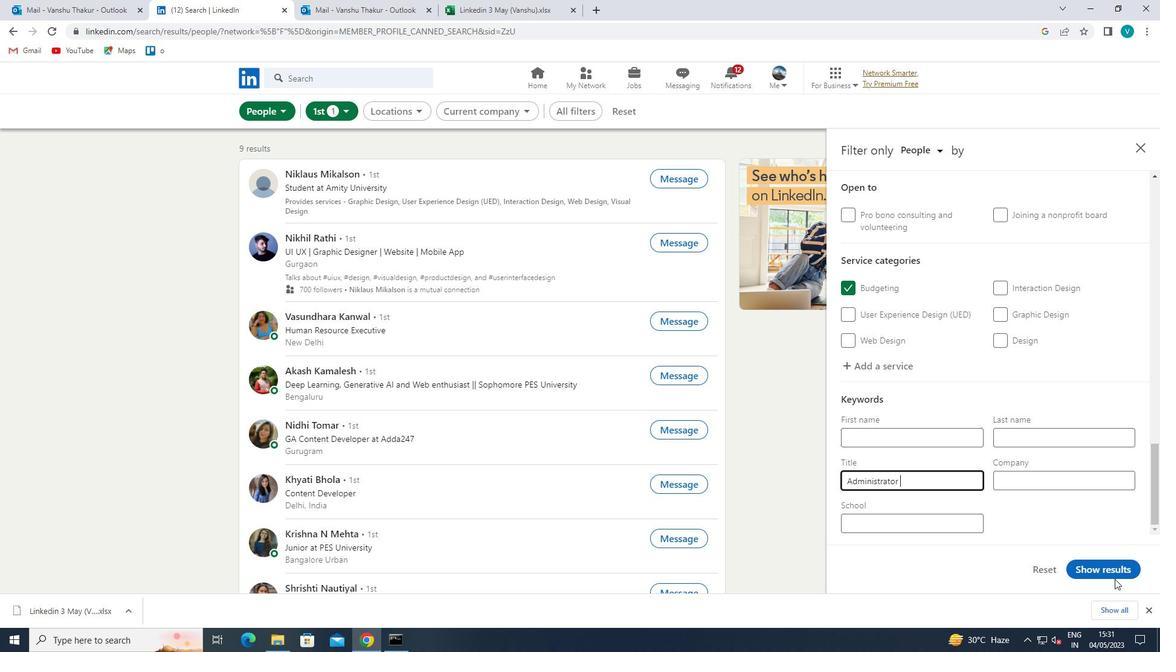 
Action: Mouse pressed left at (1116, 571)
Screenshot: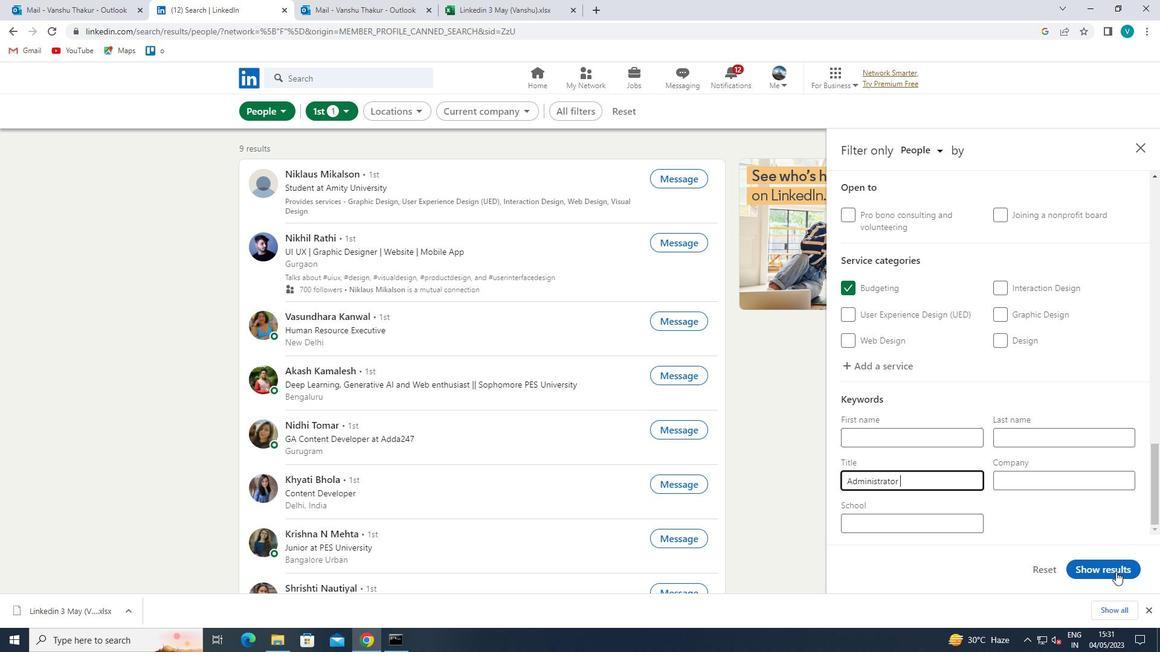 
